 Task: Find a house in Požarevac, Serbia for 8 guests from 12th to 16th July with Wifi, Free parking, and Self check-in, priced between ₹3300 and ₹16000.
Action: Mouse moved to (515, 102)
Screenshot: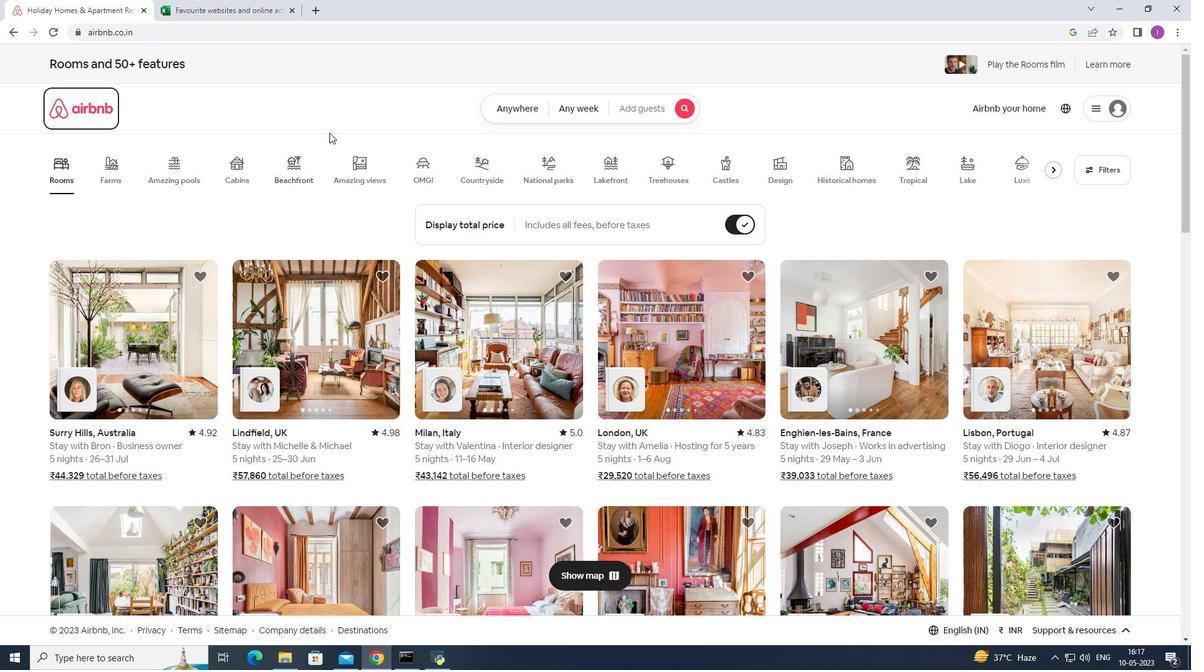 
Action: Mouse pressed left at (515, 102)
Screenshot: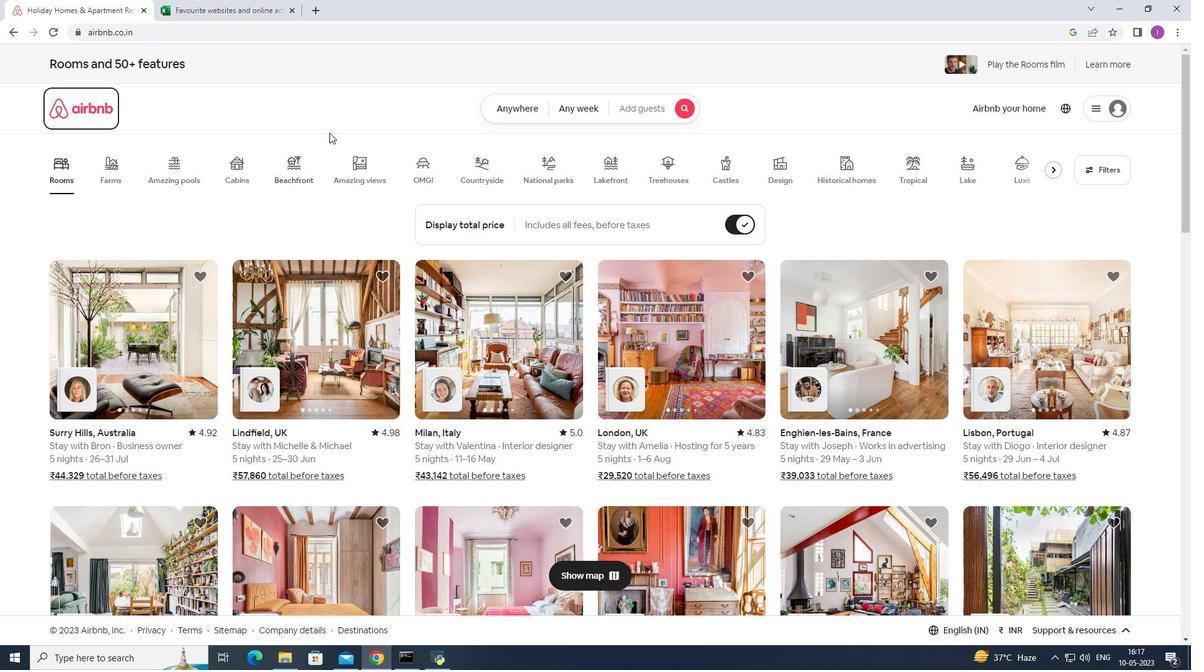 
Action: Mouse moved to (441, 157)
Screenshot: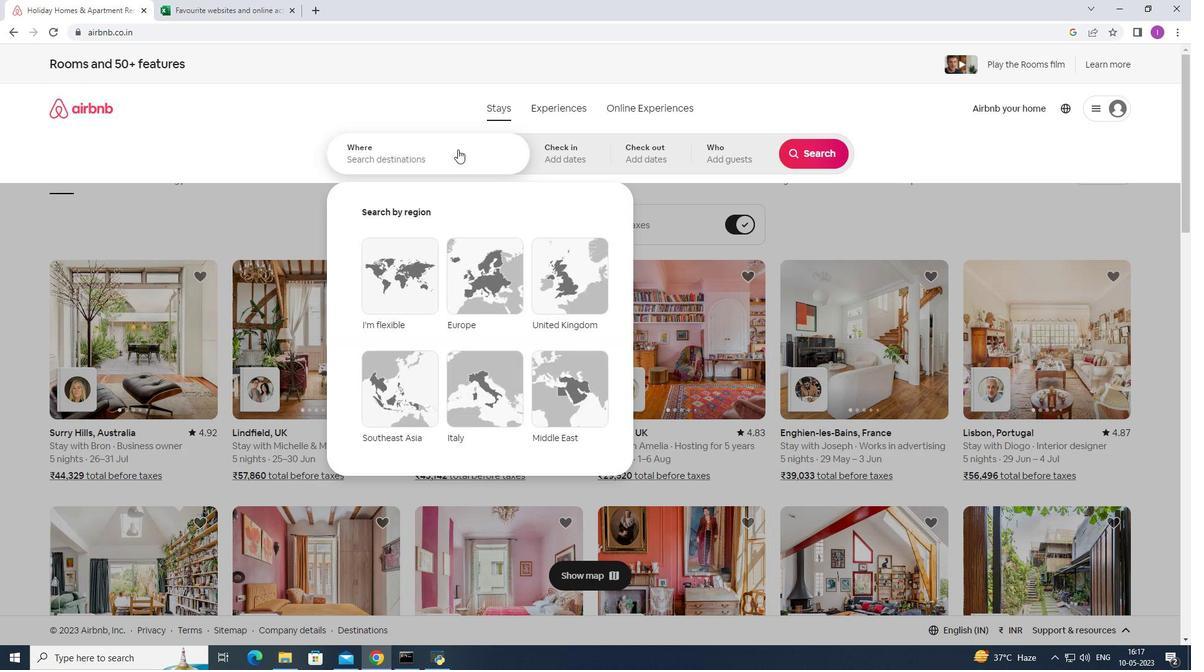 
Action: Mouse pressed left at (441, 157)
Screenshot: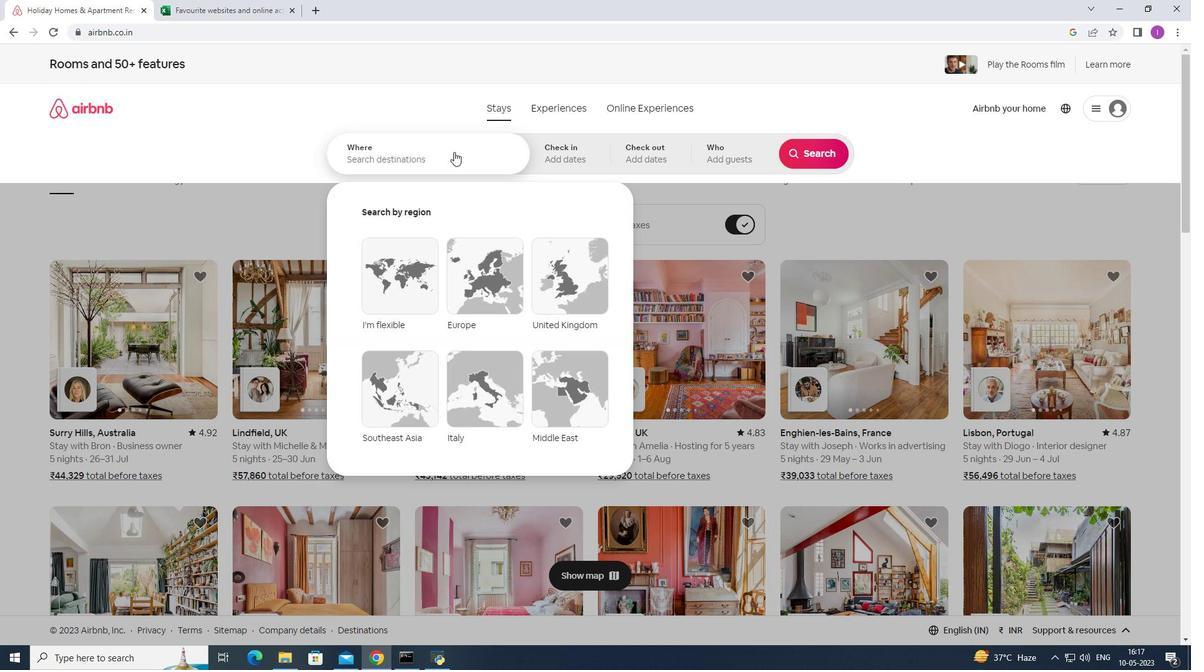 
Action: Key pressed <Key.shift>Pozarevac,<Key.shift>Serbia
Screenshot: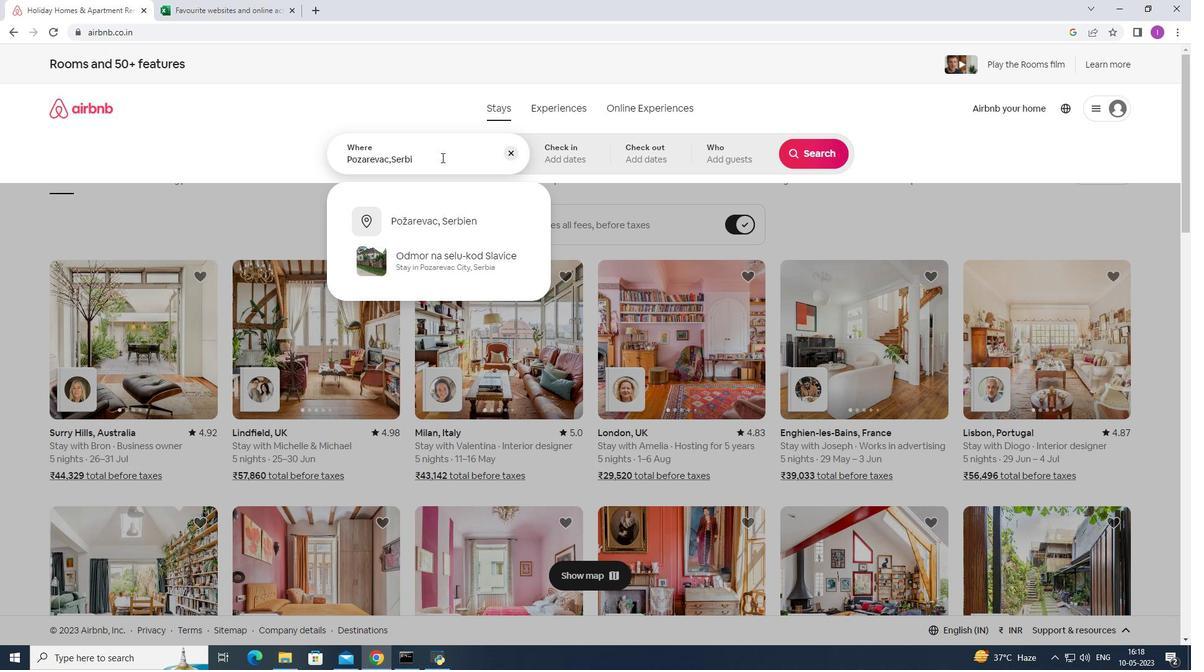 
Action: Mouse moved to (442, 220)
Screenshot: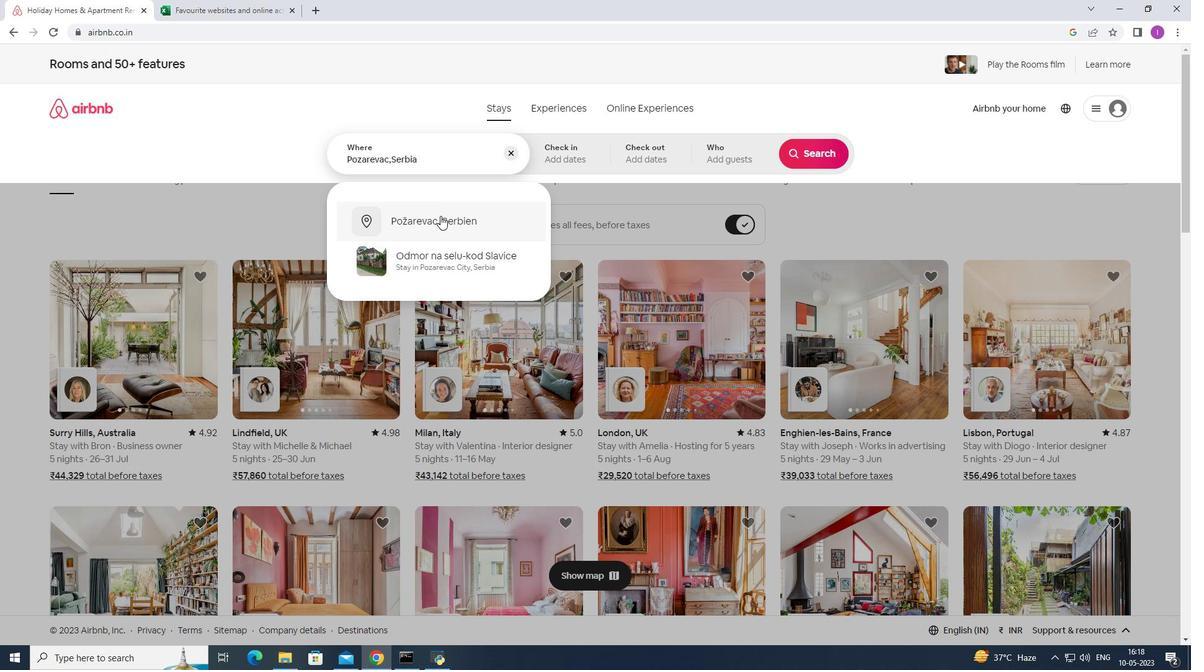 
Action: Mouse pressed left at (442, 220)
Screenshot: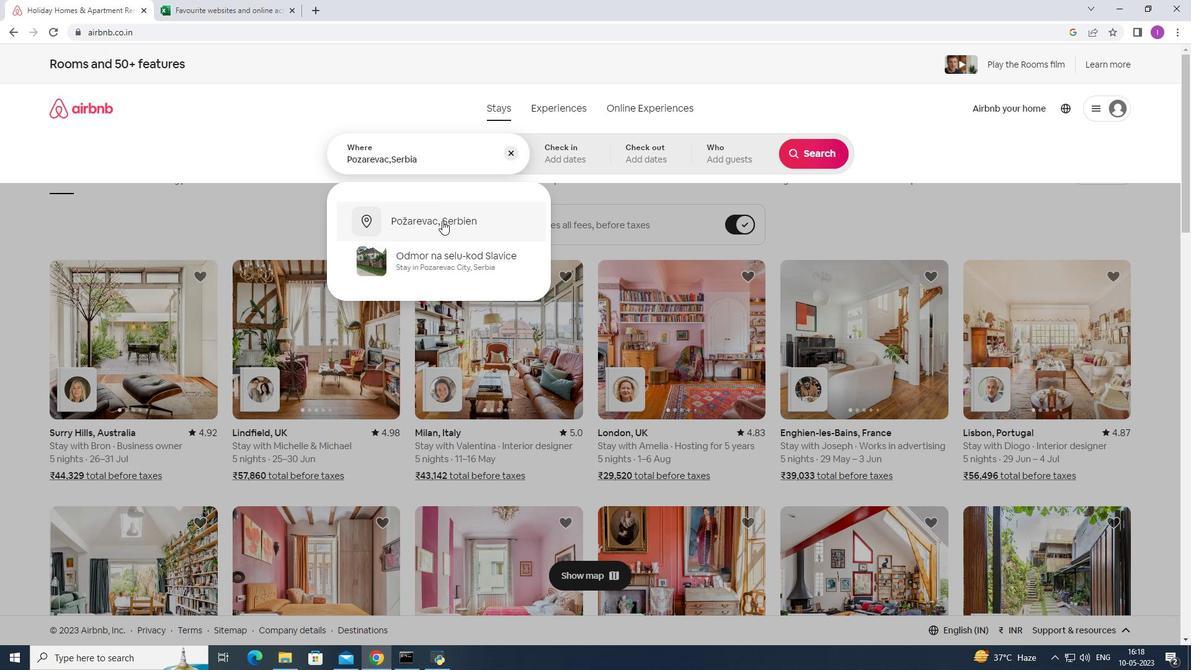 
Action: Mouse moved to (810, 251)
Screenshot: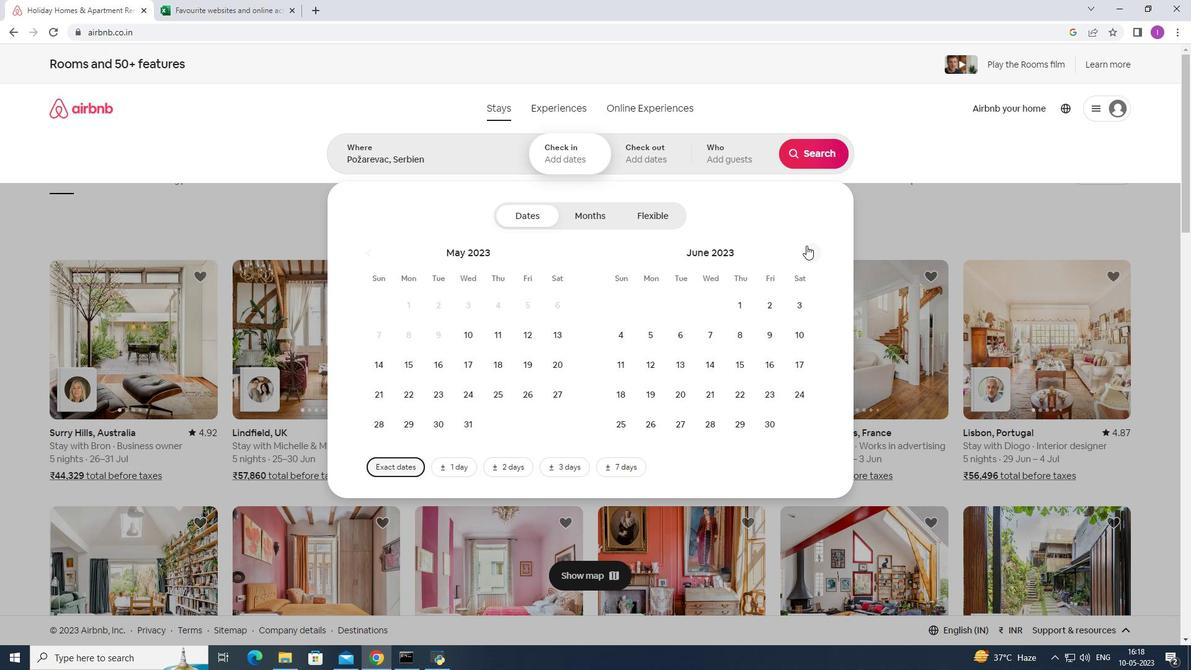 
Action: Mouse pressed left at (810, 251)
Screenshot: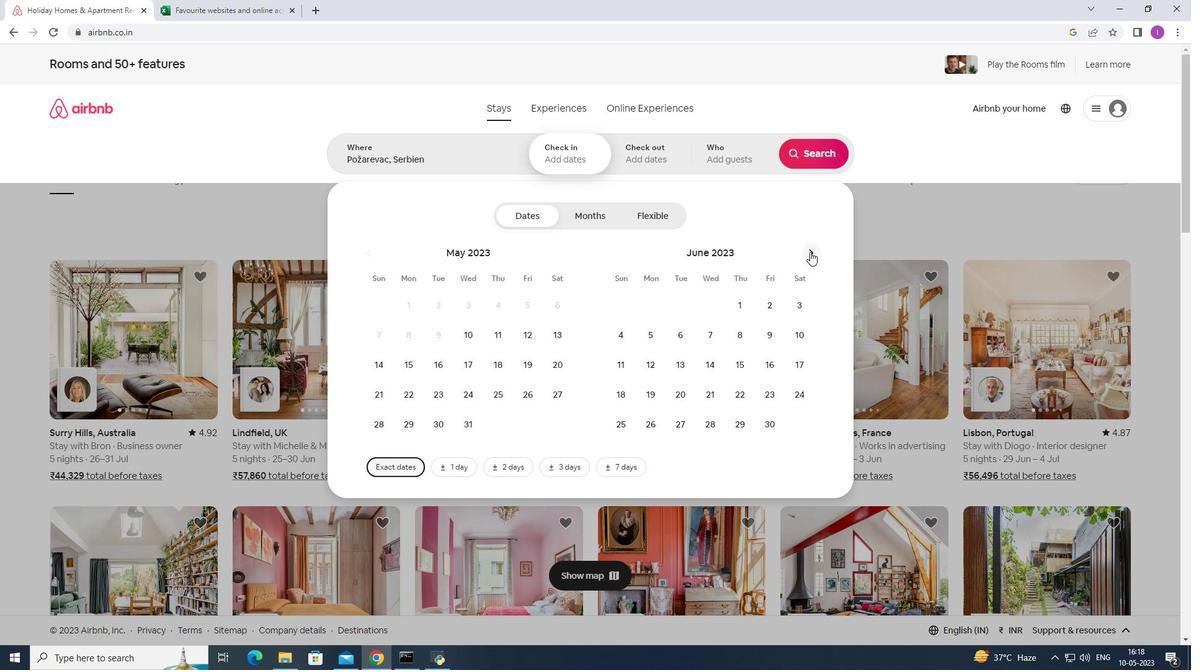
Action: Mouse moved to (810, 251)
Screenshot: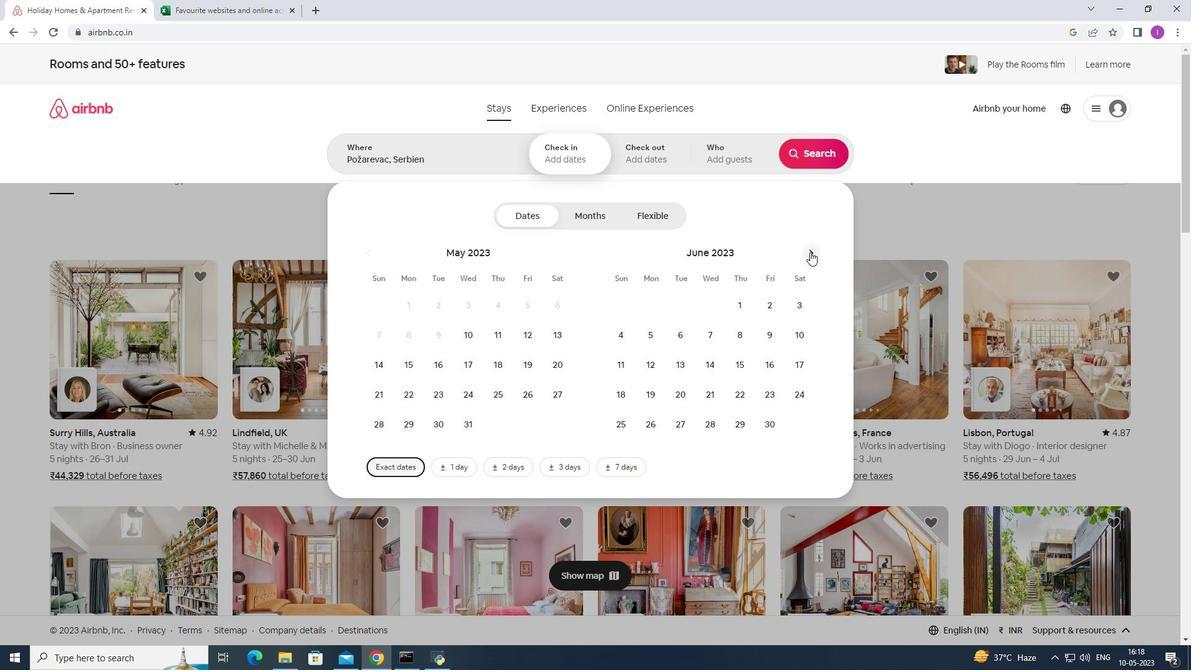 
Action: Mouse pressed left at (810, 251)
Screenshot: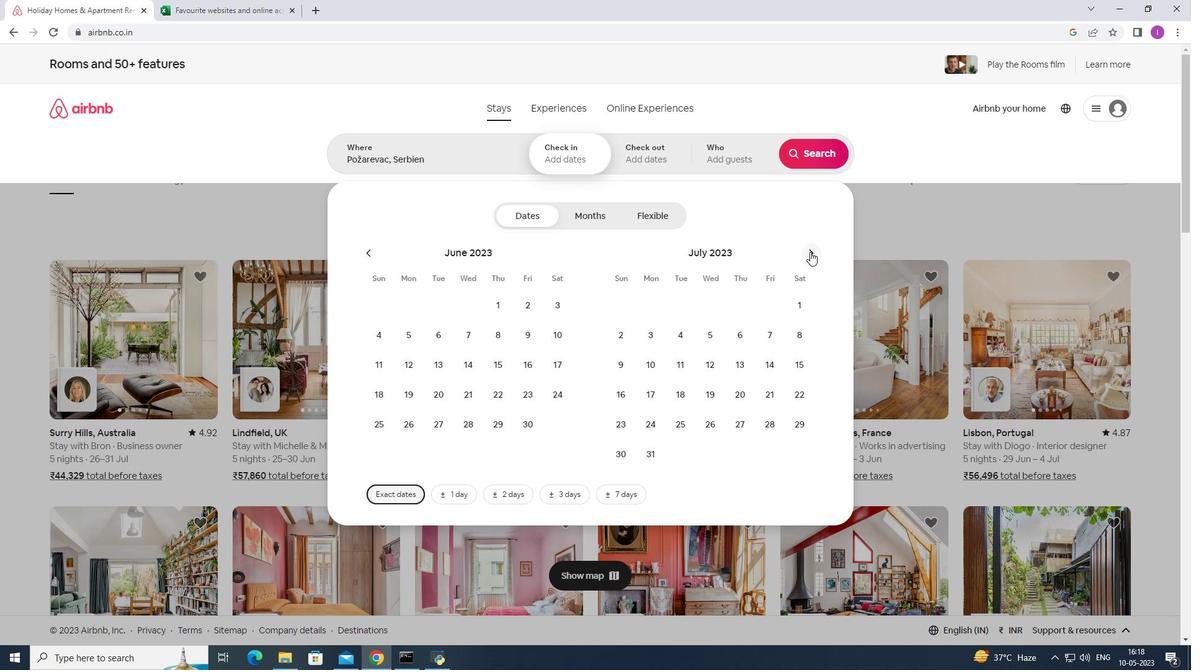 
Action: Mouse moved to (471, 364)
Screenshot: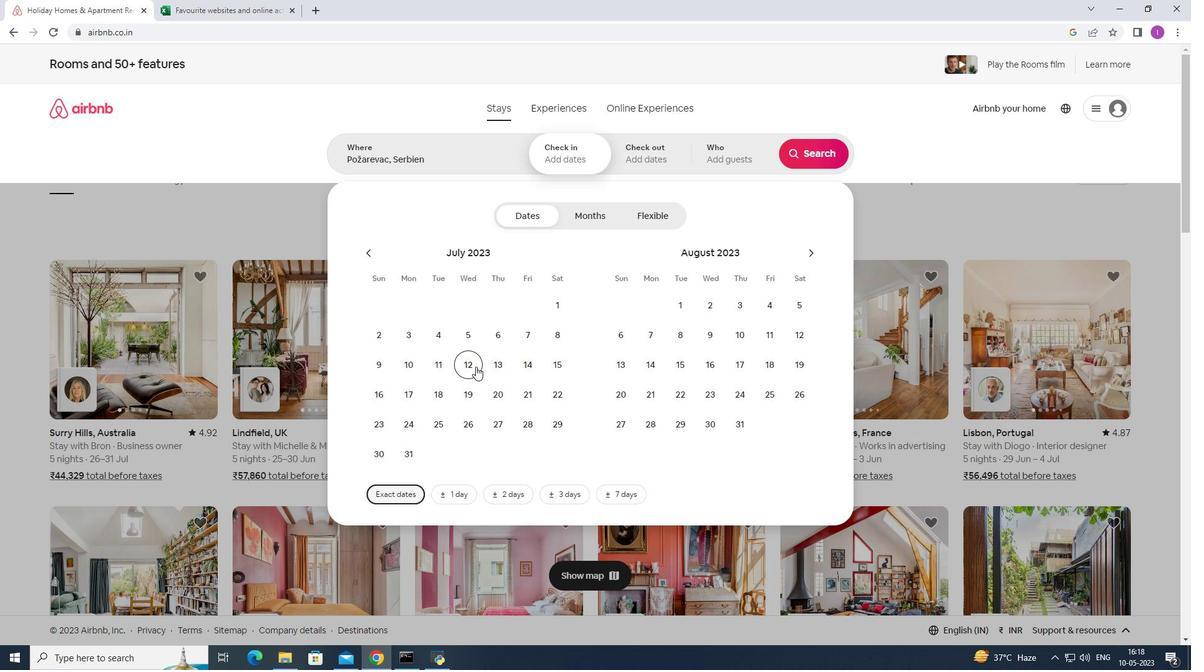 
Action: Mouse pressed left at (471, 364)
Screenshot: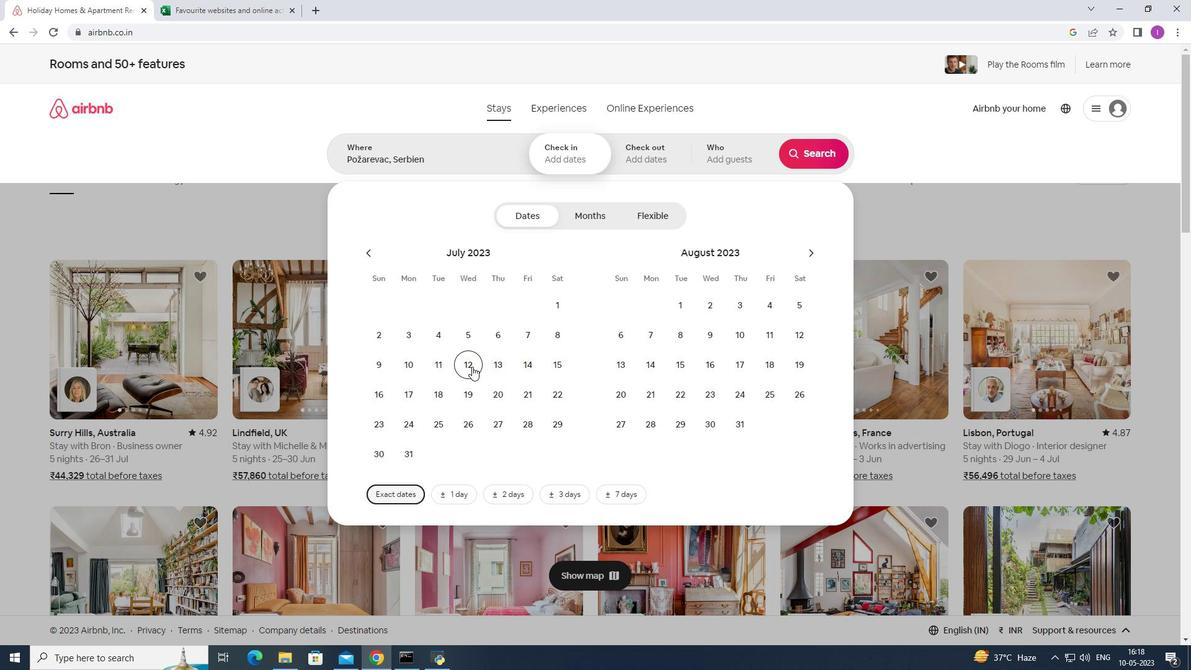 
Action: Mouse moved to (384, 400)
Screenshot: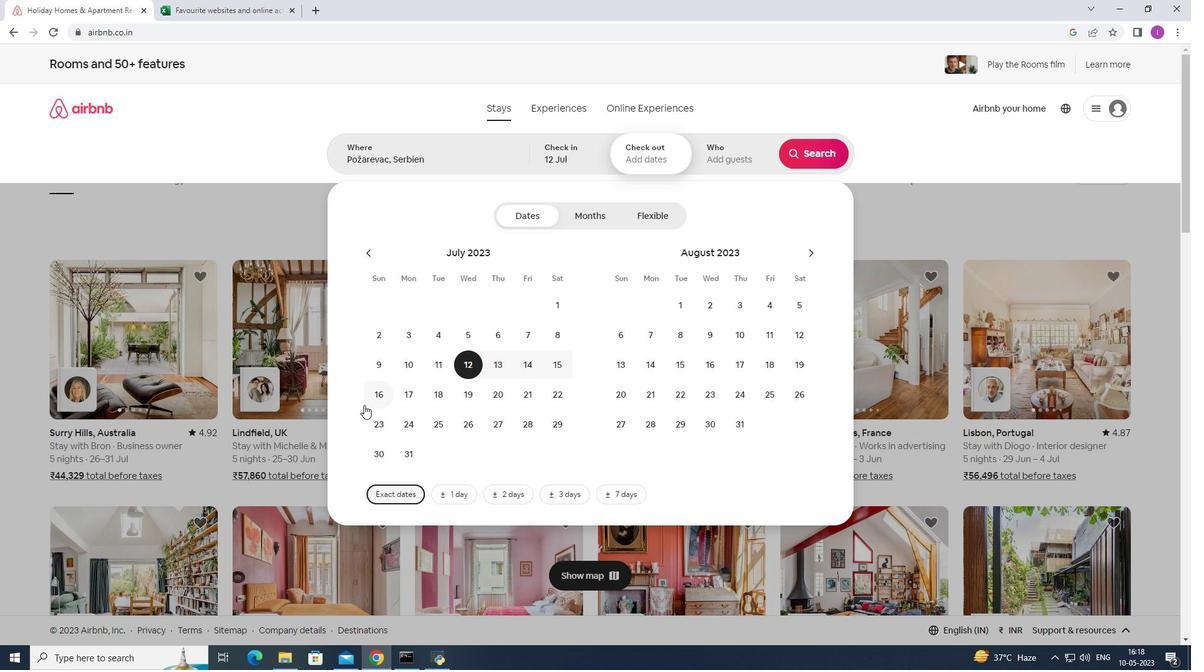
Action: Mouse pressed left at (384, 400)
Screenshot: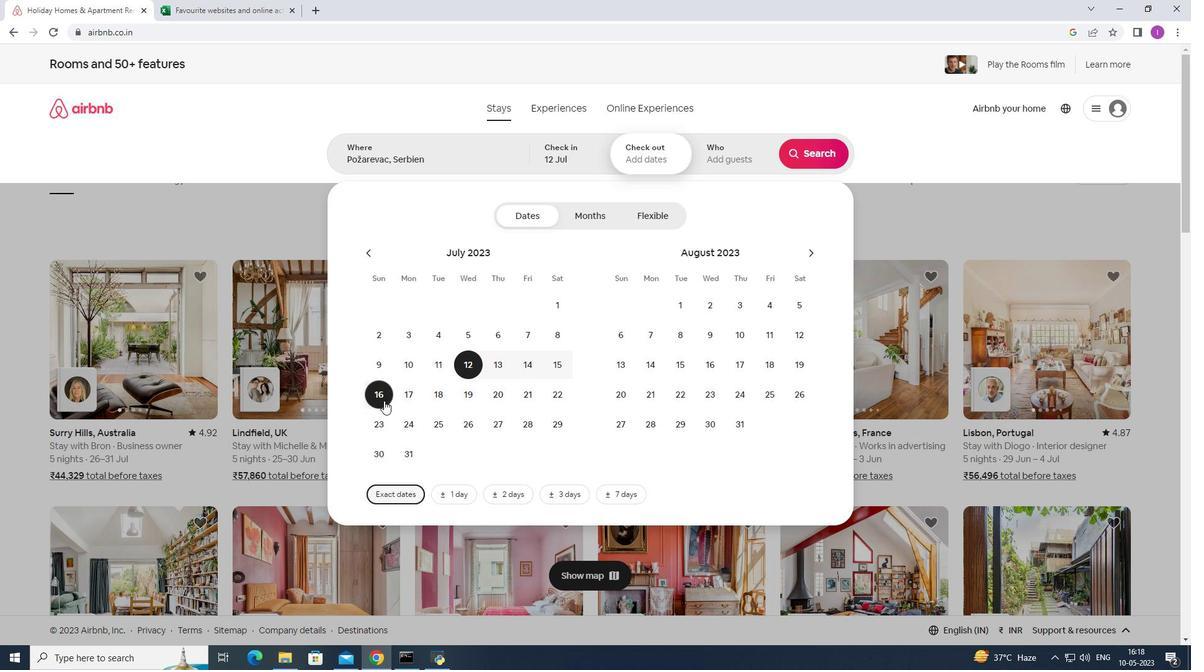 
Action: Mouse moved to (739, 160)
Screenshot: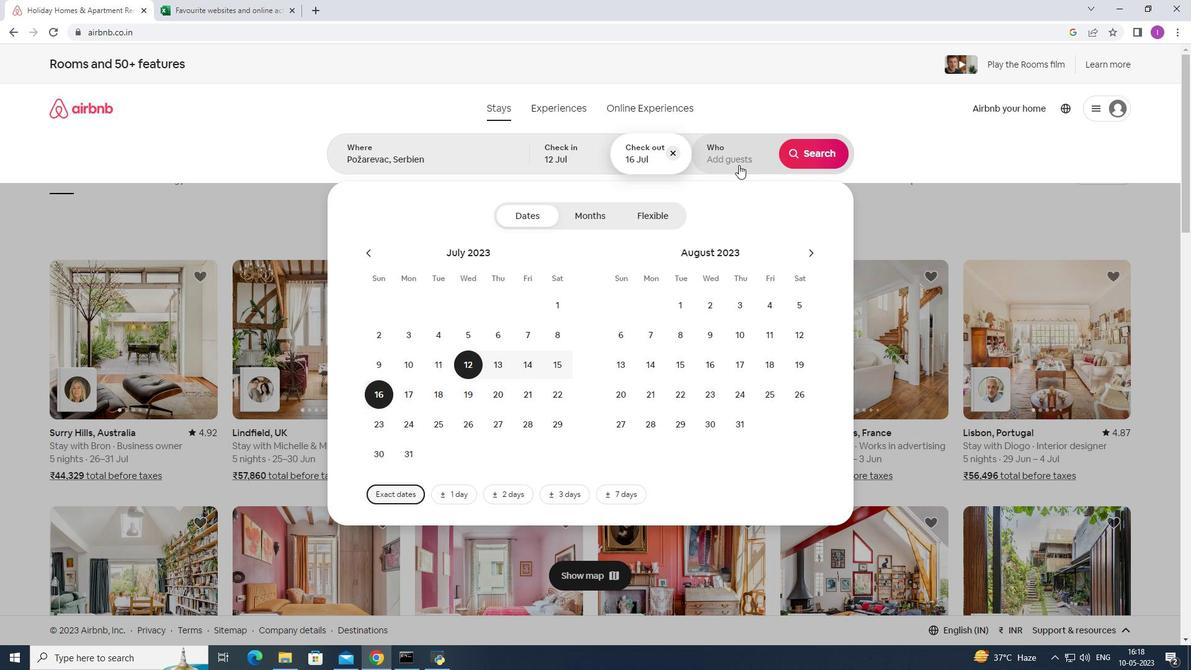 
Action: Mouse pressed left at (739, 160)
Screenshot: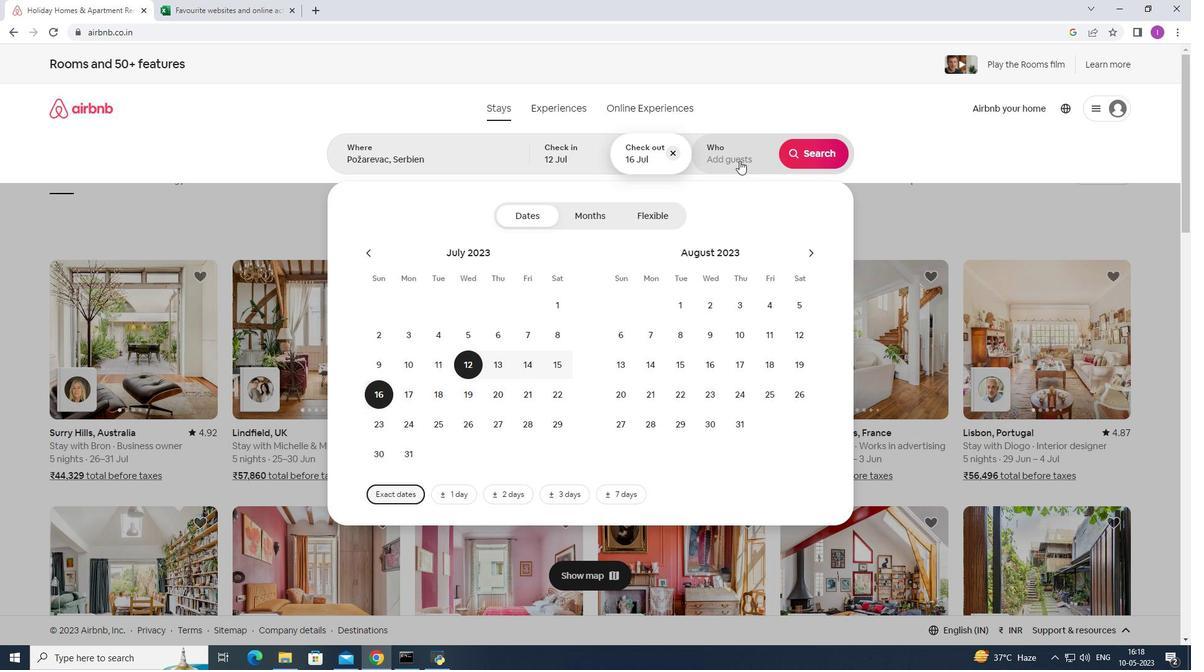 
Action: Mouse moved to (818, 215)
Screenshot: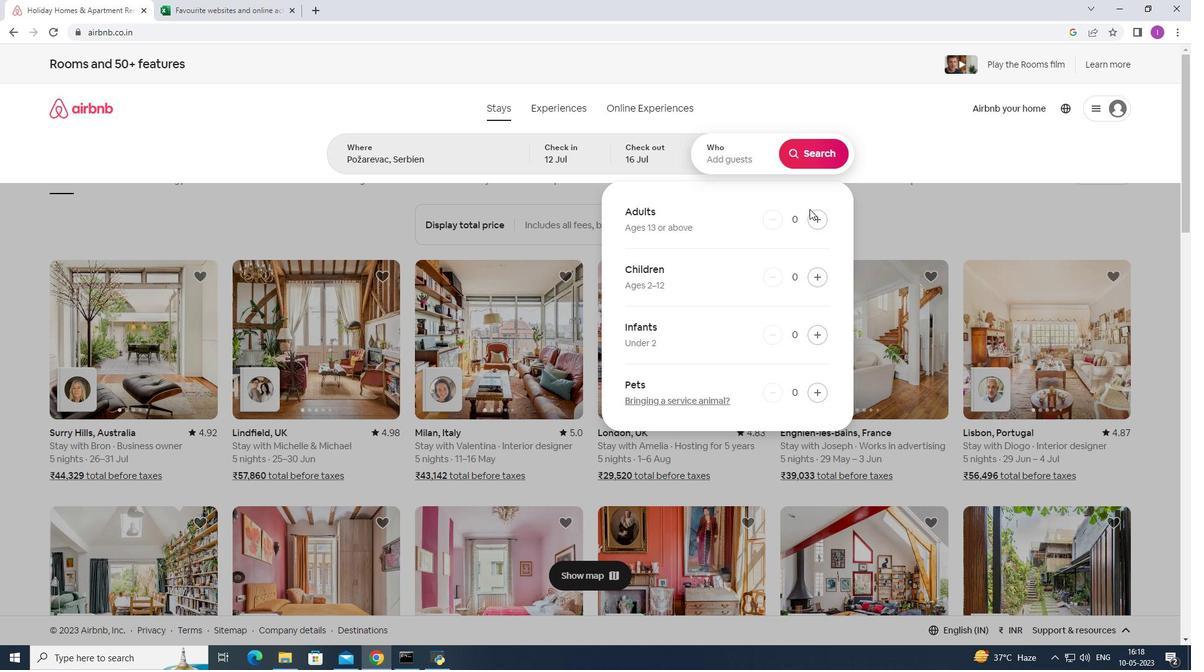 
Action: Mouse pressed left at (818, 215)
Screenshot: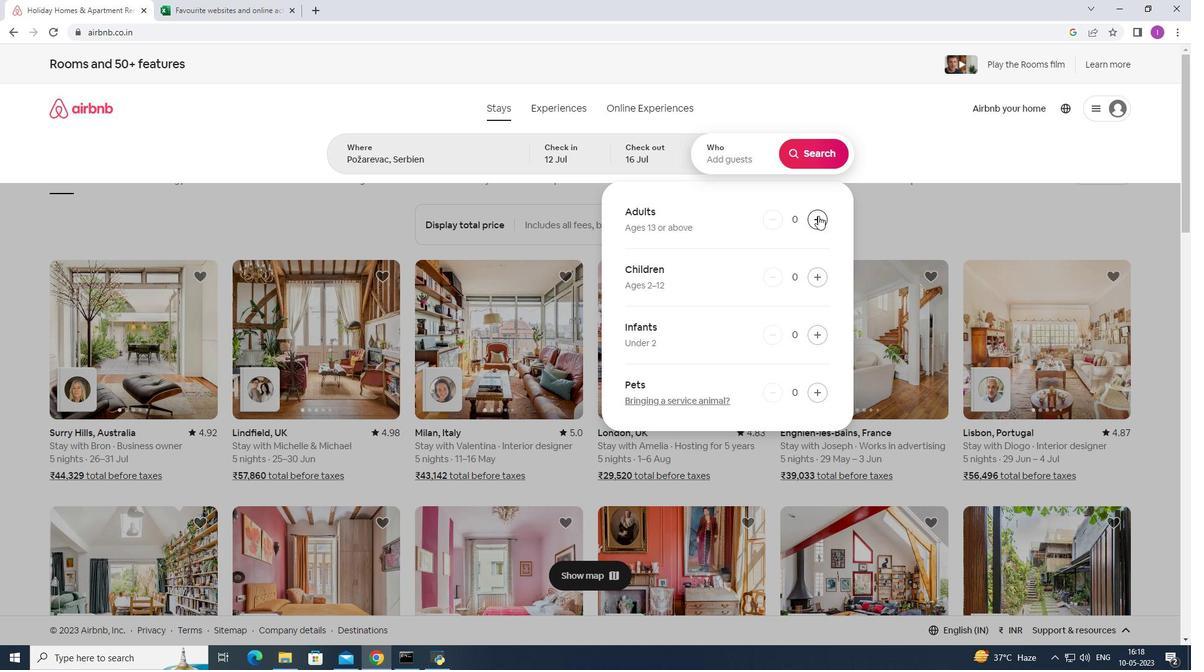 
Action: Mouse moved to (818, 216)
Screenshot: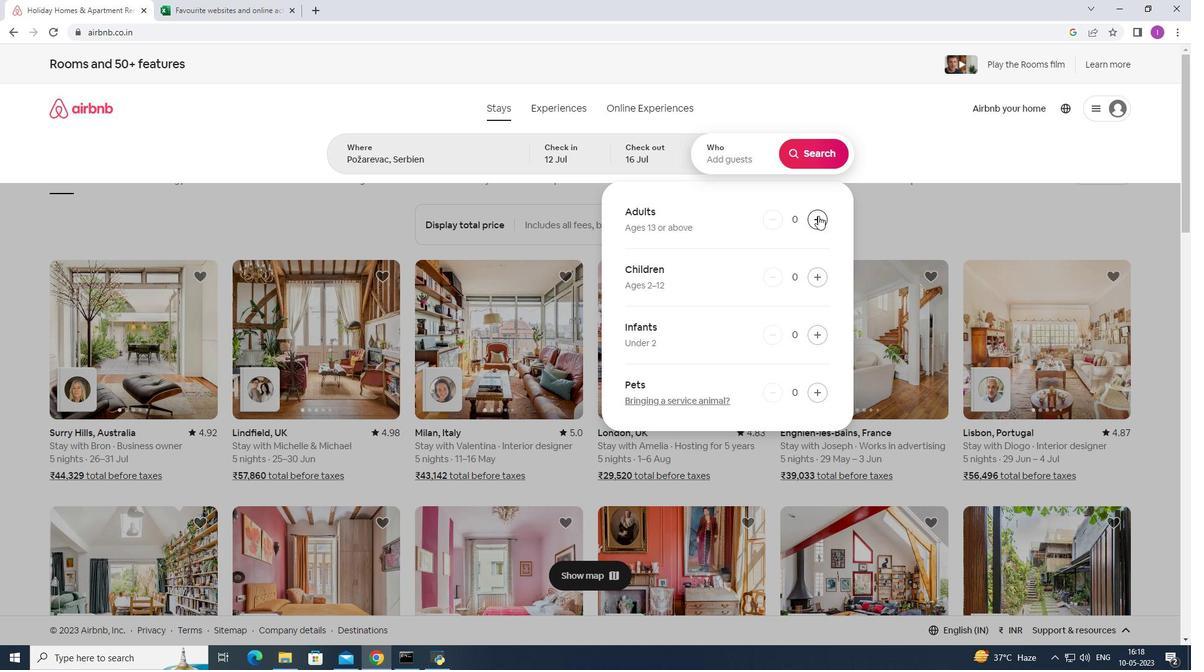 
Action: Mouse pressed left at (818, 216)
Screenshot: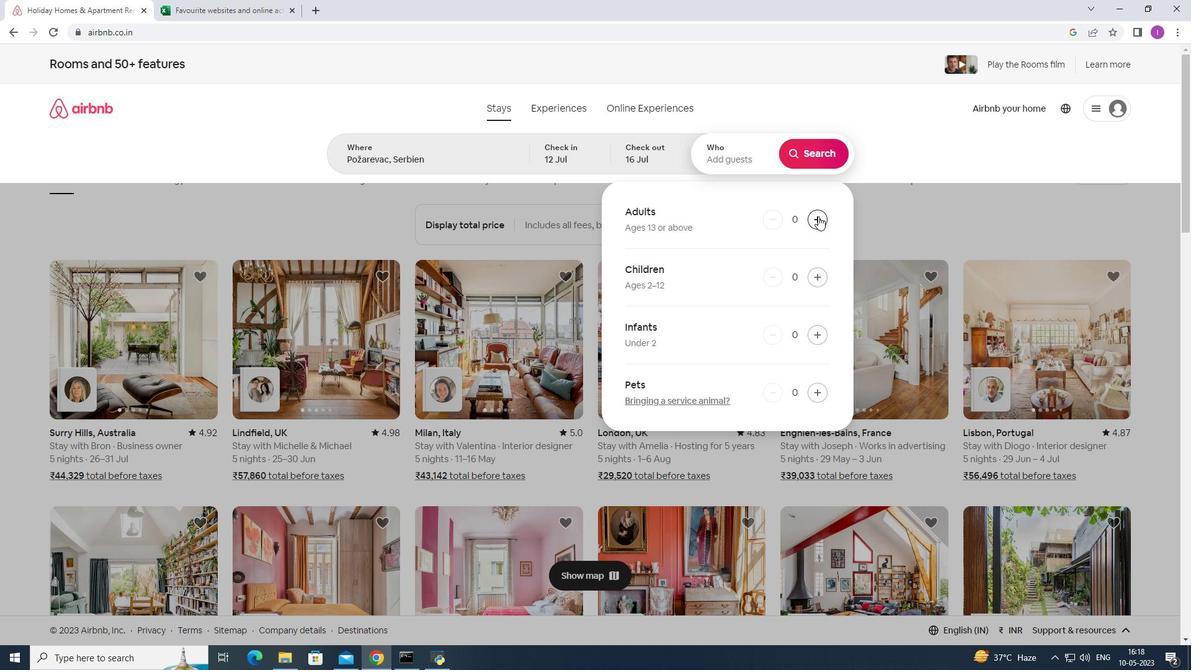 
Action: Mouse pressed left at (818, 216)
Screenshot: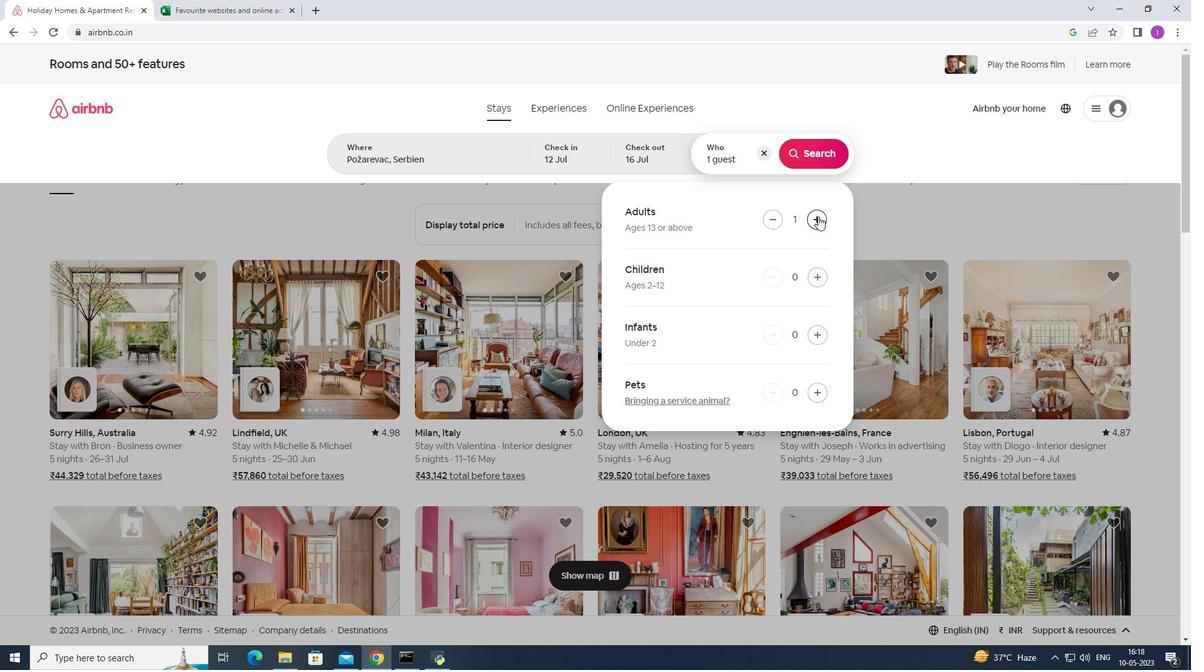 
Action: Mouse pressed left at (818, 216)
Screenshot: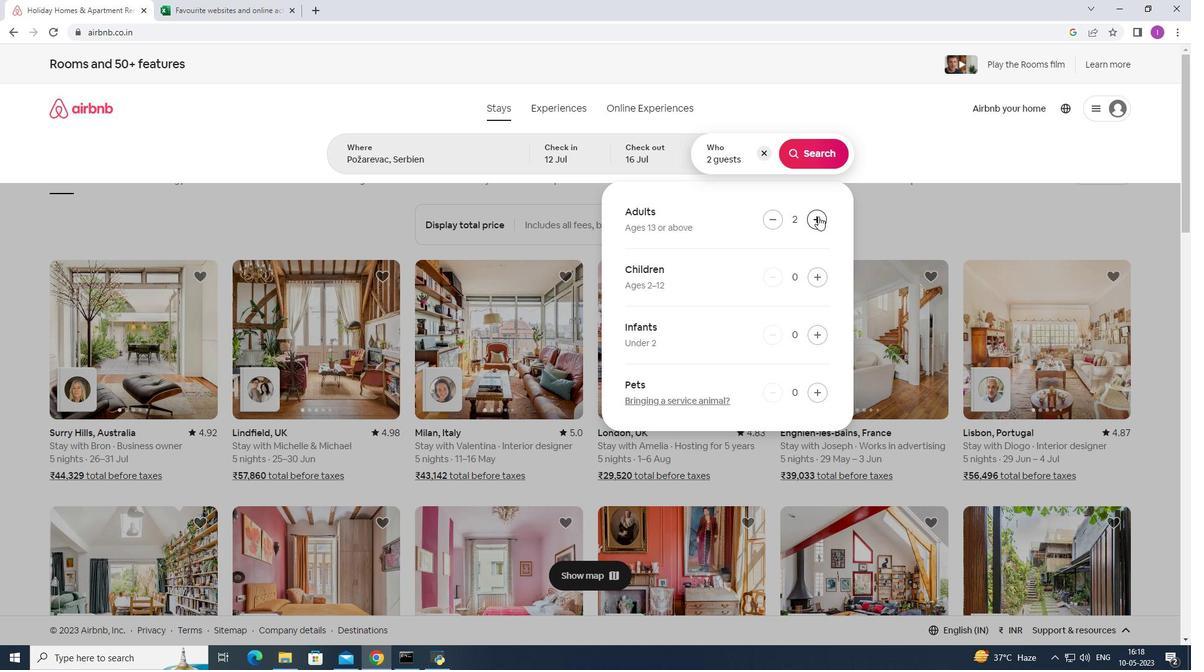
Action: Mouse pressed left at (818, 216)
Screenshot: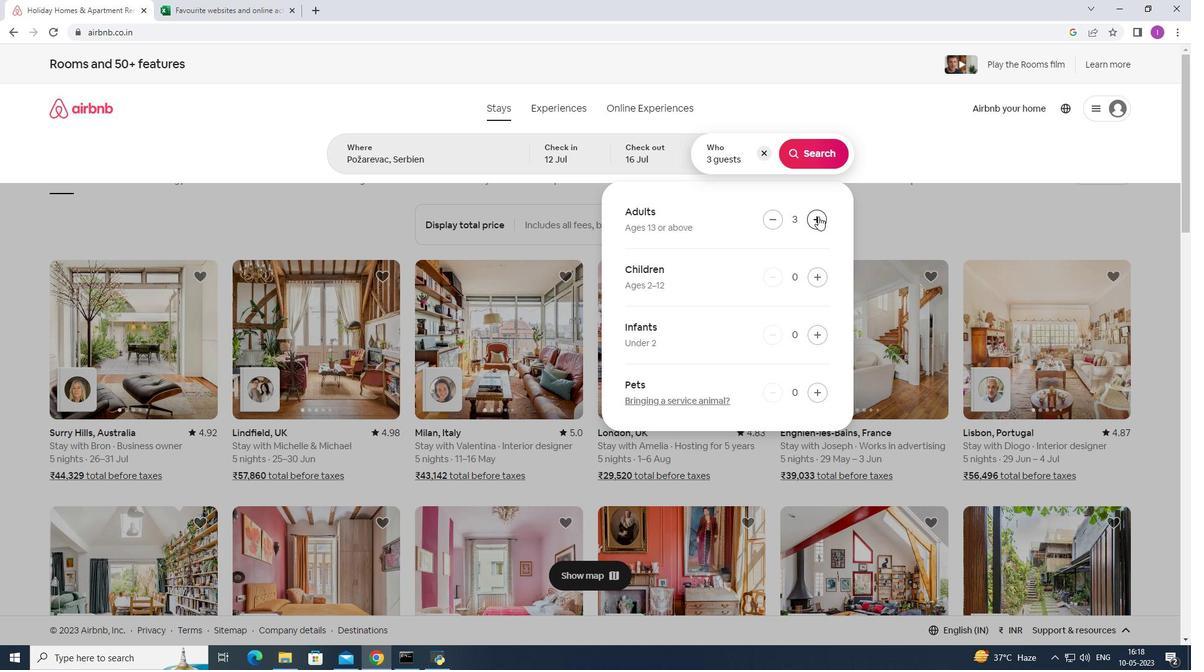 
Action: Mouse pressed left at (818, 216)
Screenshot: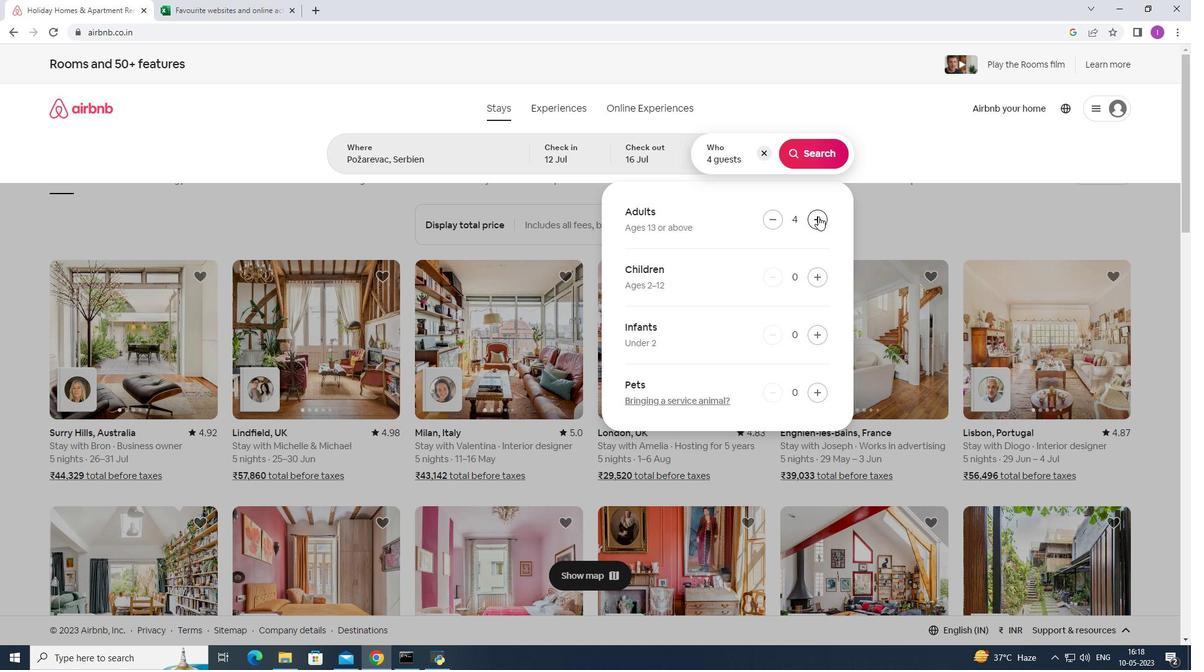 
Action: Mouse pressed left at (818, 216)
Screenshot: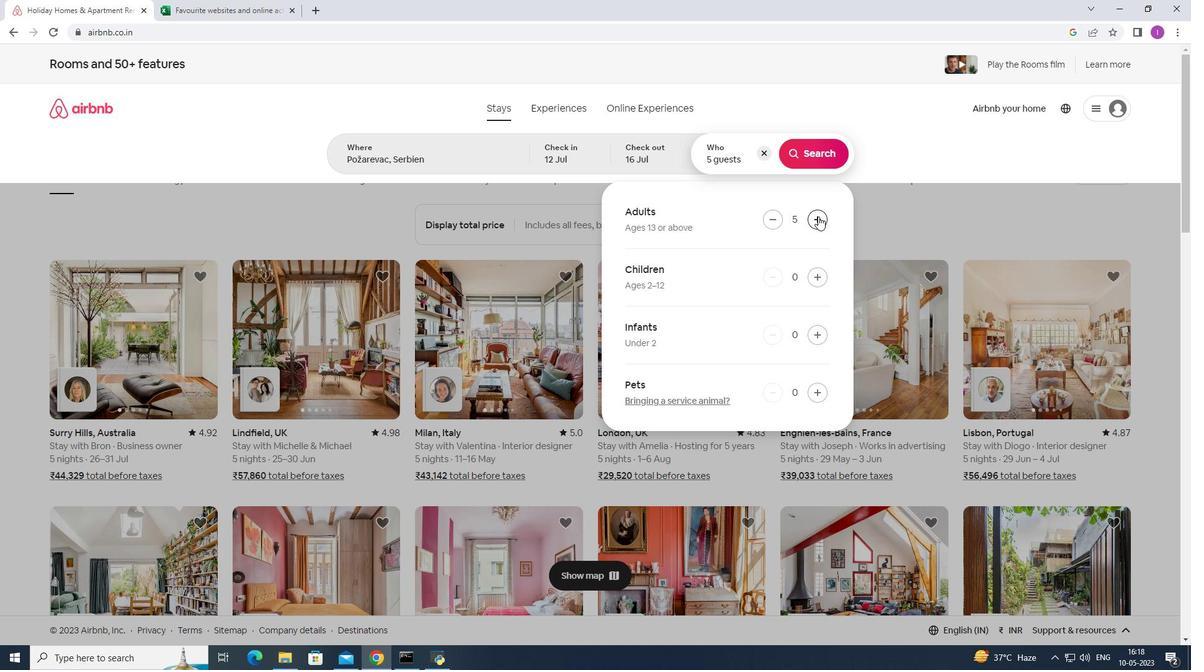 
Action: Mouse moved to (817, 216)
Screenshot: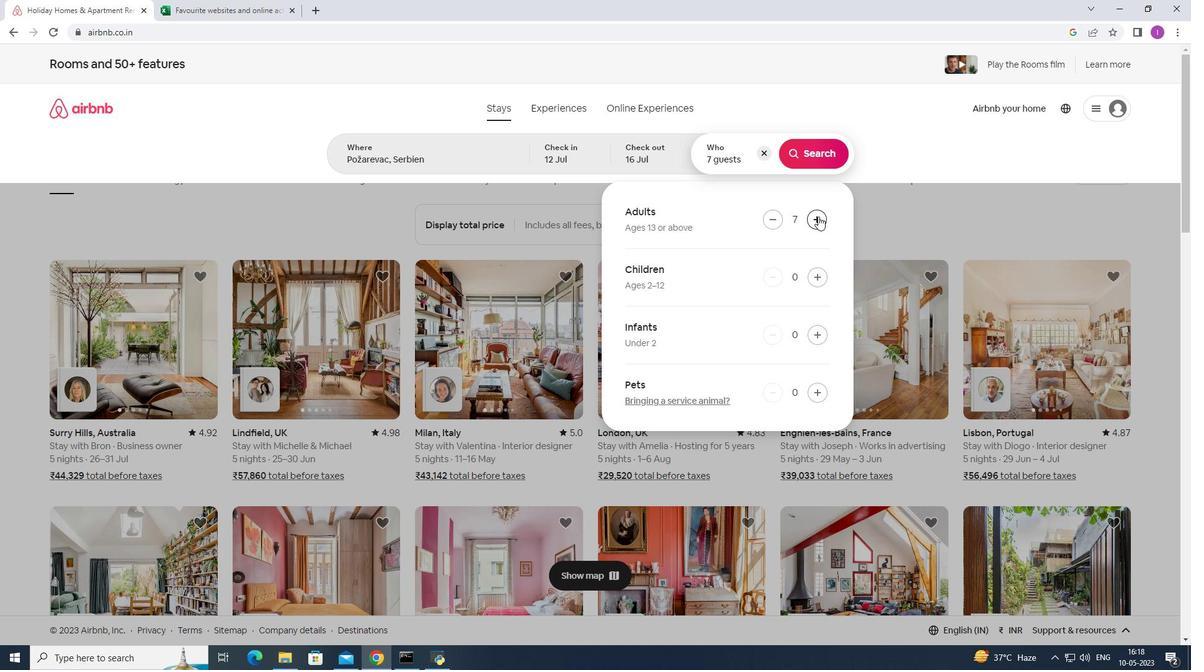 
Action: Mouse pressed left at (817, 216)
Screenshot: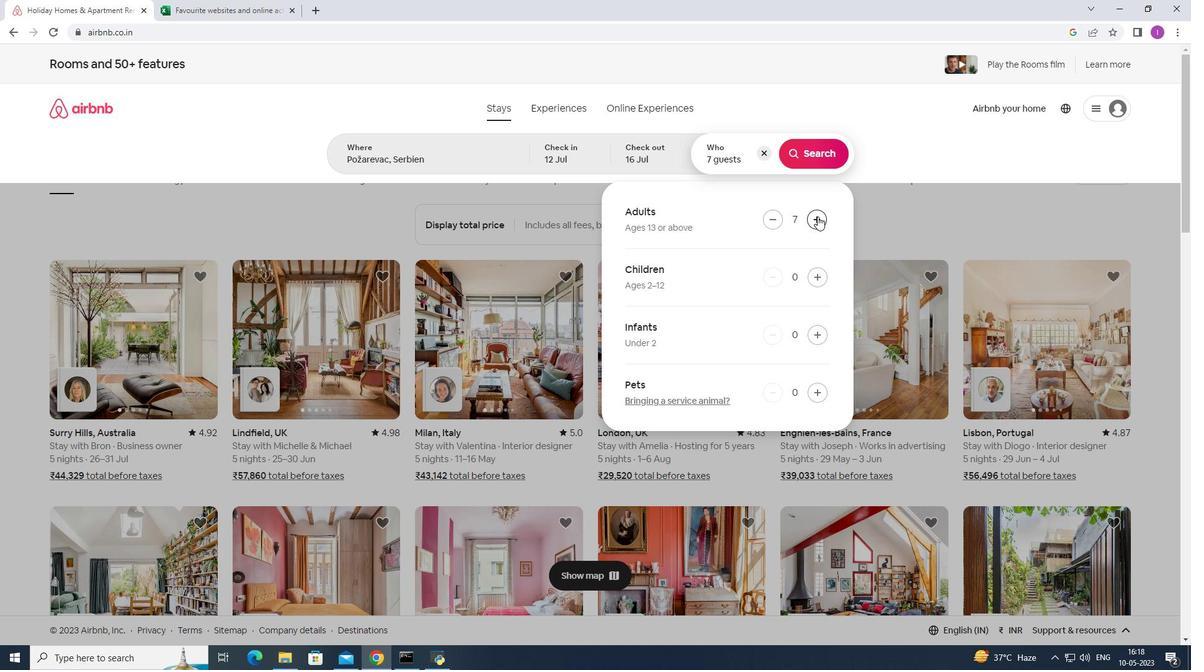 
Action: Mouse moved to (820, 157)
Screenshot: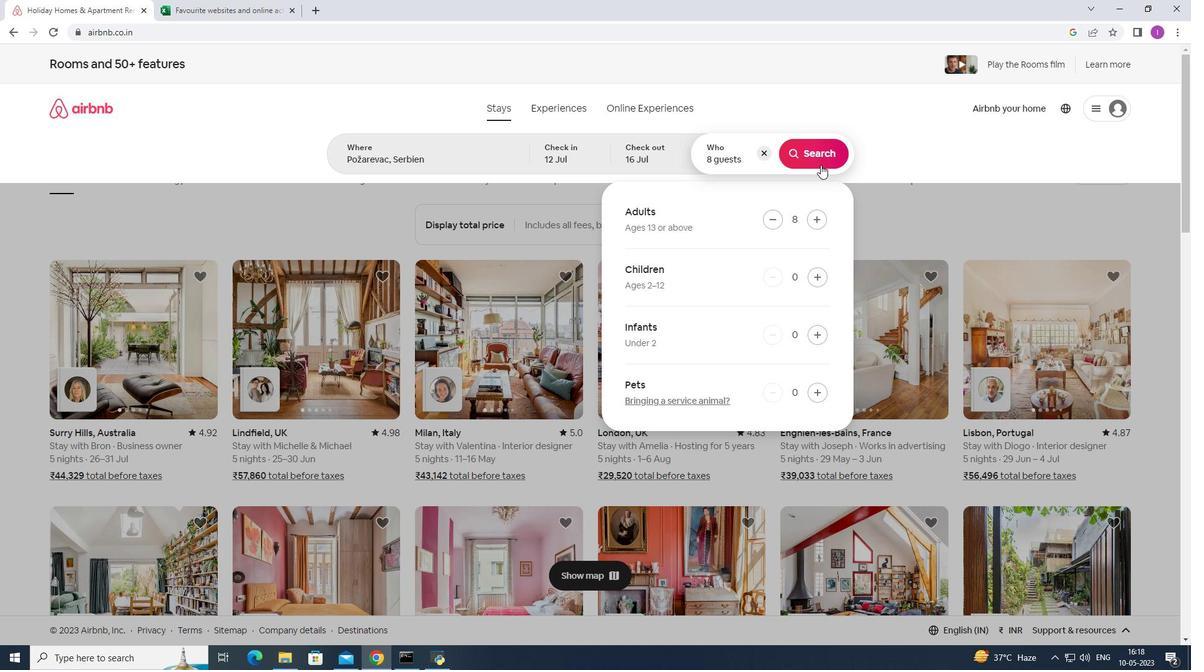 
Action: Mouse pressed left at (820, 157)
Screenshot: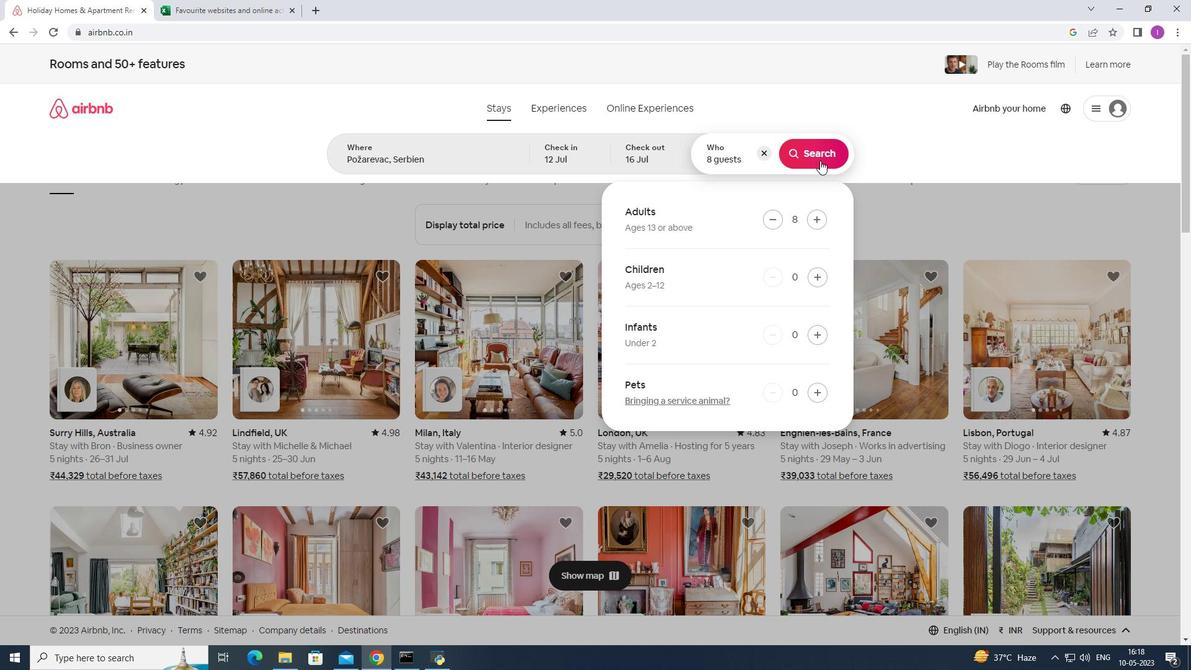 
Action: Mouse moved to (1150, 112)
Screenshot: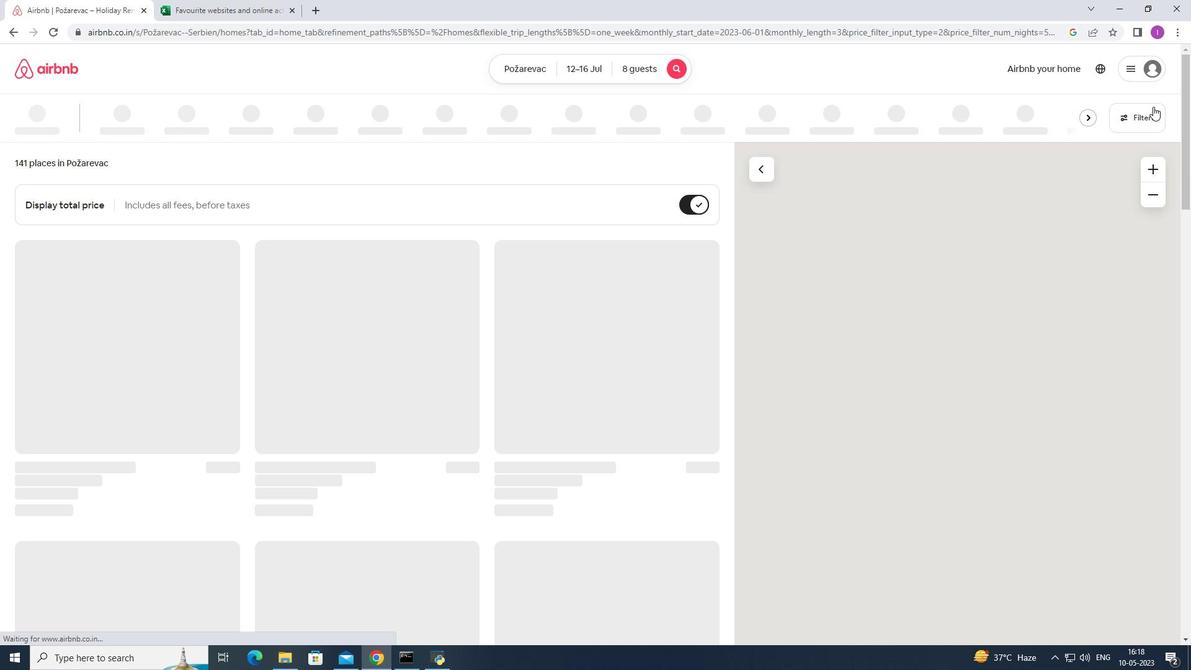 
Action: Mouse pressed left at (1150, 112)
Screenshot: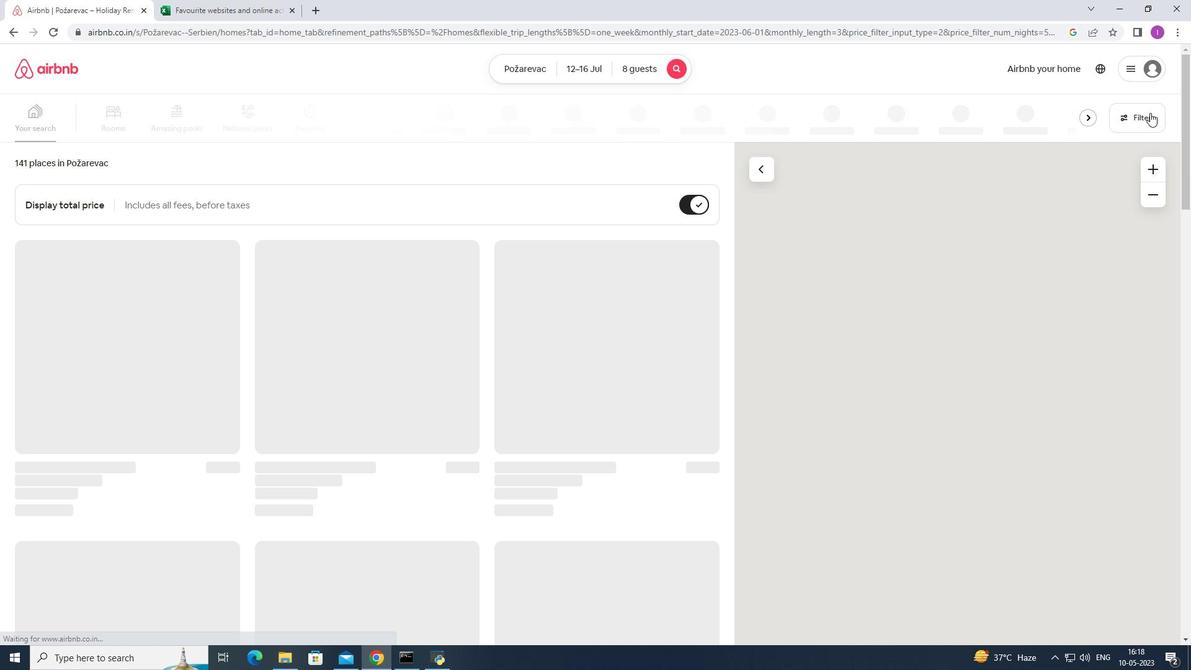 
Action: Mouse moved to (673, 422)
Screenshot: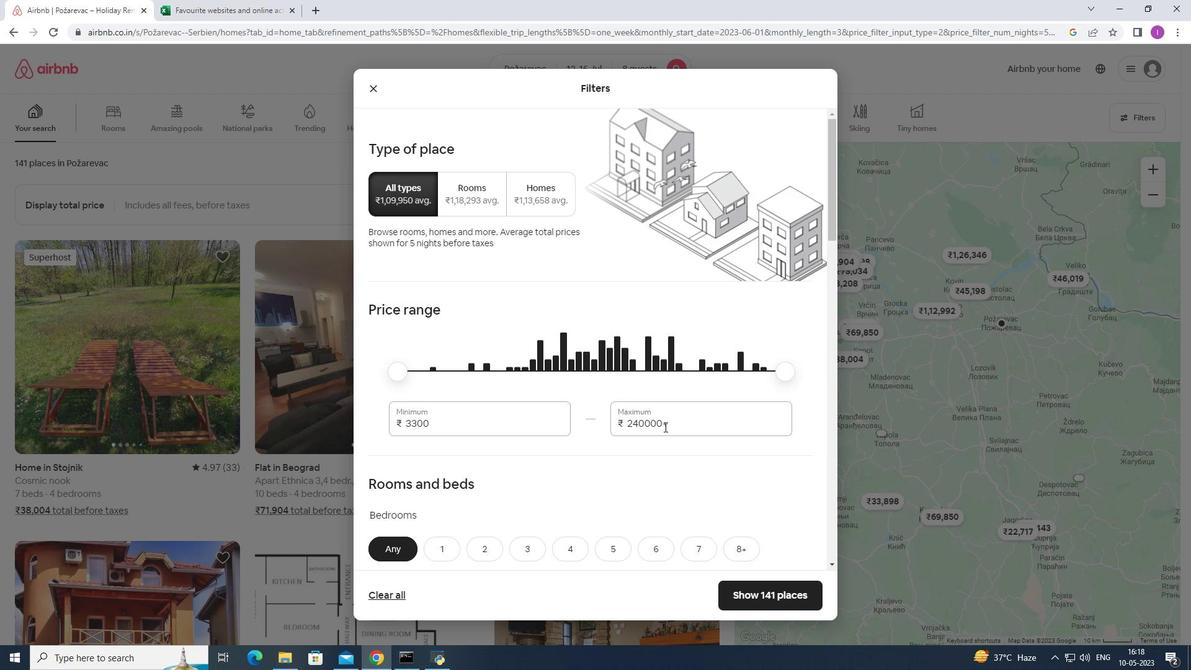 
Action: Mouse pressed left at (673, 422)
Screenshot: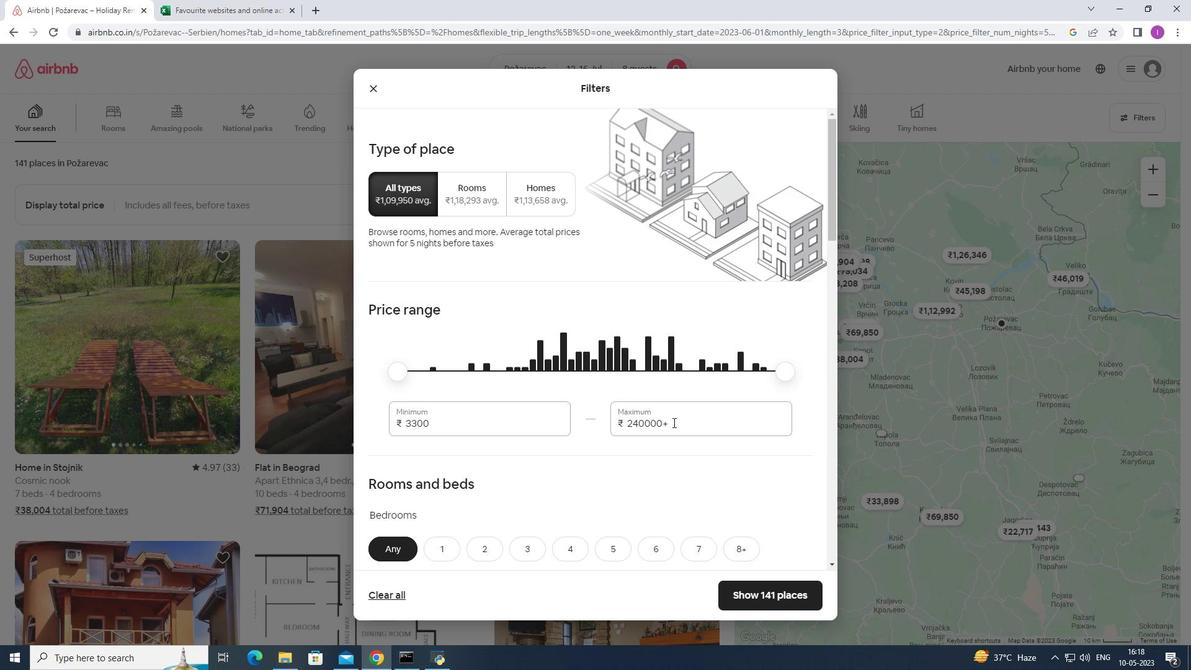 
Action: Mouse moved to (603, 426)
Screenshot: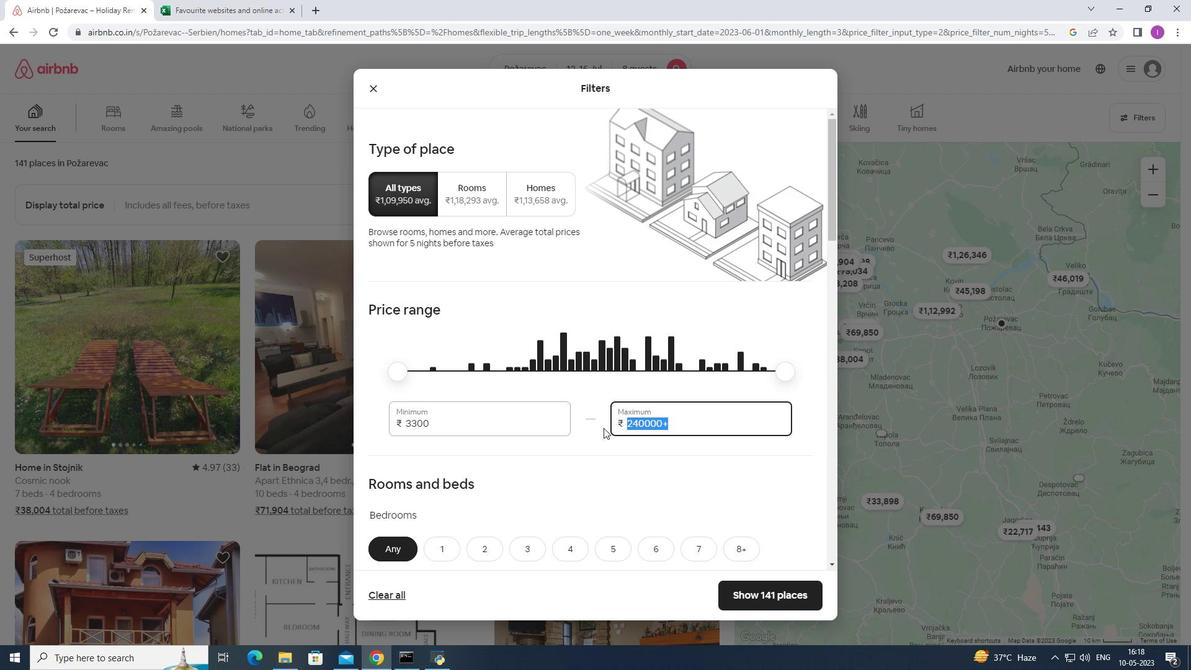 
Action: Key pressed 1
Screenshot: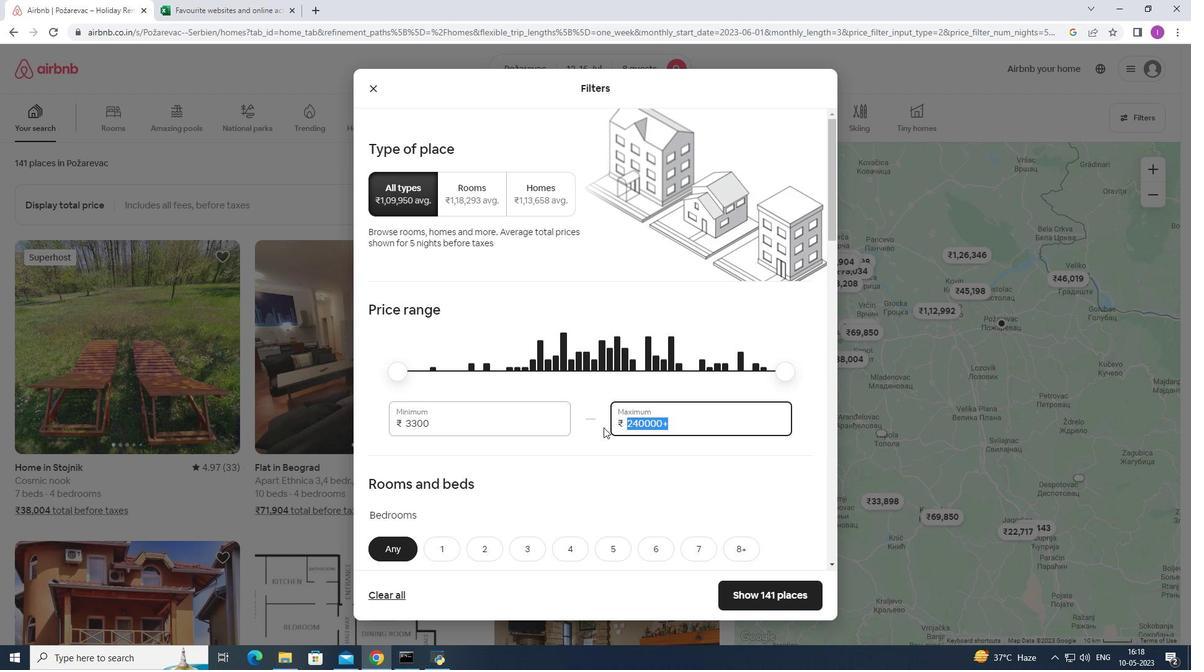 
Action: Mouse moved to (604, 426)
Screenshot: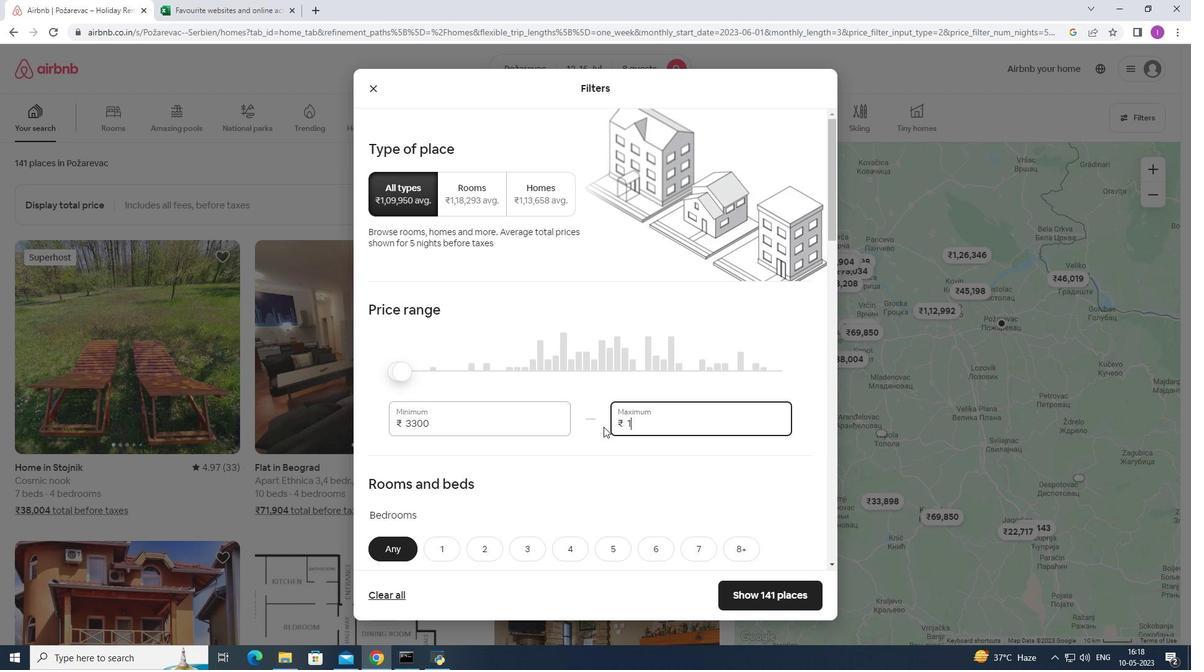 
Action: Key pressed 60
Screenshot: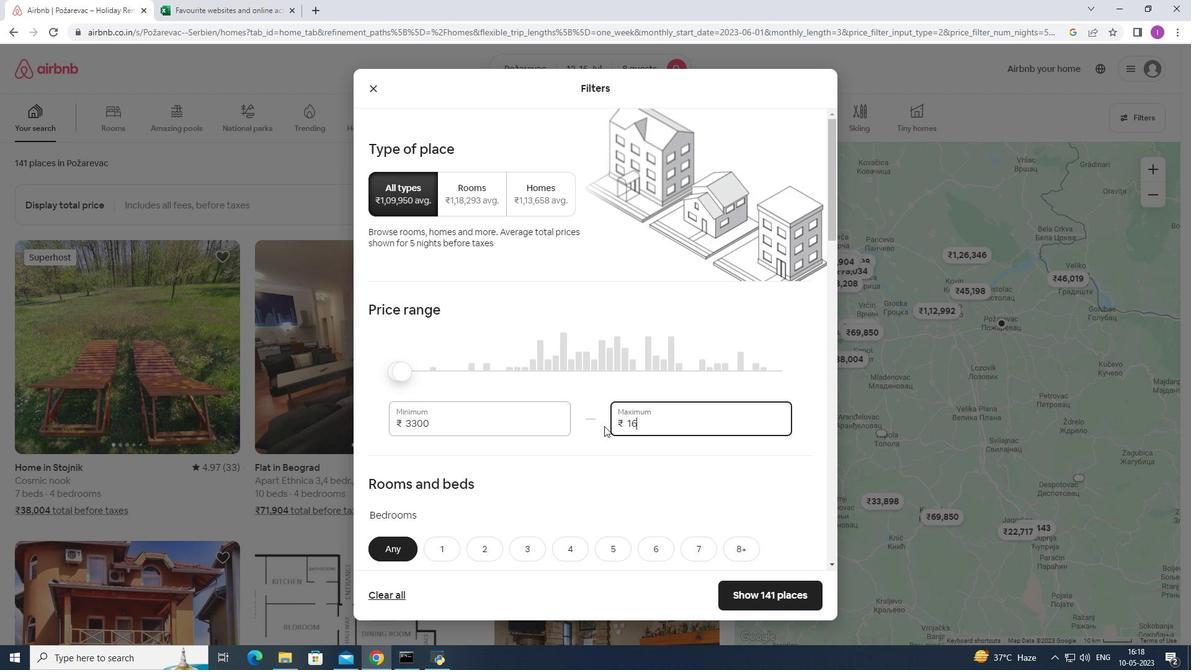 
Action: Mouse moved to (604, 424)
Screenshot: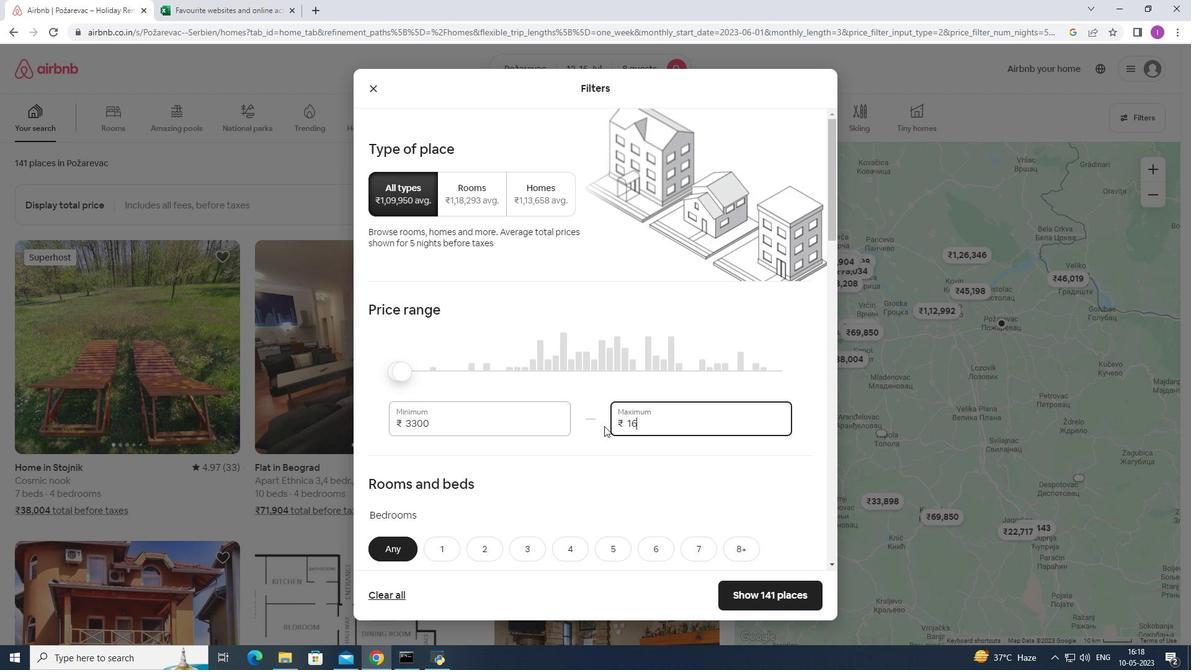 
Action: Key pressed 00
Screenshot: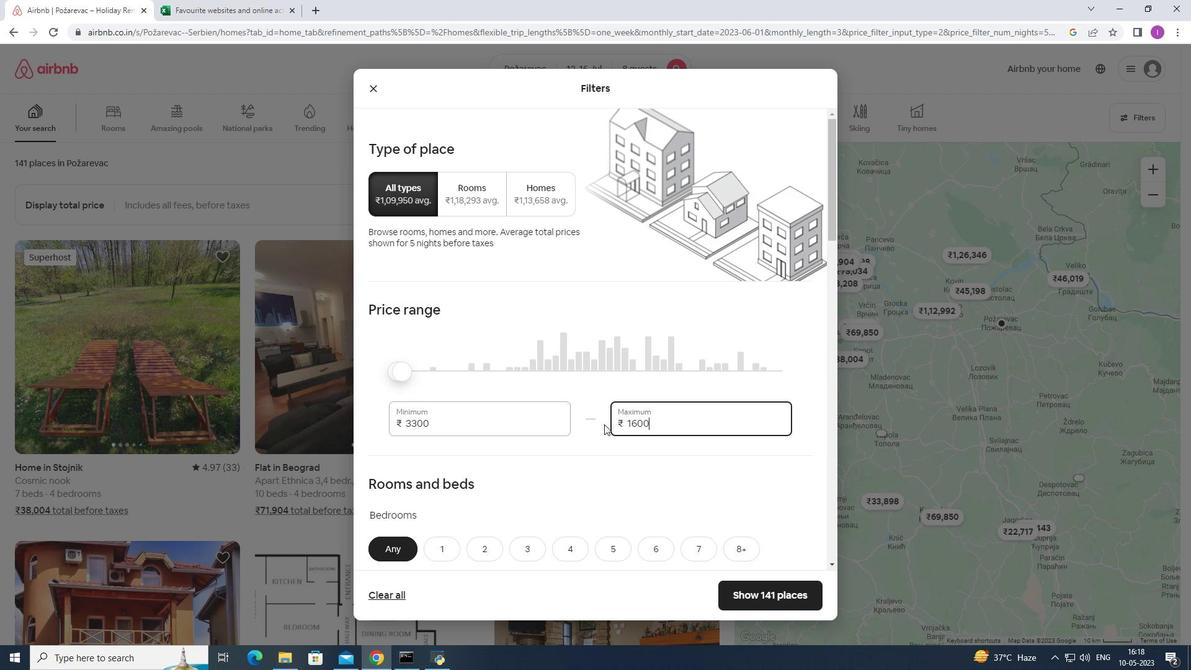 
Action: Mouse moved to (437, 425)
Screenshot: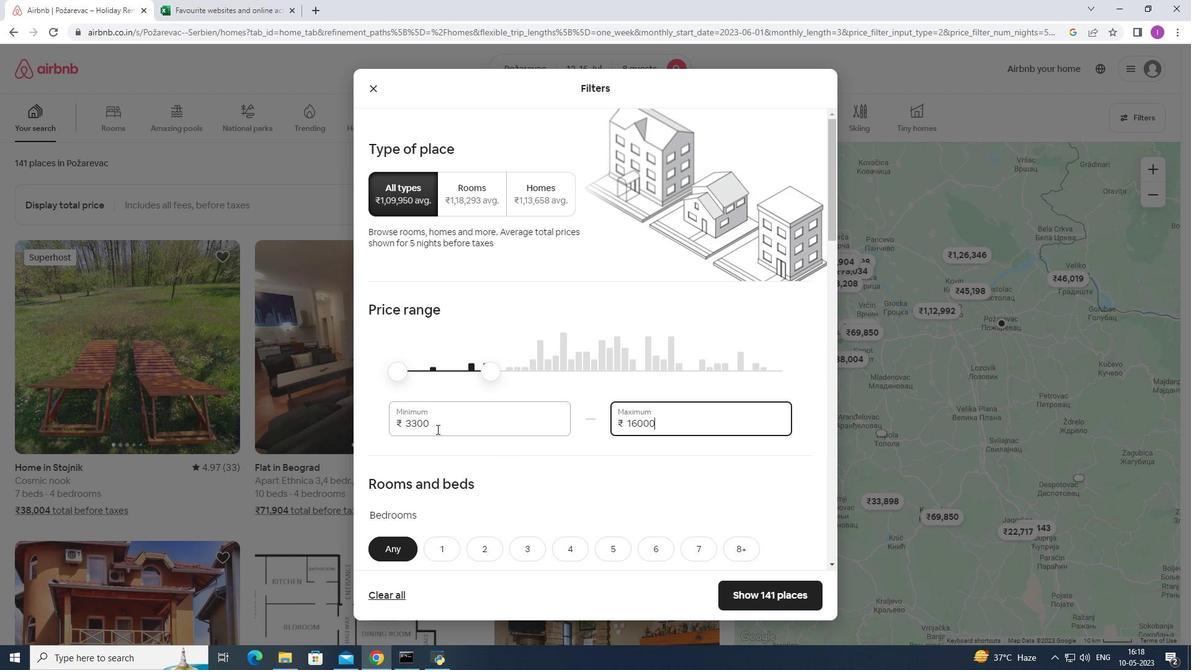 
Action: Mouse pressed left at (437, 425)
Screenshot: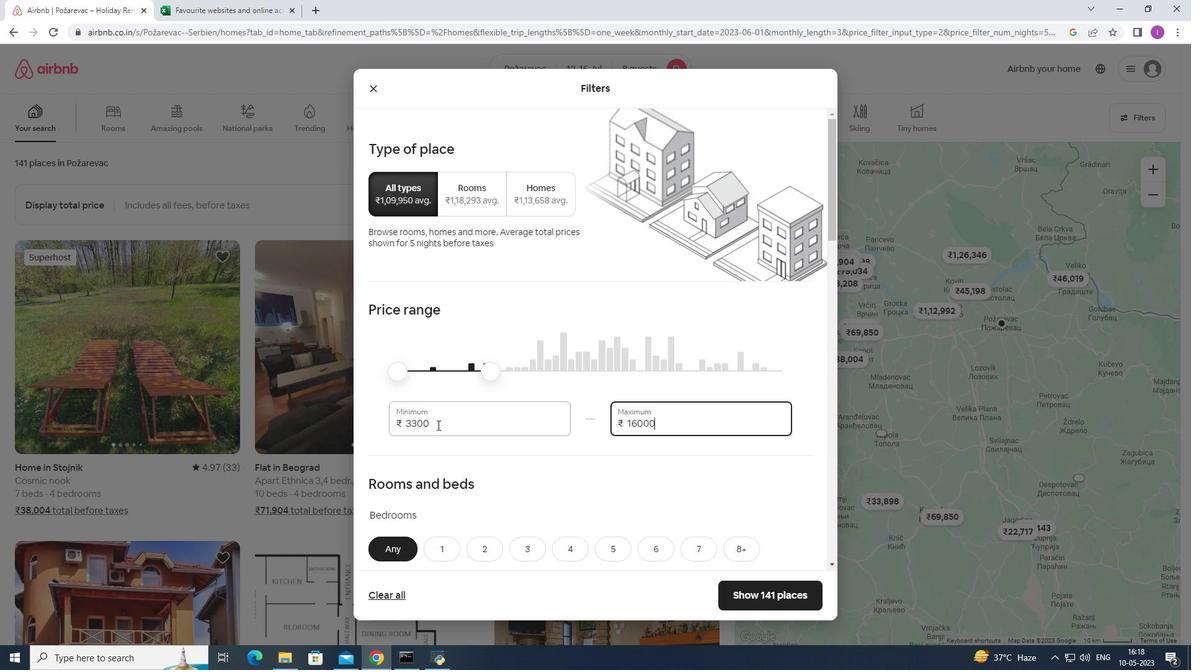 
Action: Mouse moved to (400, 431)
Screenshot: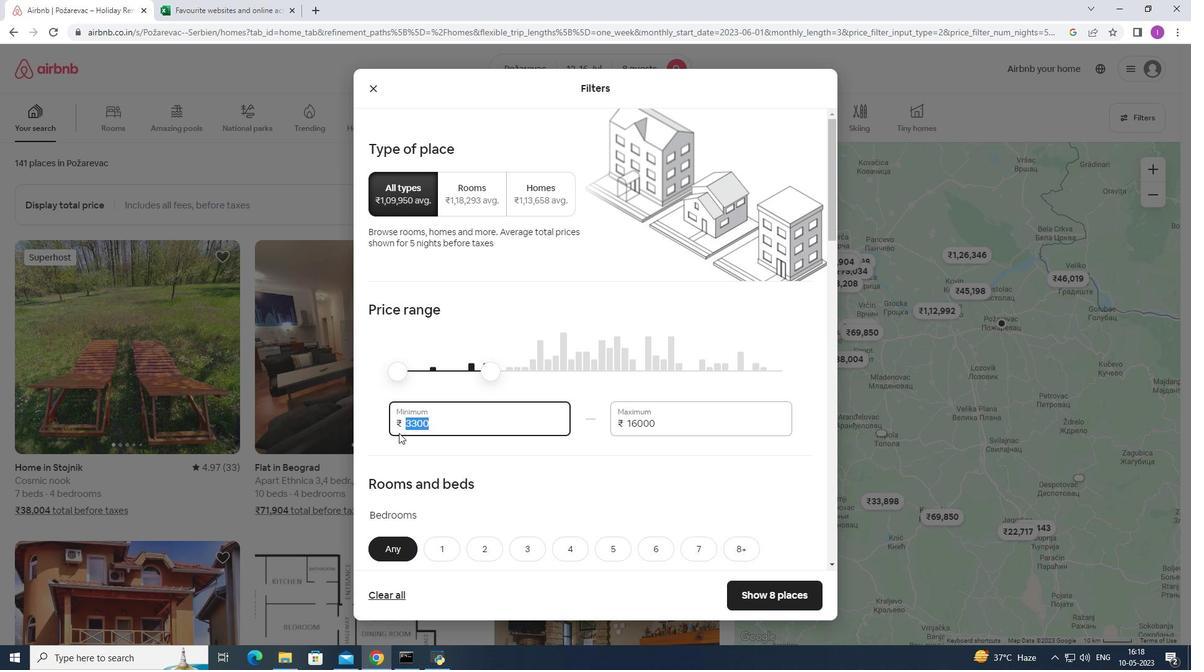 
Action: Key pressed 10
Screenshot: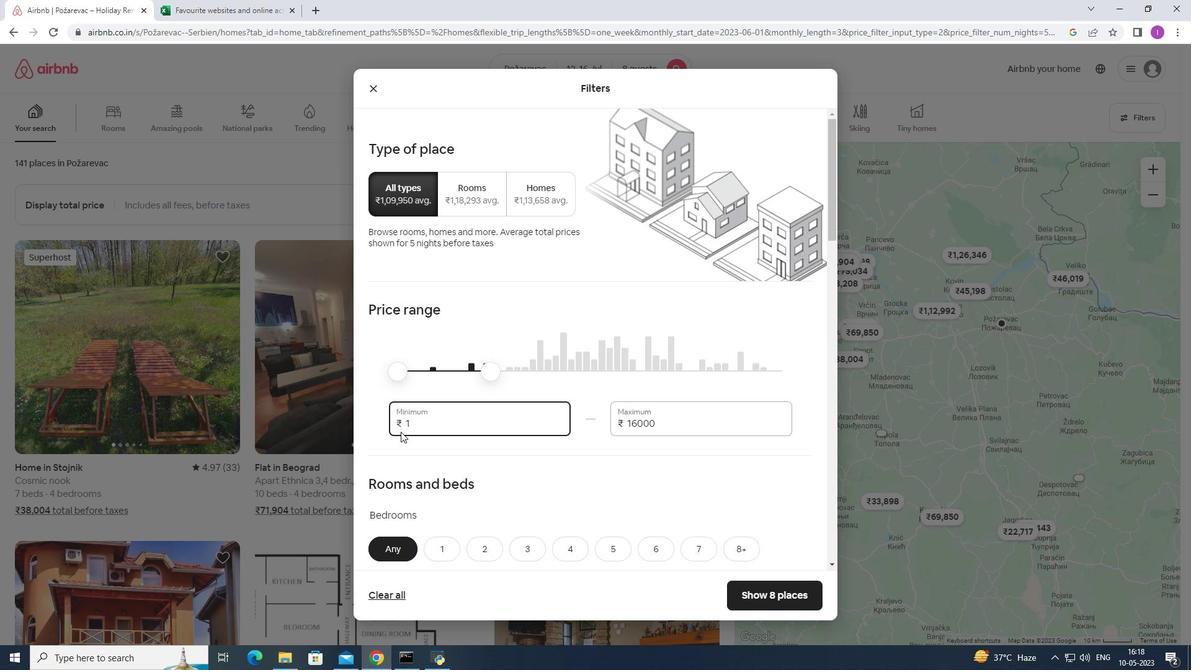 
Action: Mouse moved to (400, 431)
Screenshot: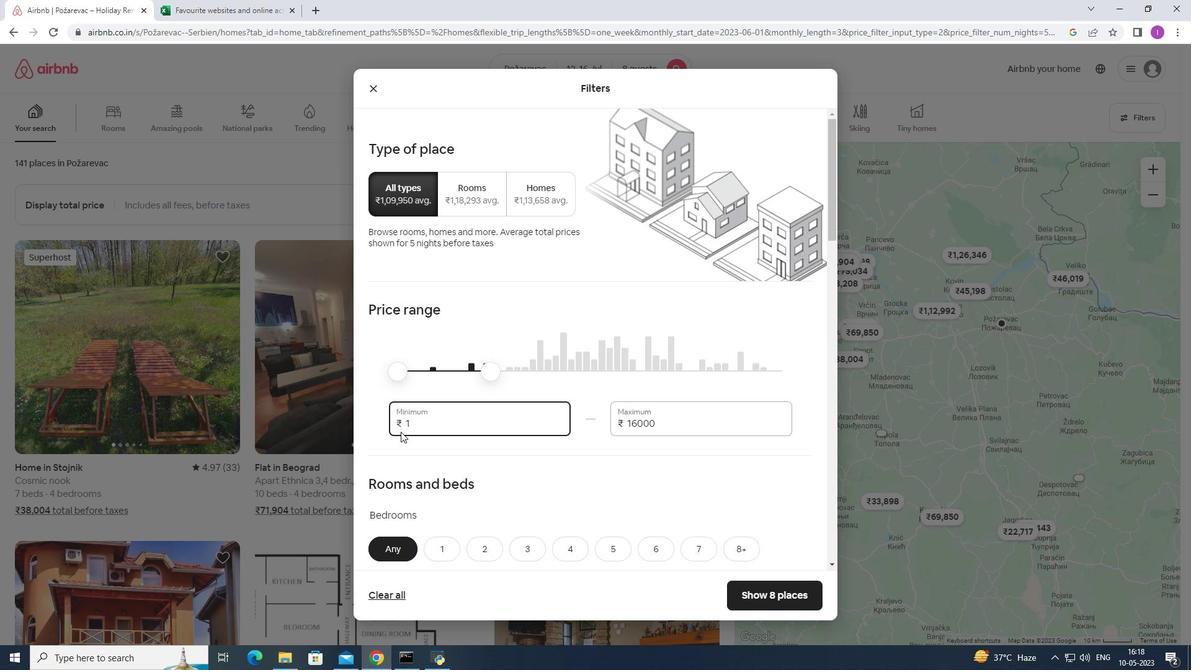 
Action: Key pressed 0
Screenshot: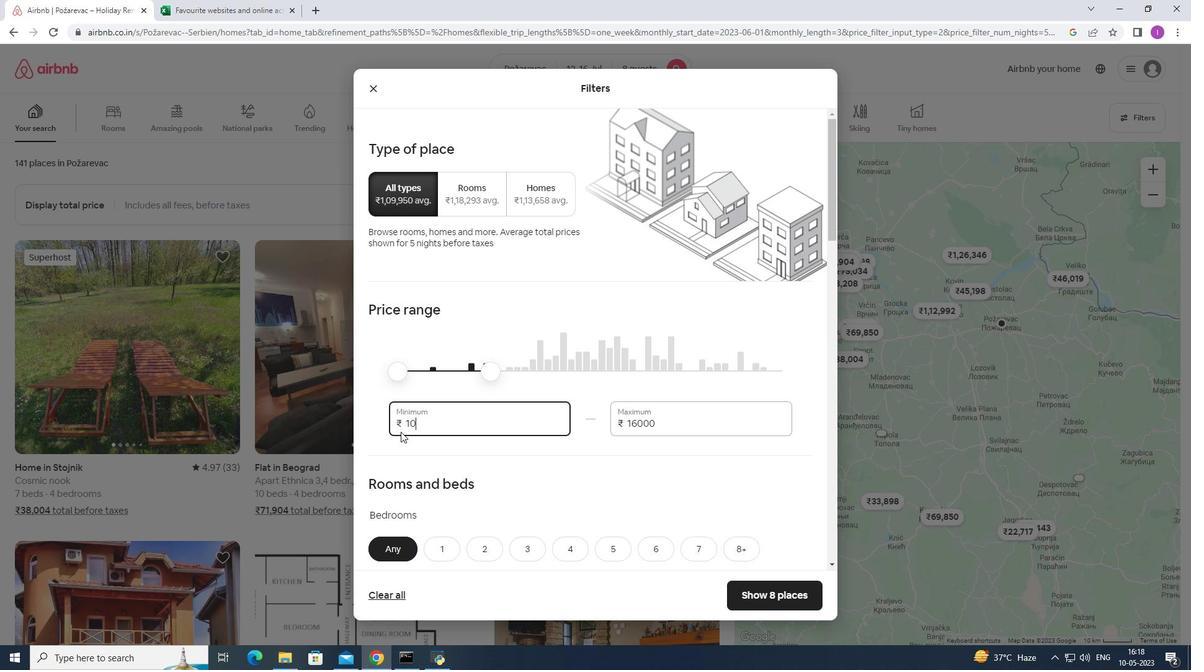 
Action: Mouse moved to (402, 430)
Screenshot: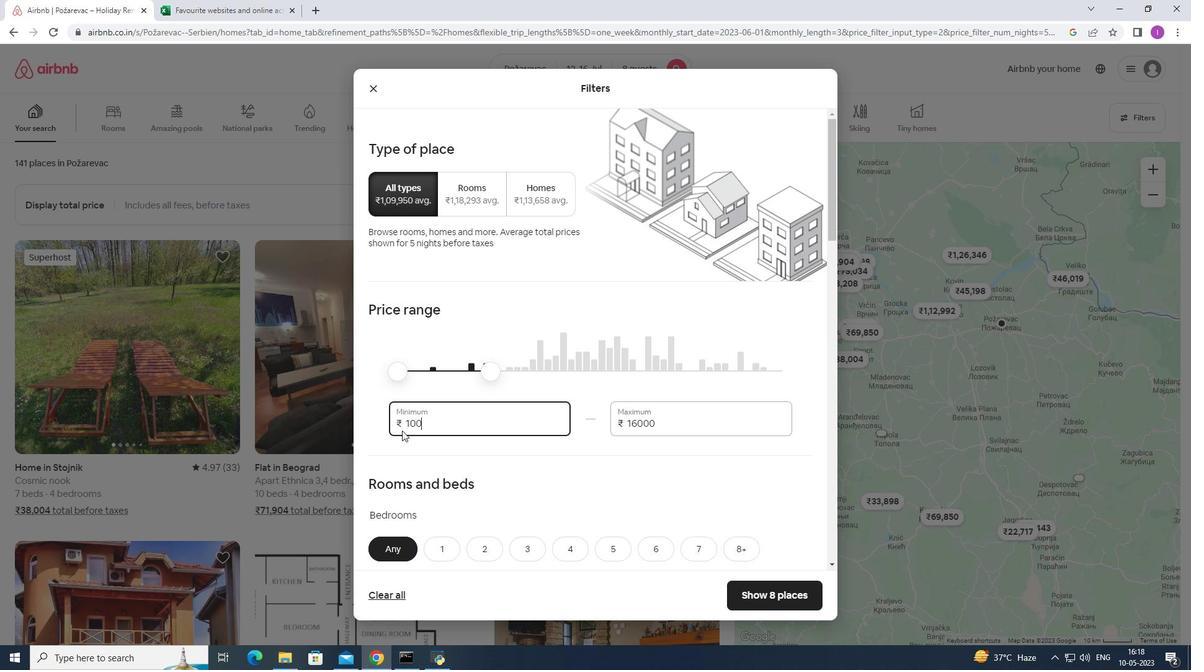 
Action: Key pressed 0
Screenshot: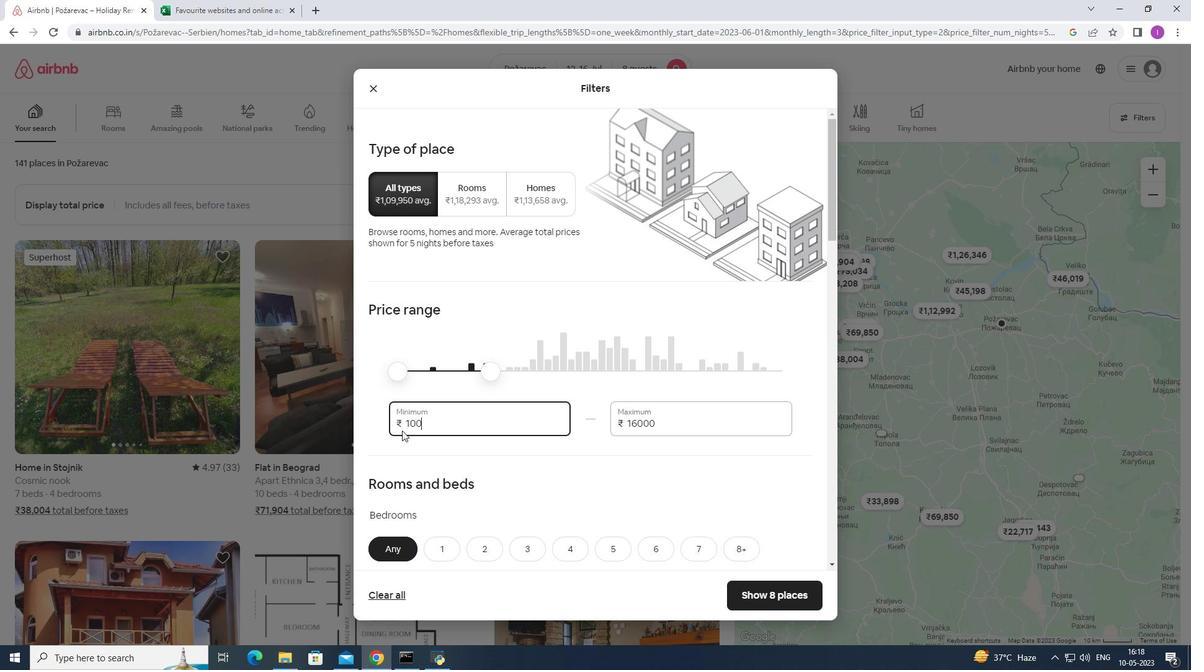 
Action: Mouse moved to (403, 428)
Screenshot: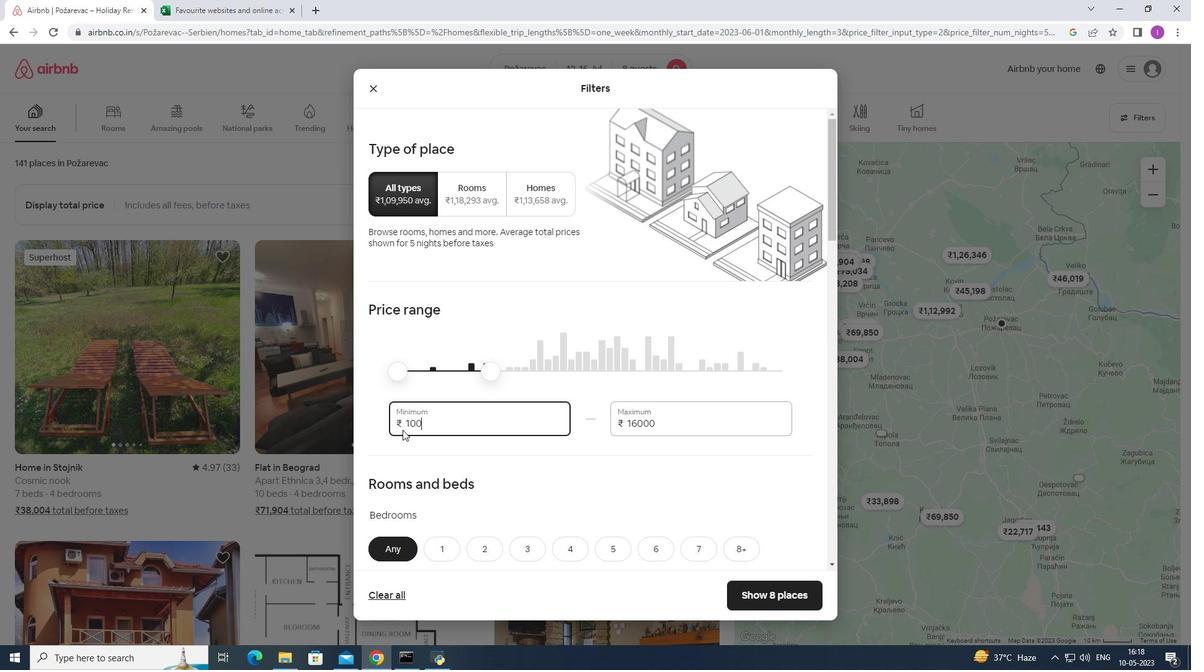 
Action: Key pressed 0
Screenshot: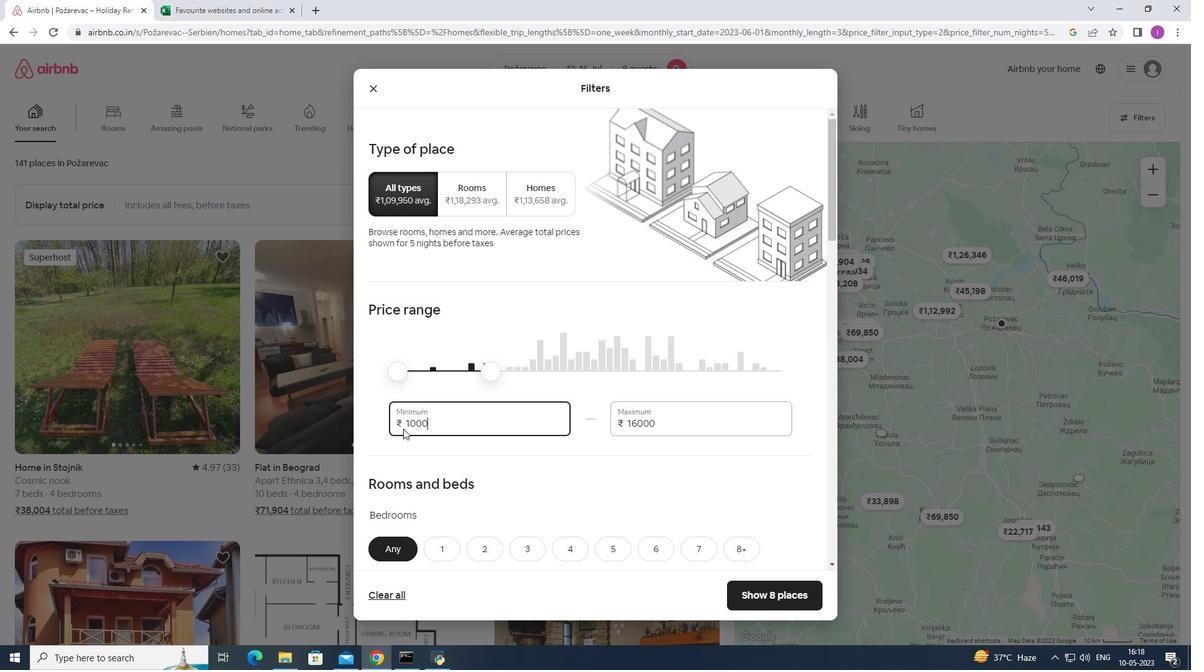 
Action: Mouse moved to (425, 440)
Screenshot: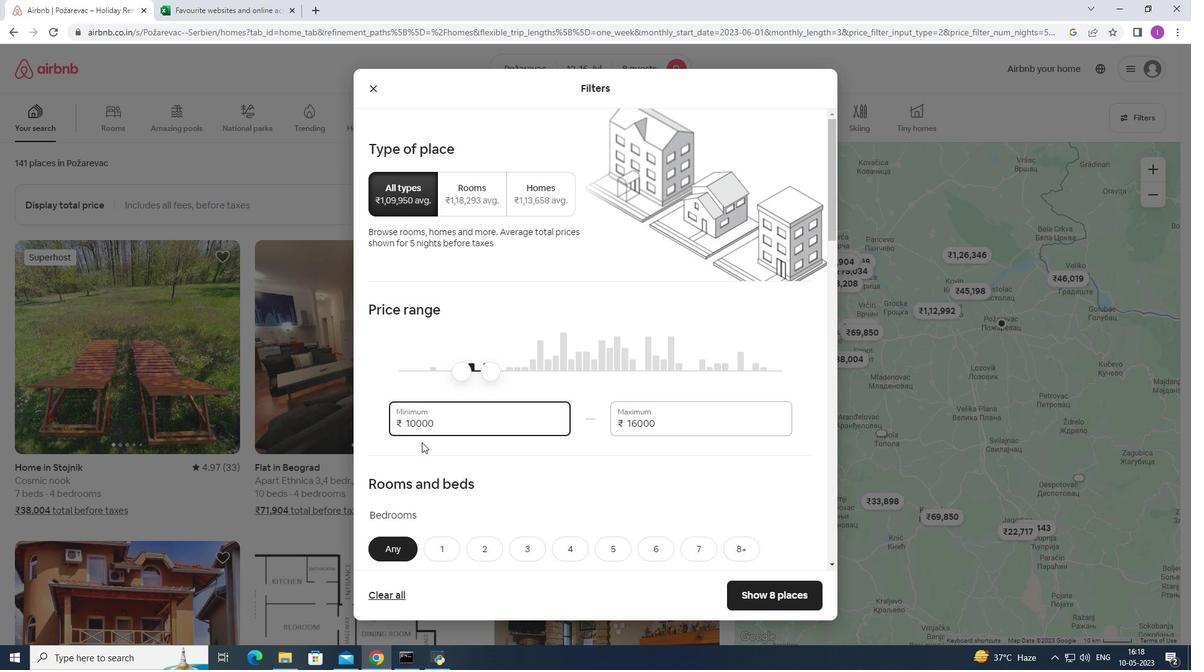 
Action: Mouse scrolled (425, 439) with delta (0, 0)
Screenshot: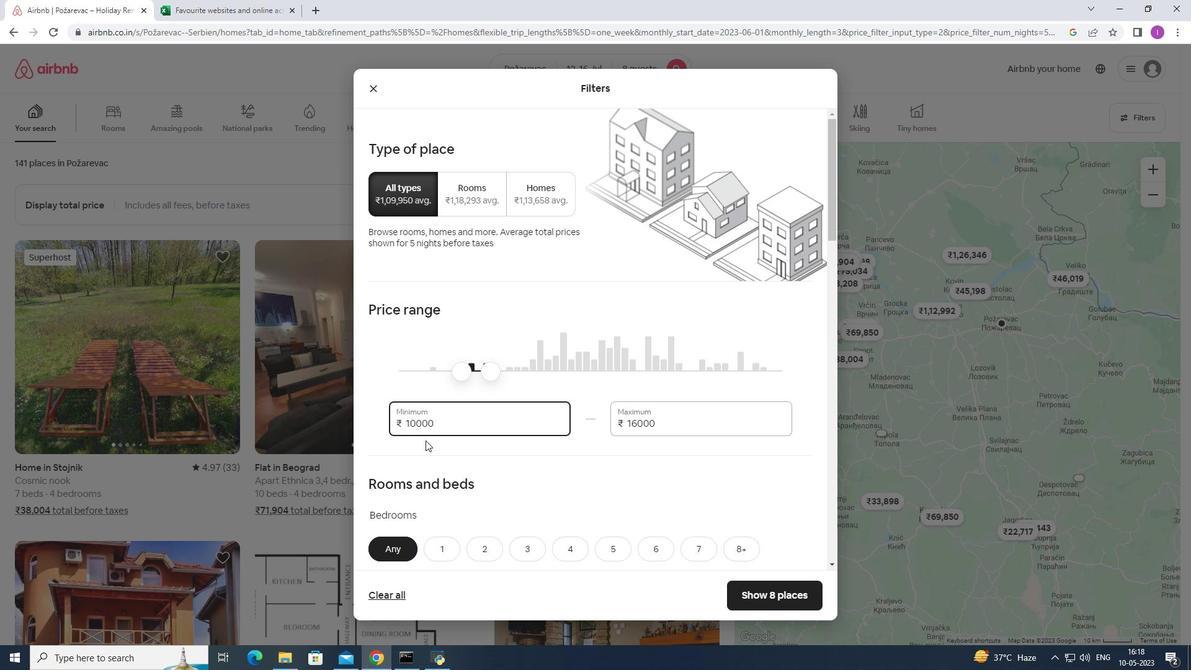 
Action: Mouse scrolled (425, 439) with delta (0, 0)
Screenshot: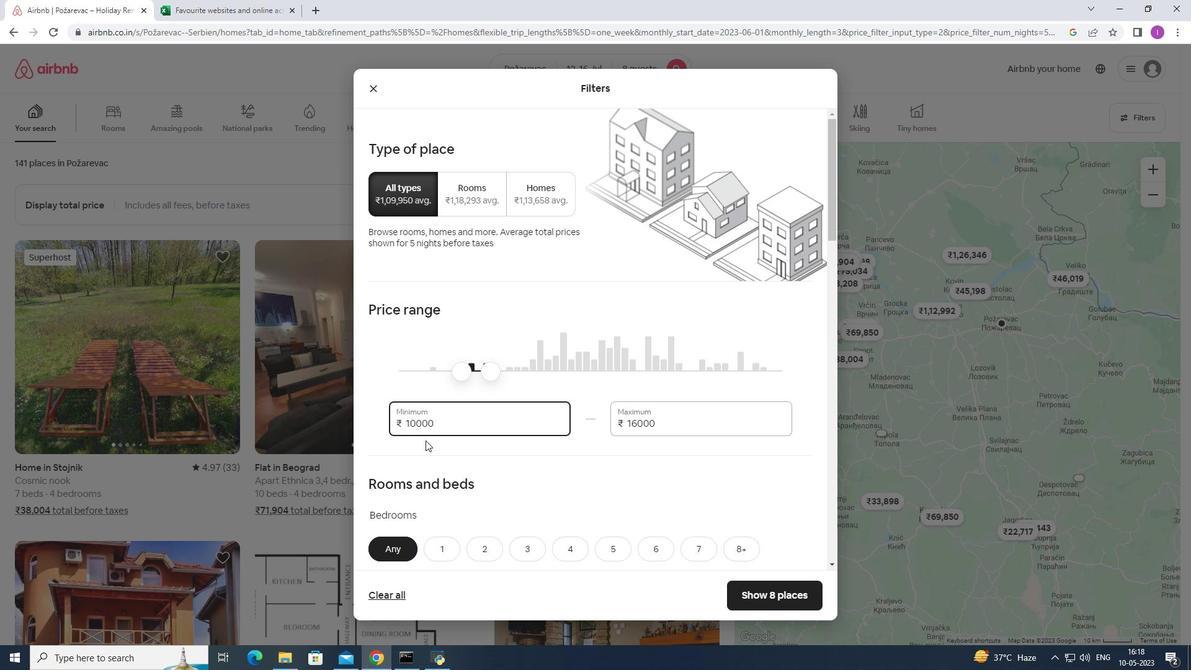 
Action: Mouse moved to (469, 420)
Screenshot: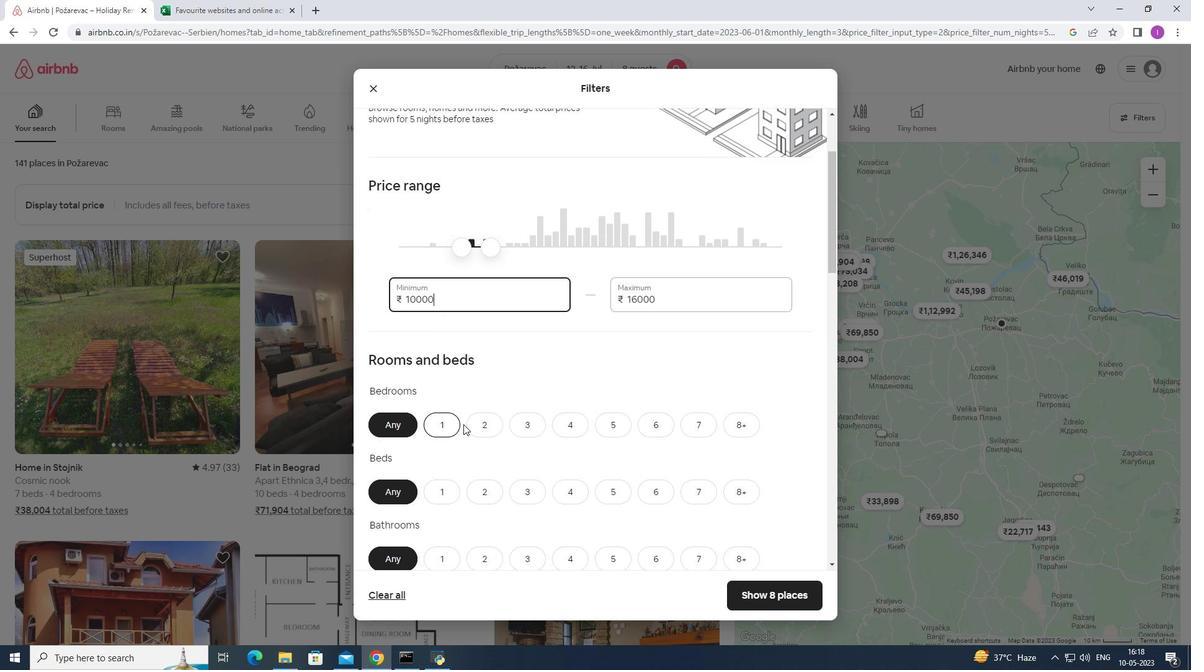 
Action: Mouse scrolled (469, 420) with delta (0, 0)
Screenshot: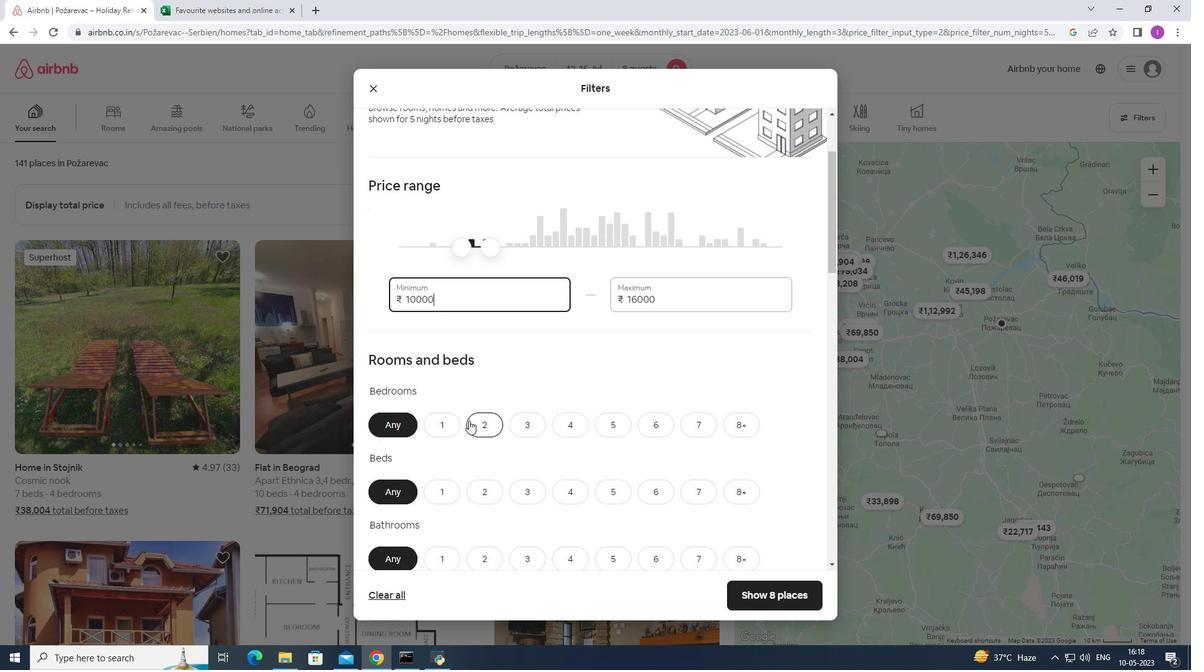 
Action: Mouse scrolled (469, 420) with delta (0, 0)
Screenshot: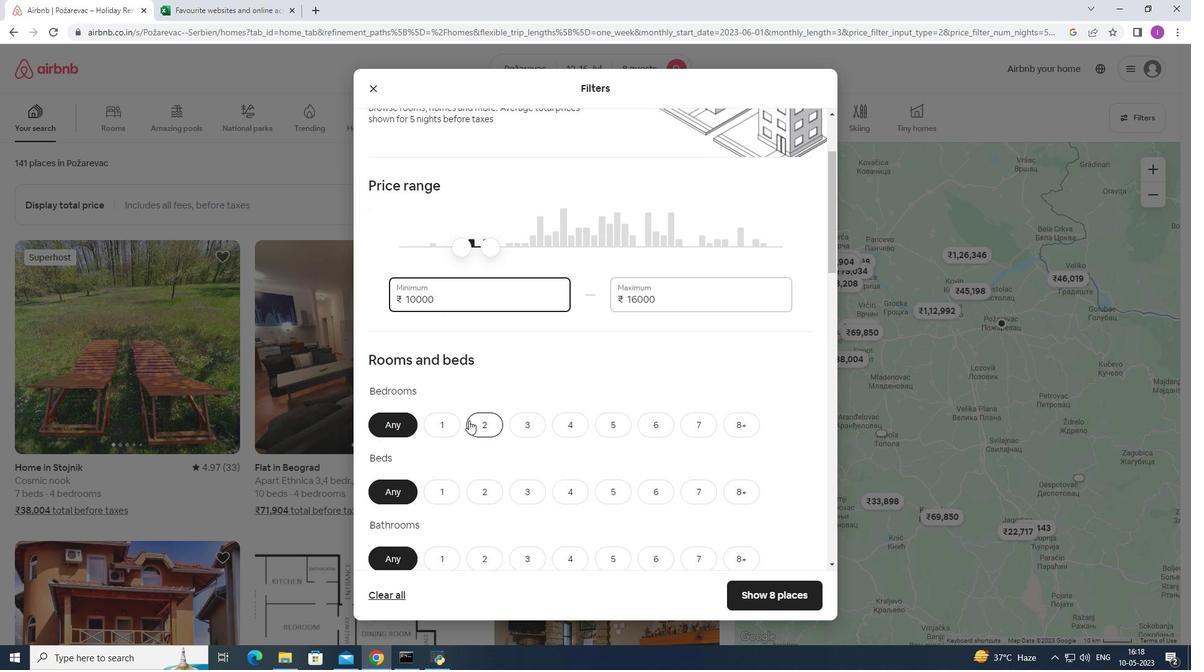 
Action: Mouse moved to (696, 370)
Screenshot: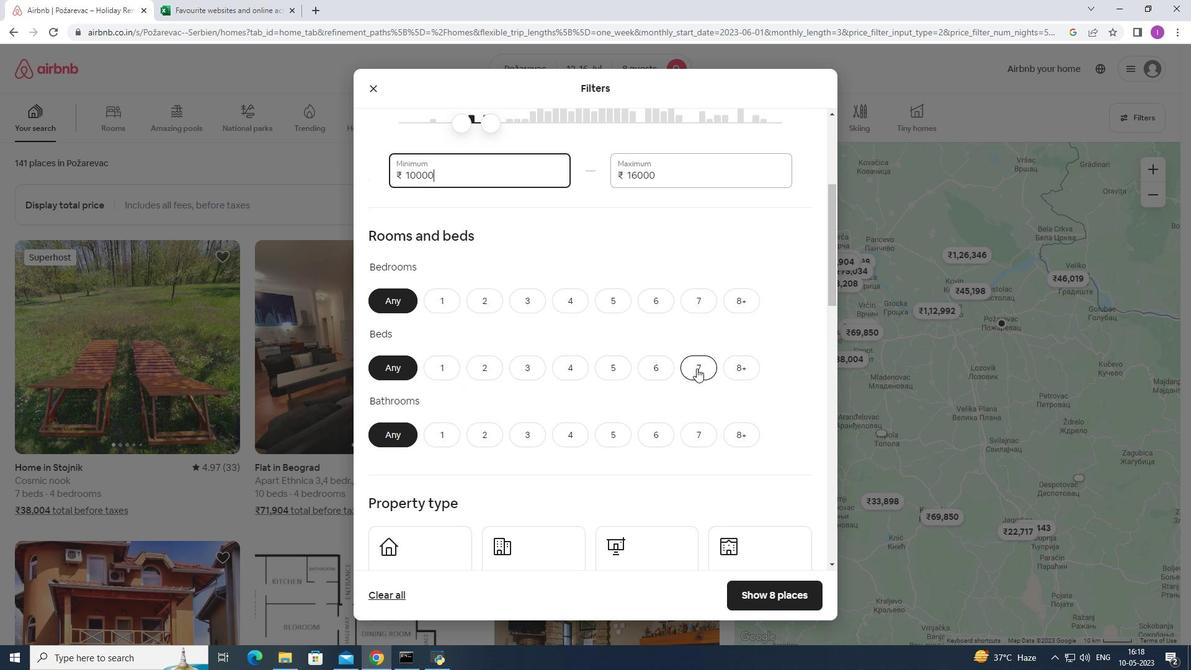 
Action: Mouse scrolled (696, 369) with delta (0, 0)
Screenshot: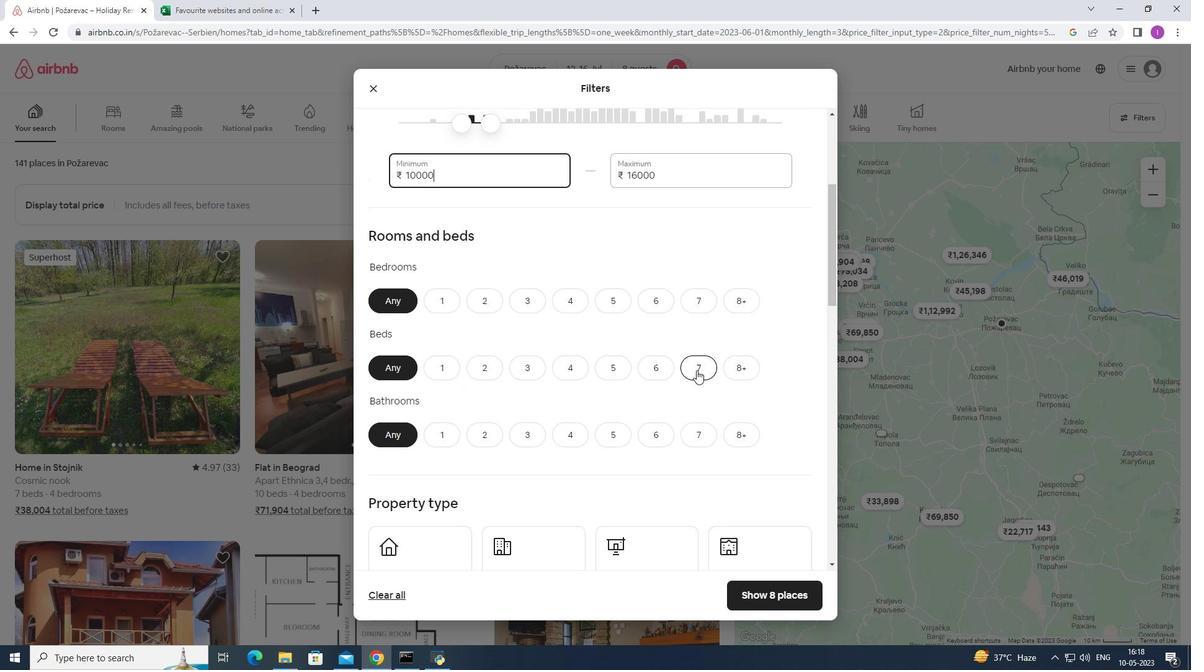 
Action: Mouse moved to (747, 247)
Screenshot: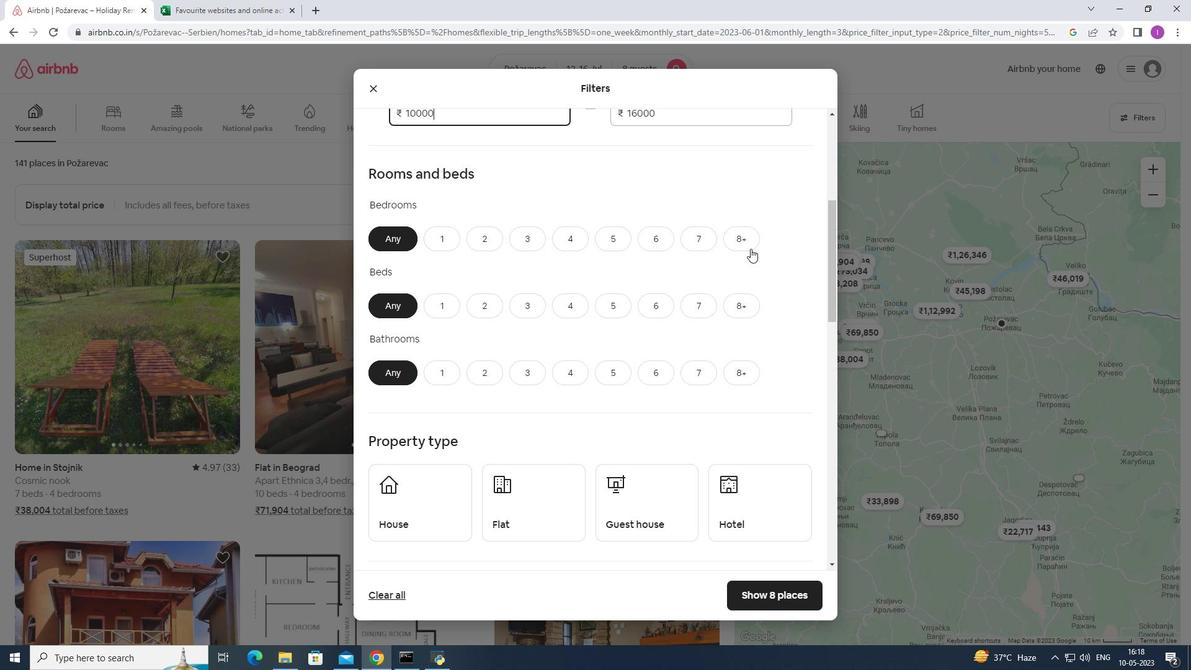 
Action: Mouse pressed left at (747, 247)
Screenshot: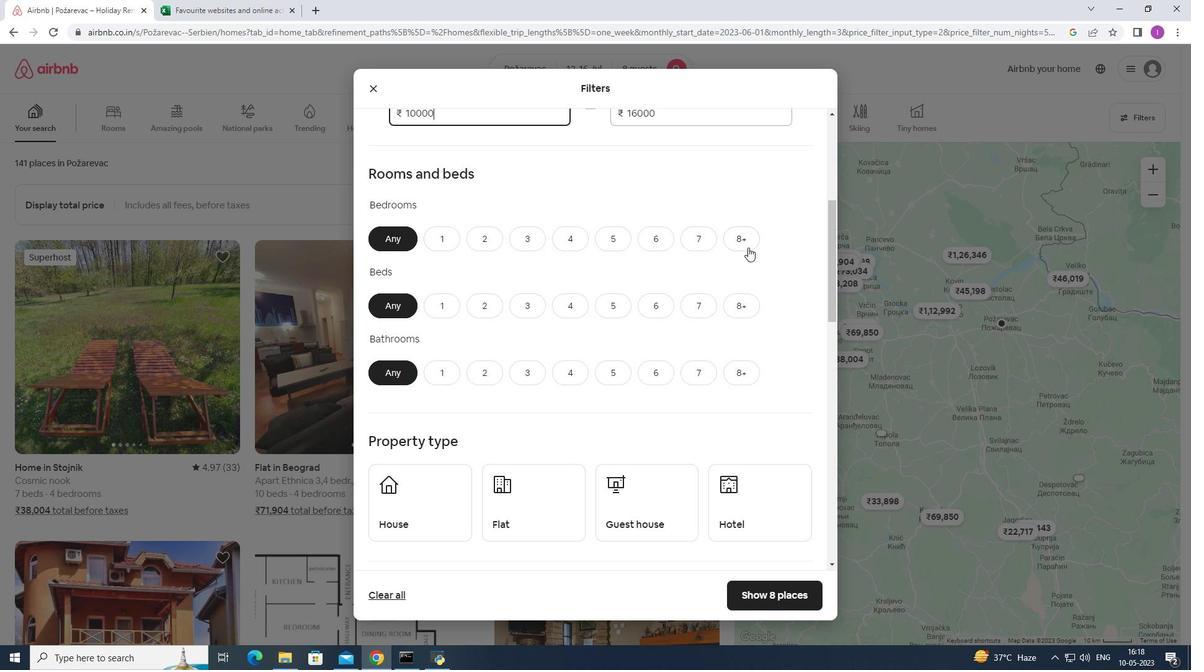 
Action: Mouse moved to (738, 310)
Screenshot: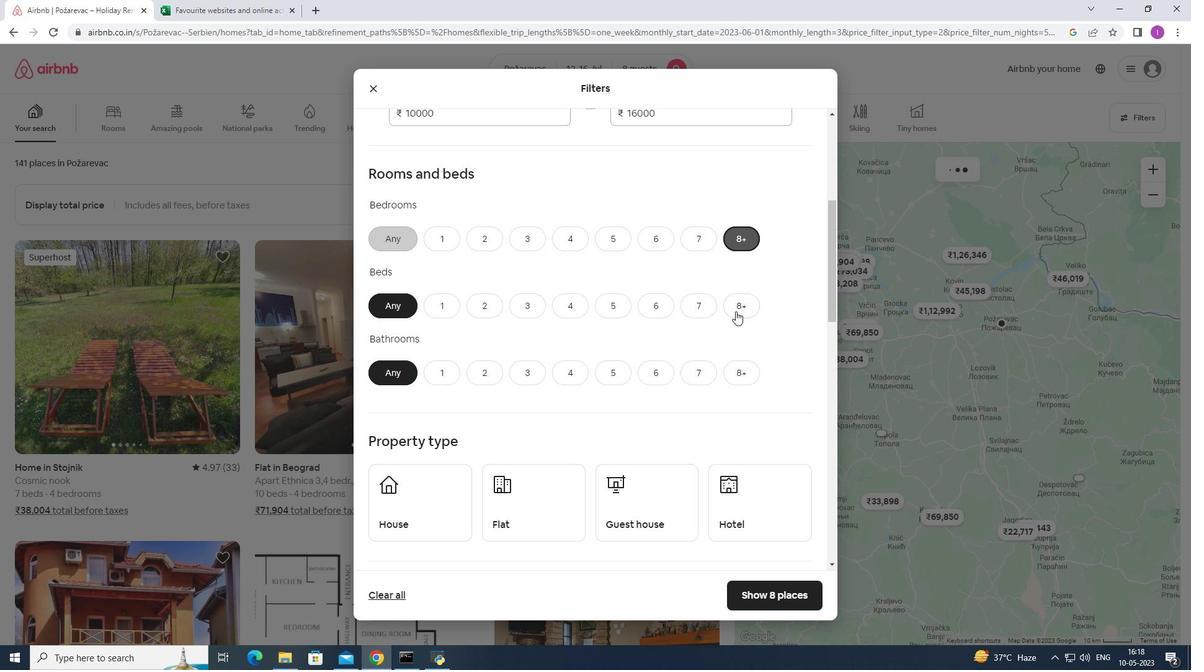 
Action: Mouse pressed left at (738, 310)
Screenshot: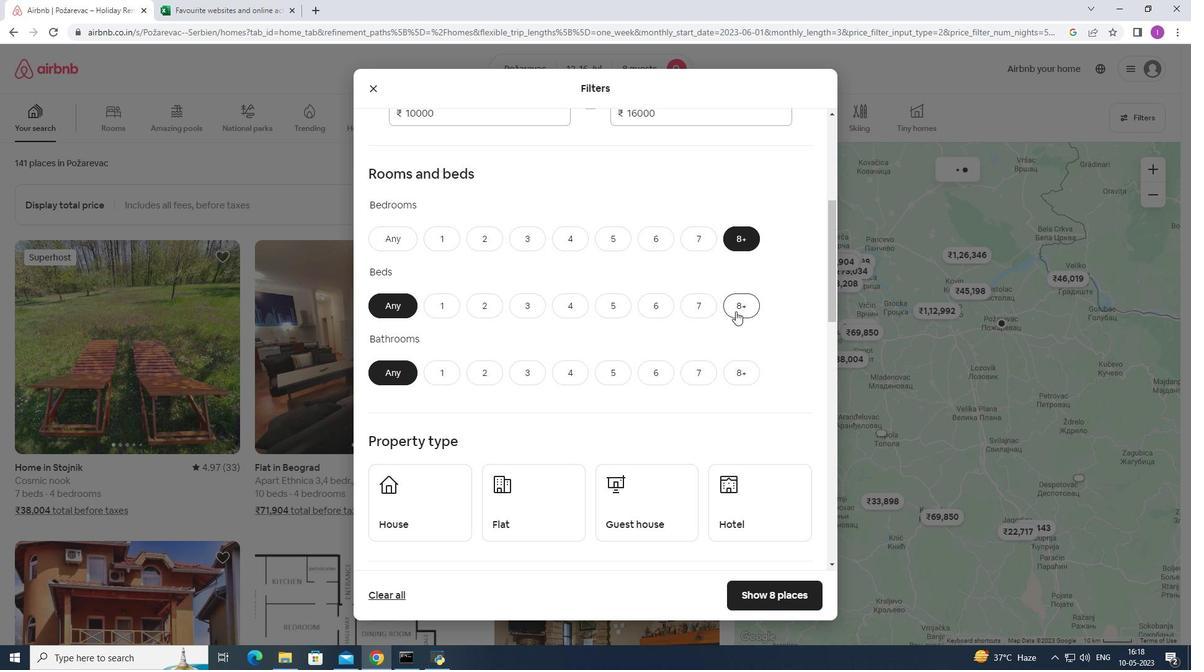 
Action: Mouse moved to (734, 366)
Screenshot: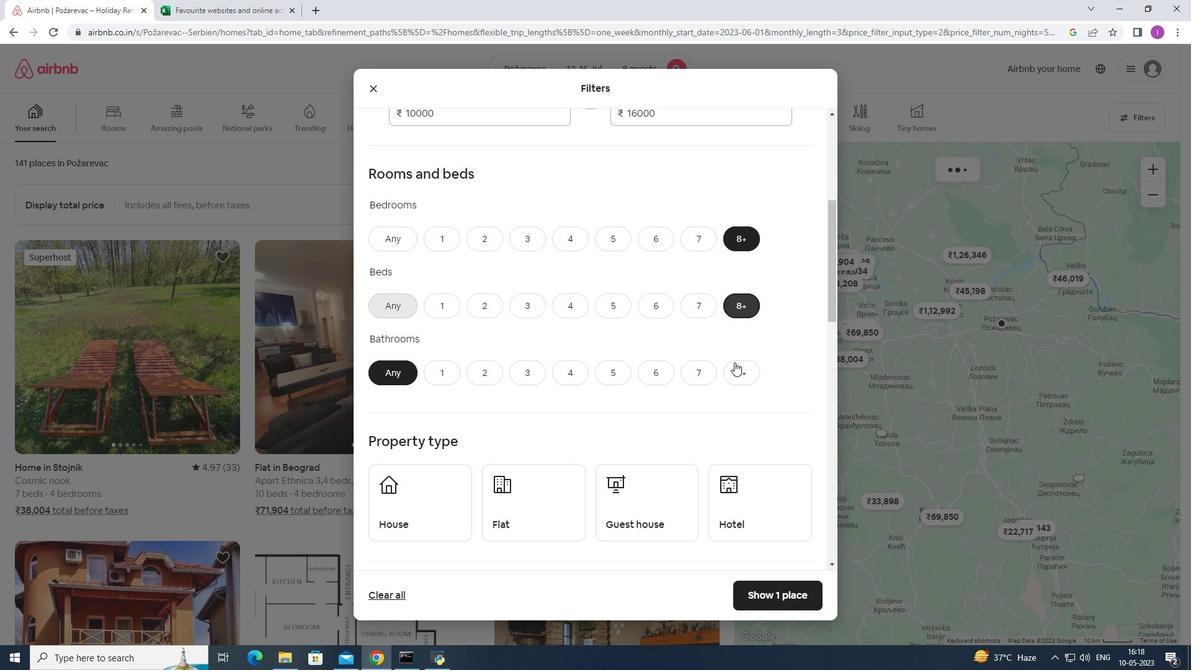 
Action: Mouse pressed left at (734, 366)
Screenshot: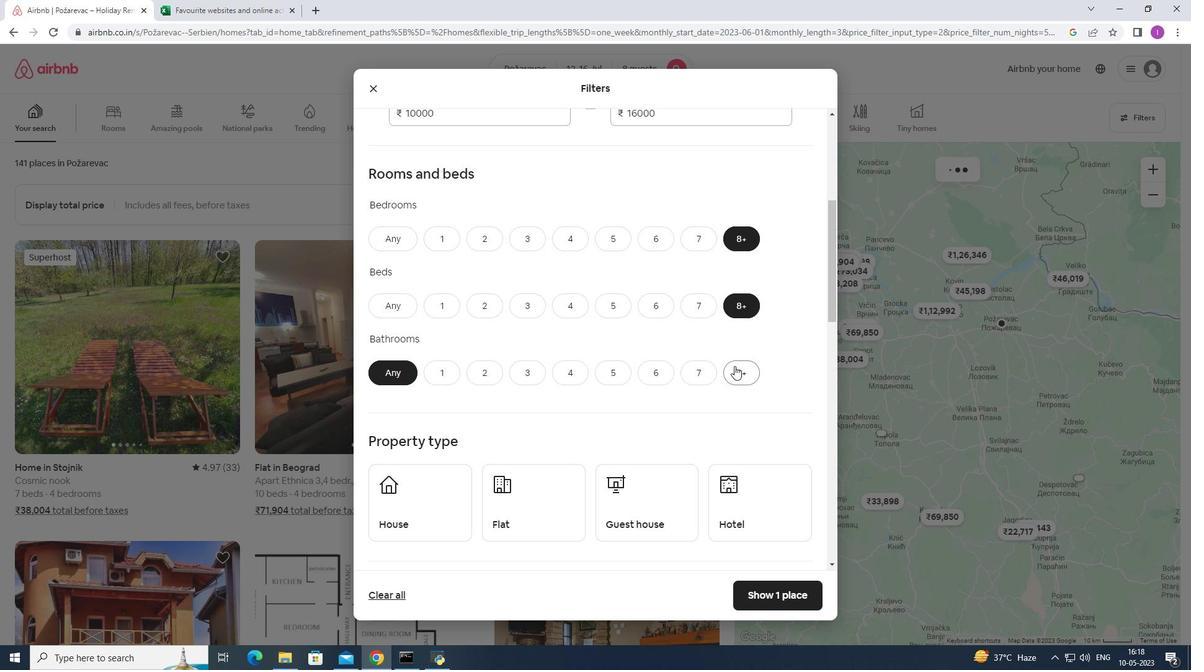 
Action: Mouse moved to (611, 370)
Screenshot: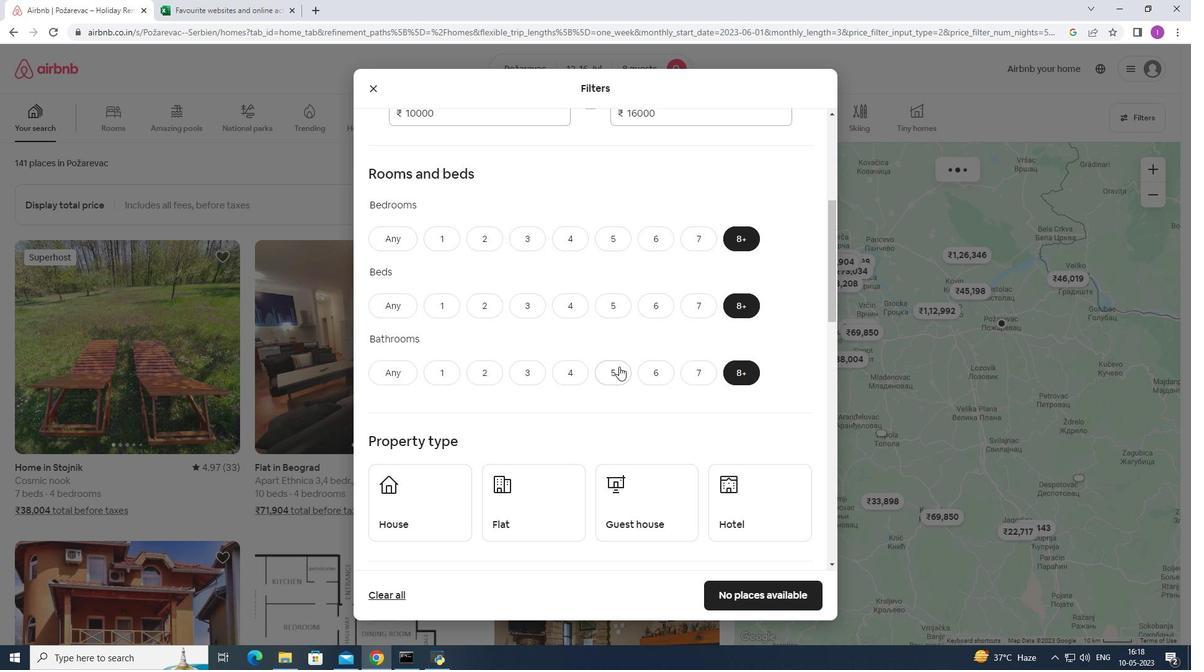 
Action: Mouse scrolled (611, 369) with delta (0, 0)
Screenshot: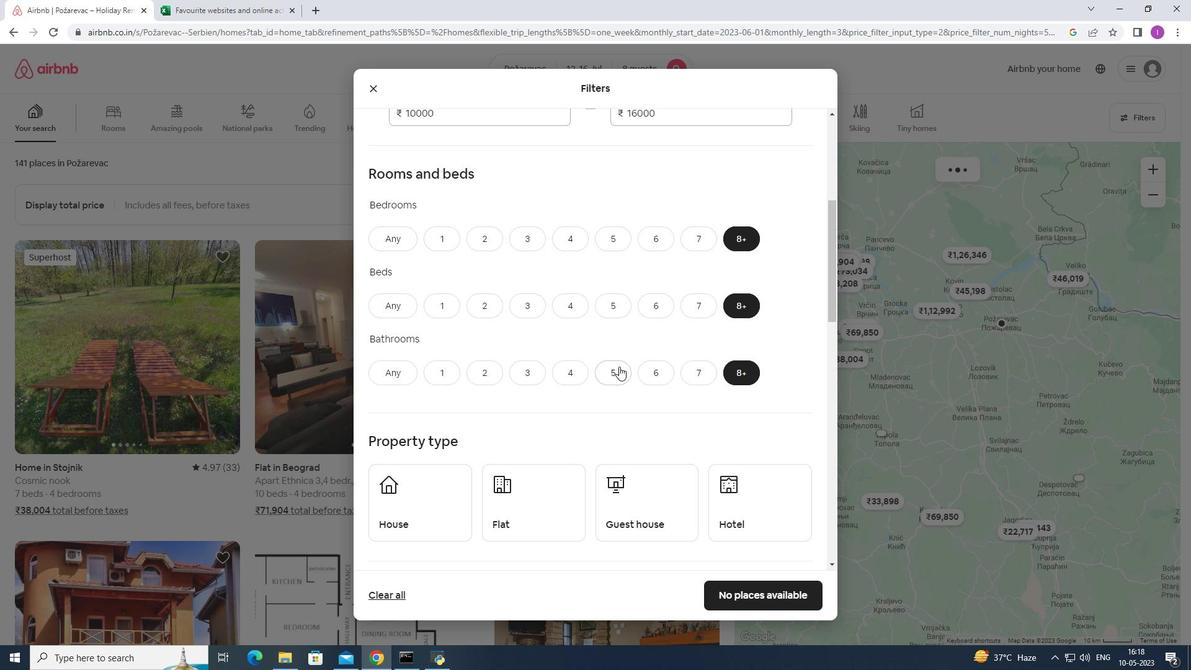 
Action: Mouse moved to (611, 370)
Screenshot: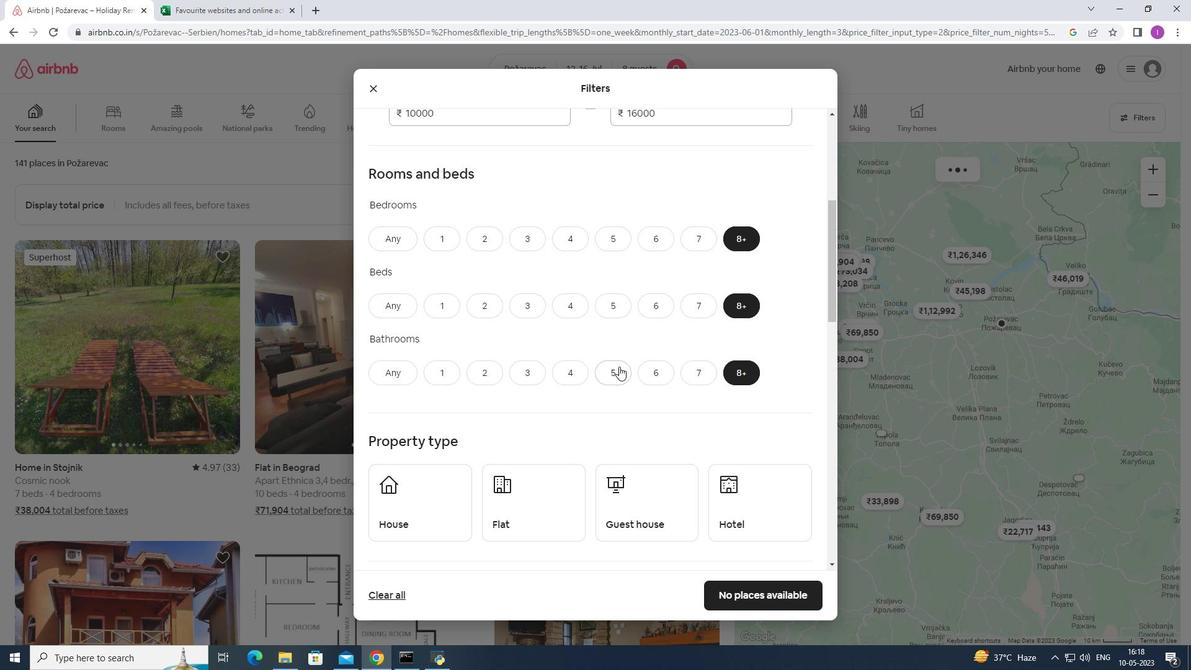 
Action: Mouse scrolled (611, 369) with delta (0, 0)
Screenshot: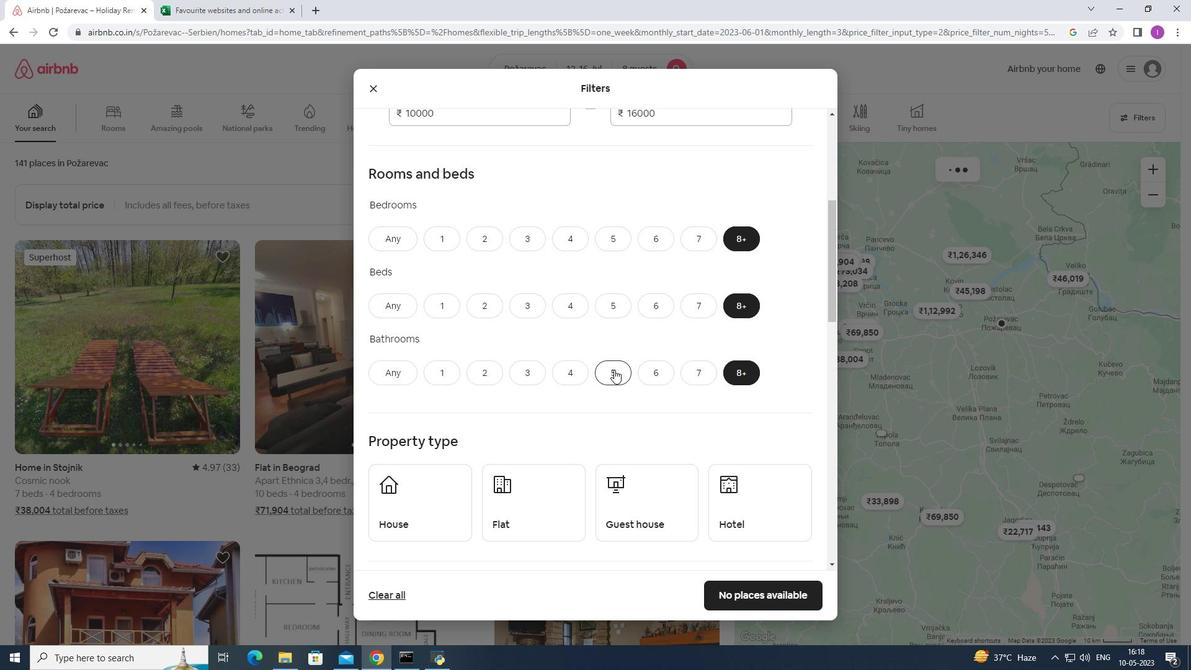 
Action: Mouse moved to (581, 371)
Screenshot: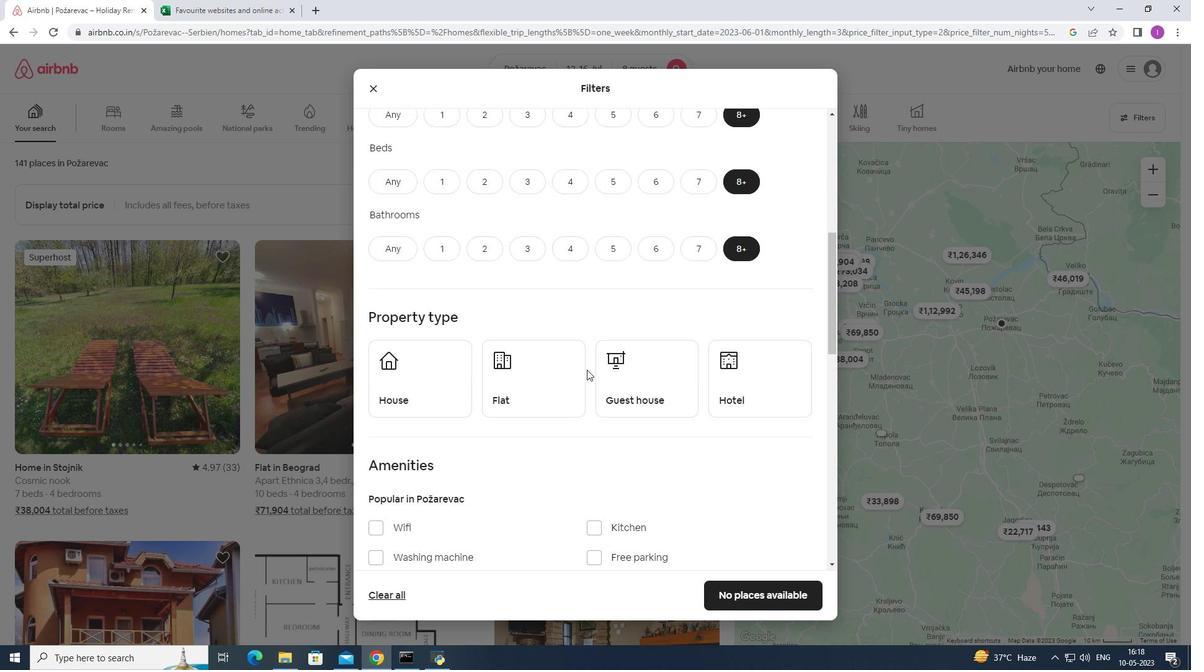 
Action: Mouse scrolled (581, 371) with delta (0, 0)
Screenshot: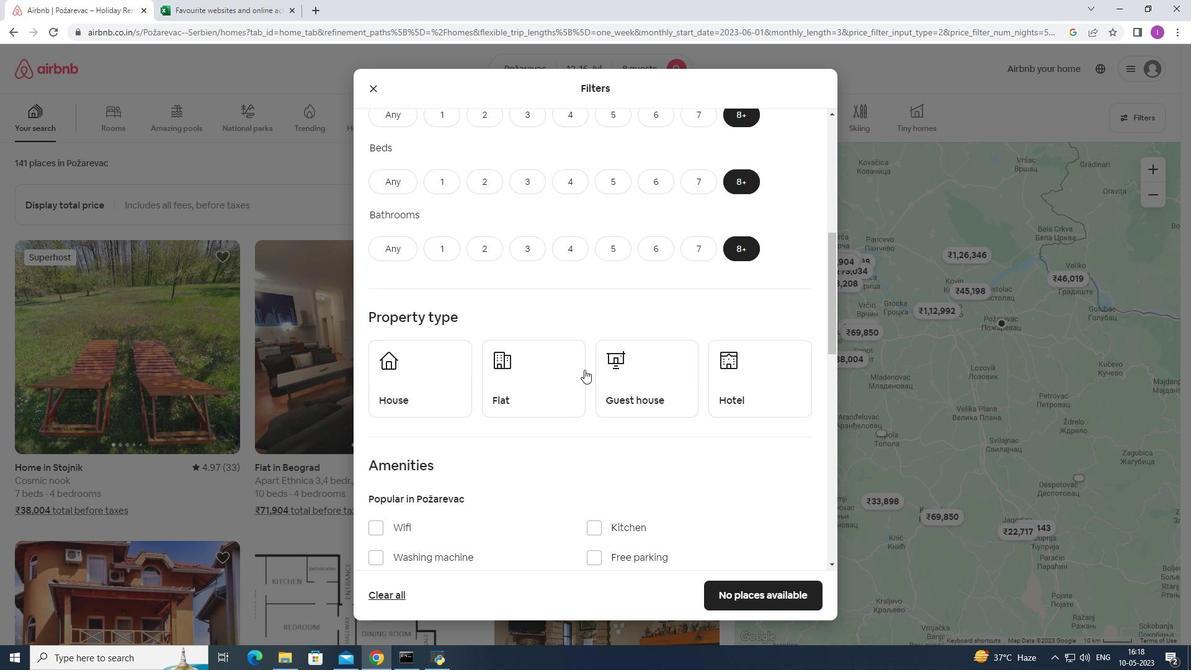 
Action: Mouse moved to (580, 371)
Screenshot: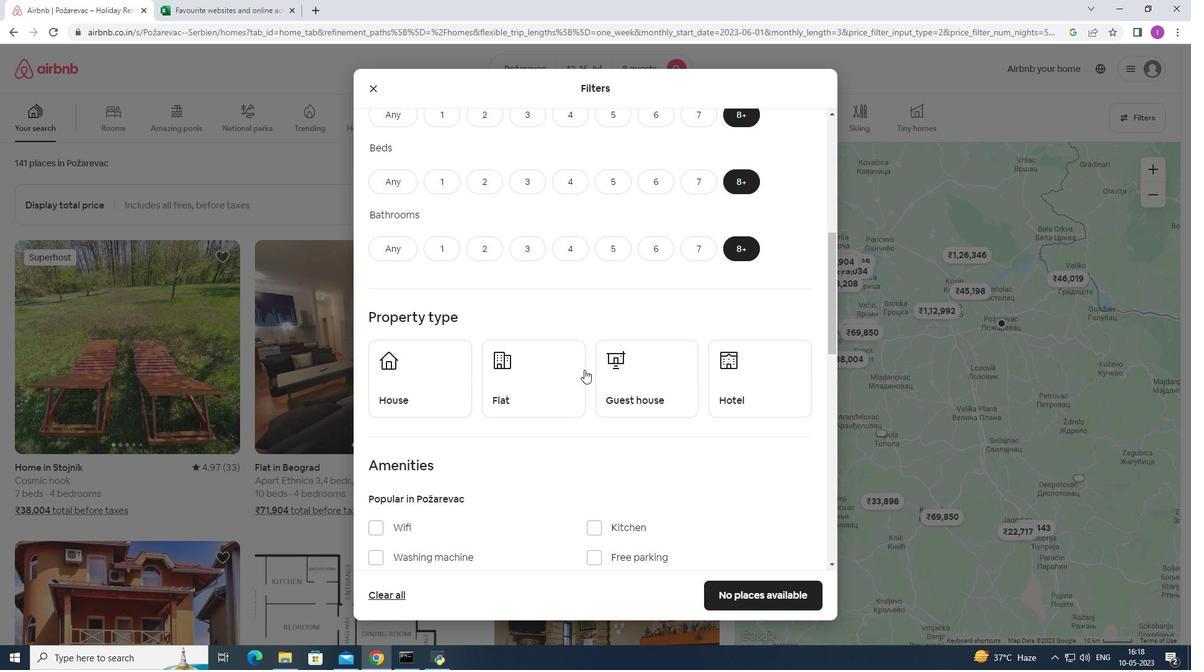 
Action: Mouse scrolled (580, 371) with delta (0, 0)
Screenshot: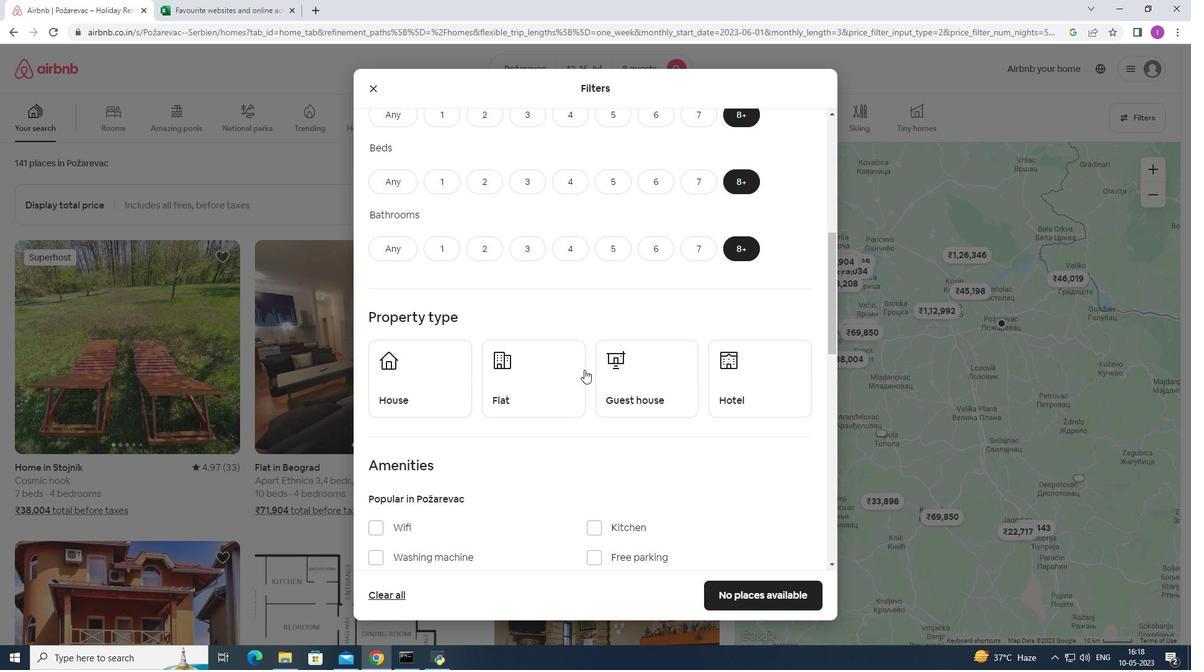 
Action: Mouse moved to (399, 270)
Screenshot: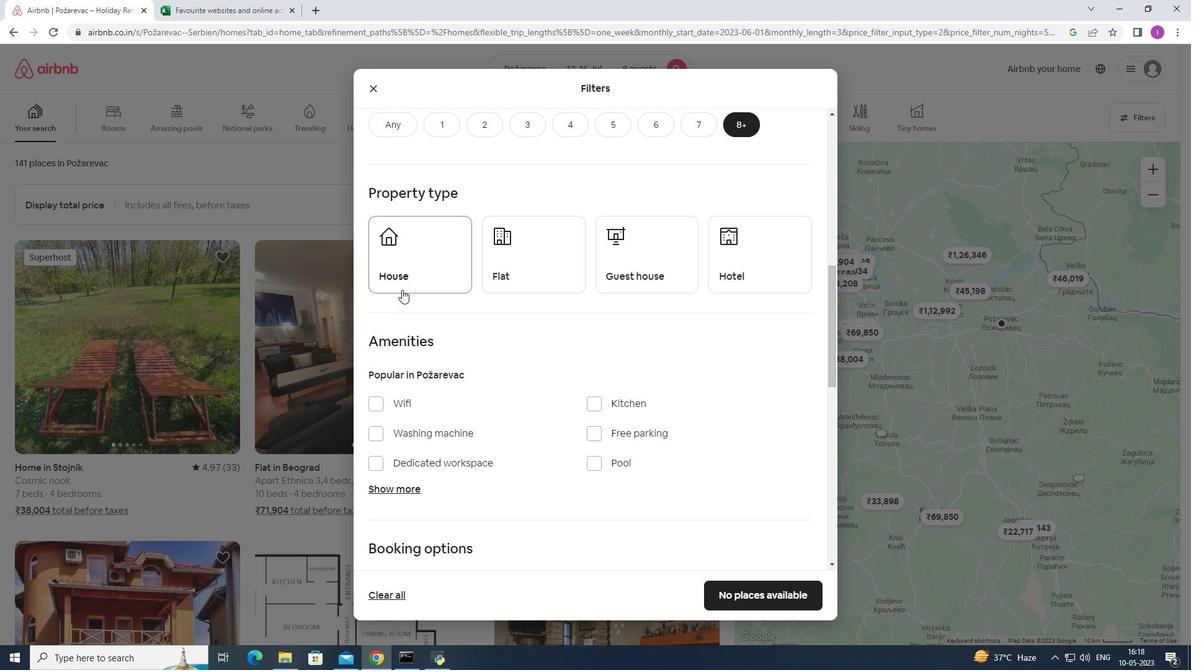
Action: Mouse pressed left at (399, 270)
Screenshot: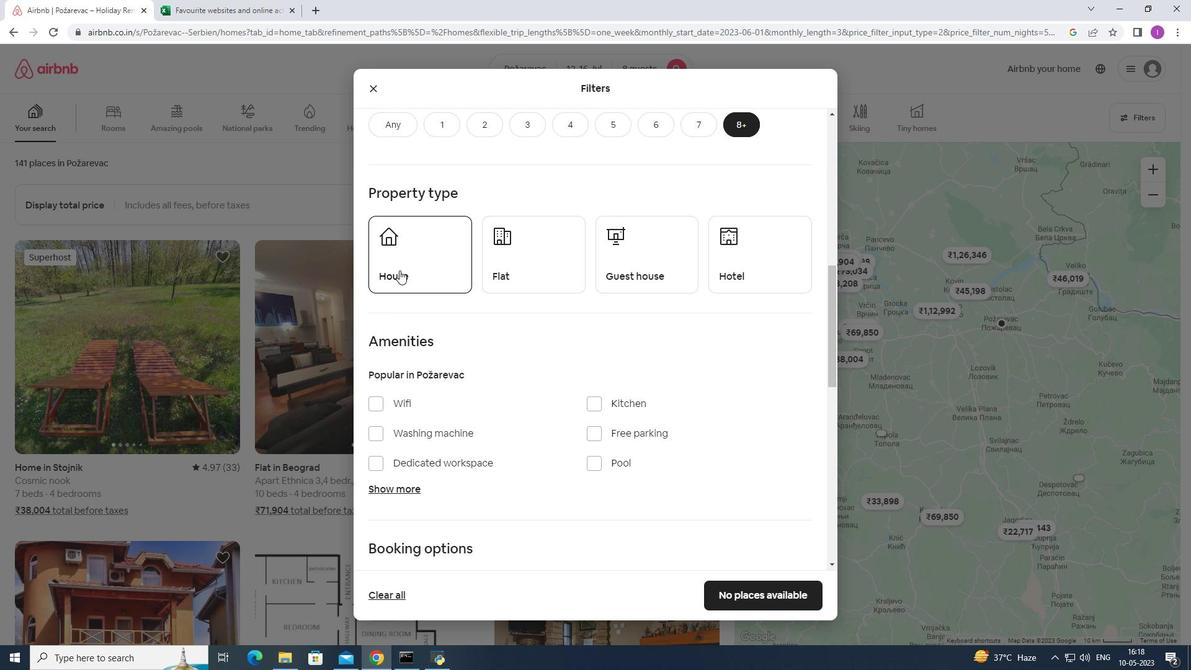 
Action: Mouse moved to (528, 264)
Screenshot: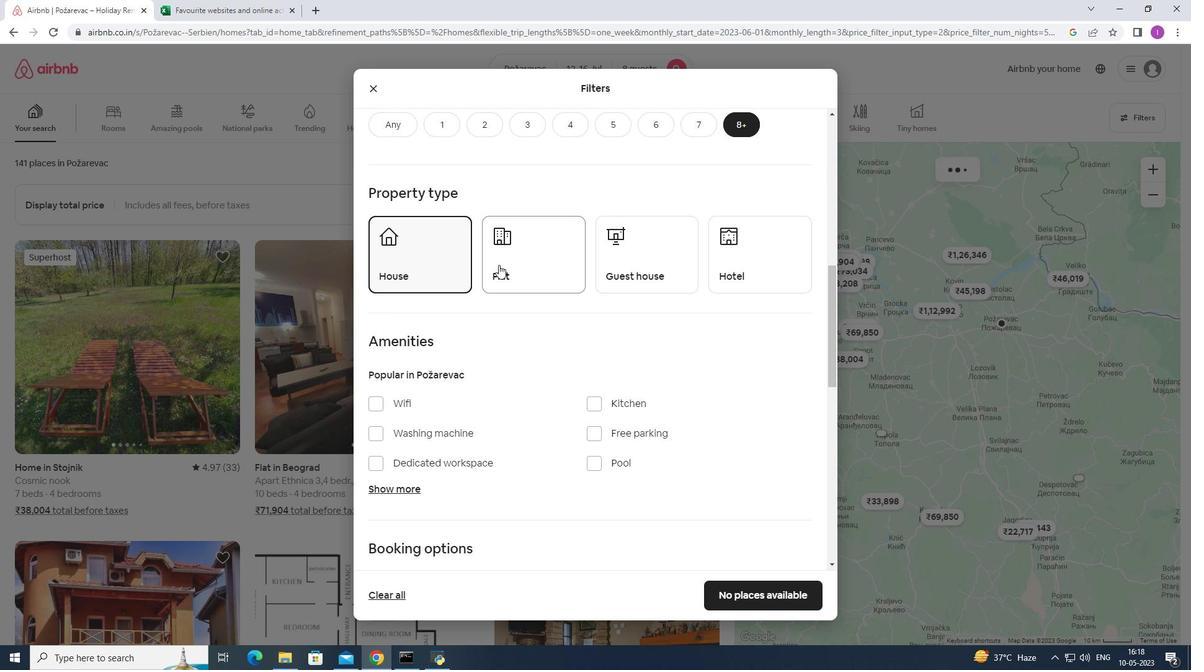 
Action: Mouse pressed left at (528, 264)
Screenshot: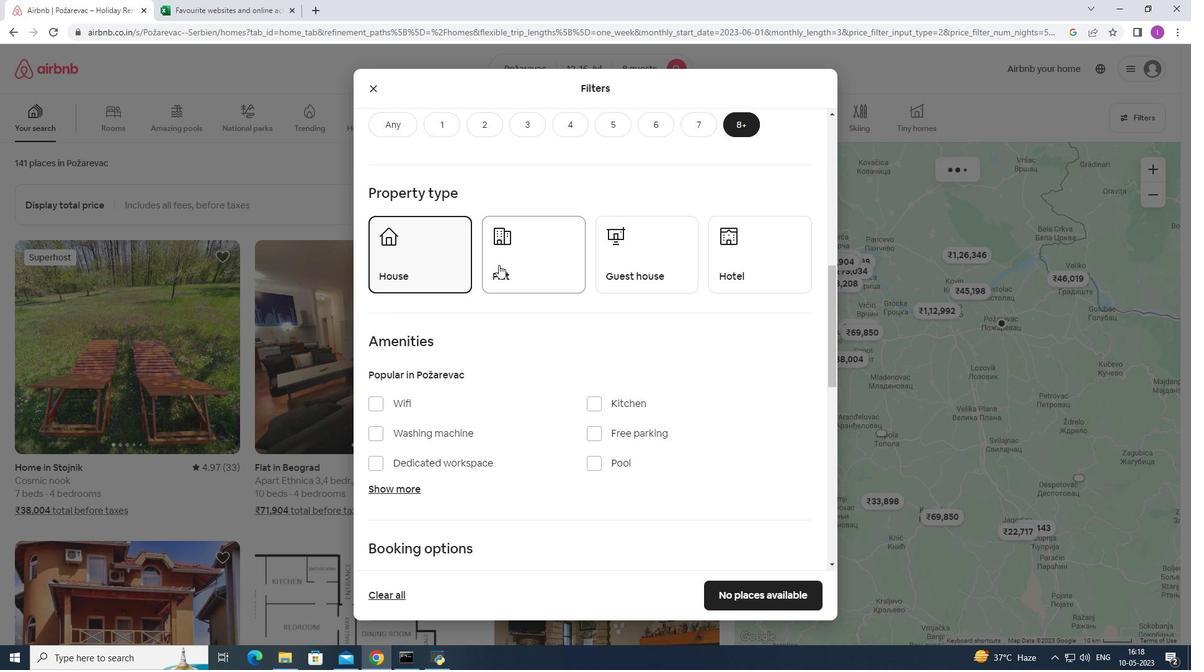 
Action: Mouse moved to (638, 262)
Screenshot: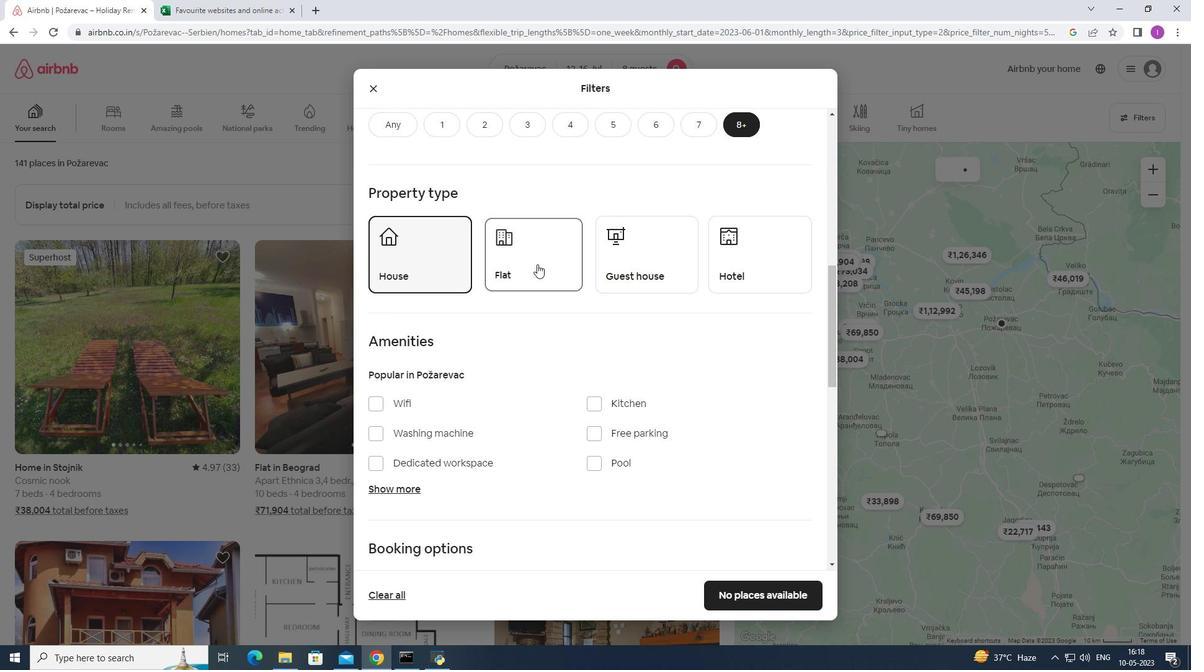 
Action: Mouse pressed left at (638, 262)
Screenshot: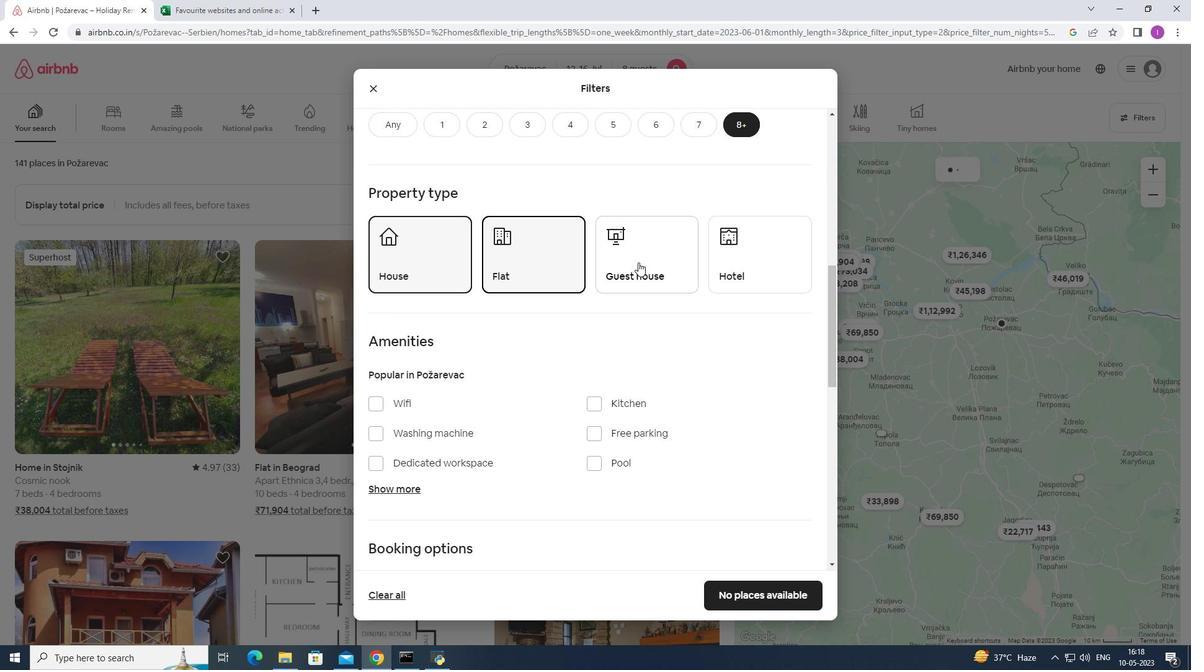 
Action: Mouse moved to (760, 261)
Screenshot: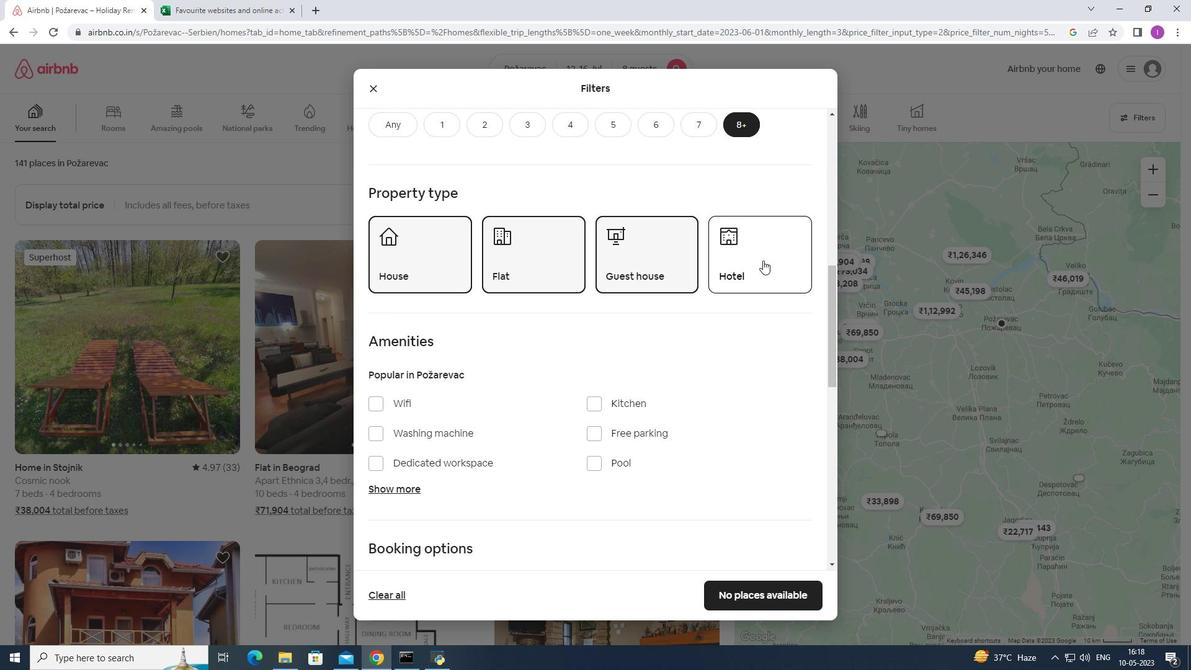 
Action: Mouse pressed left at (760, 261)
Screenshot: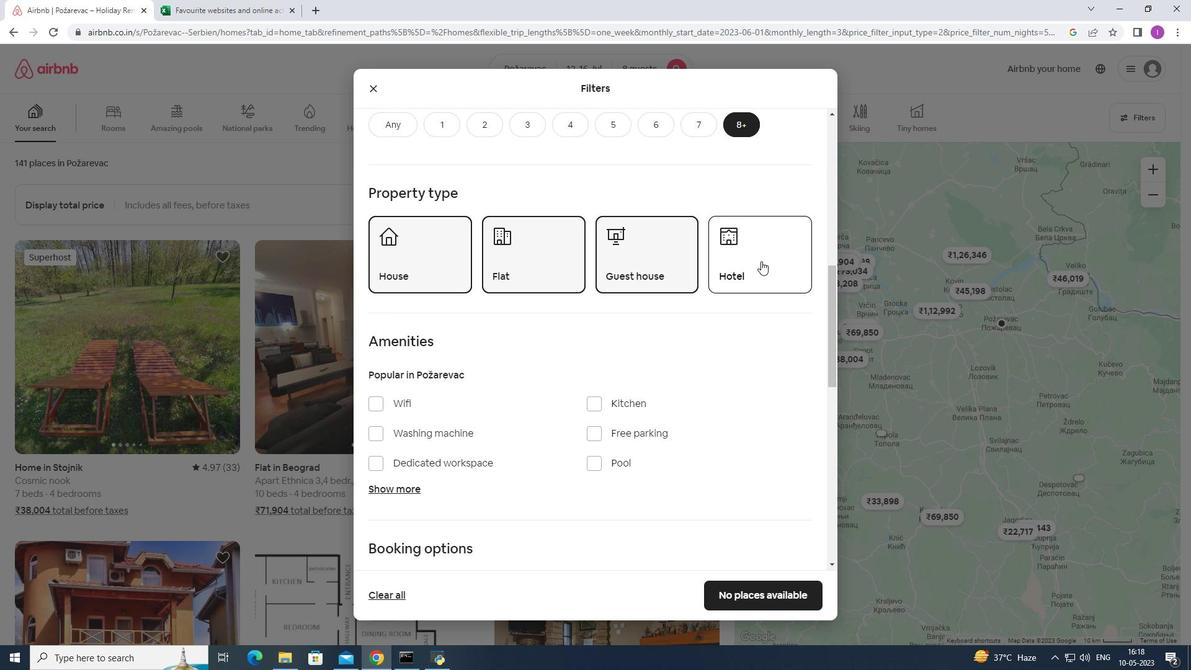 
Action: Mouse moved to (559, 395)
Screenshot: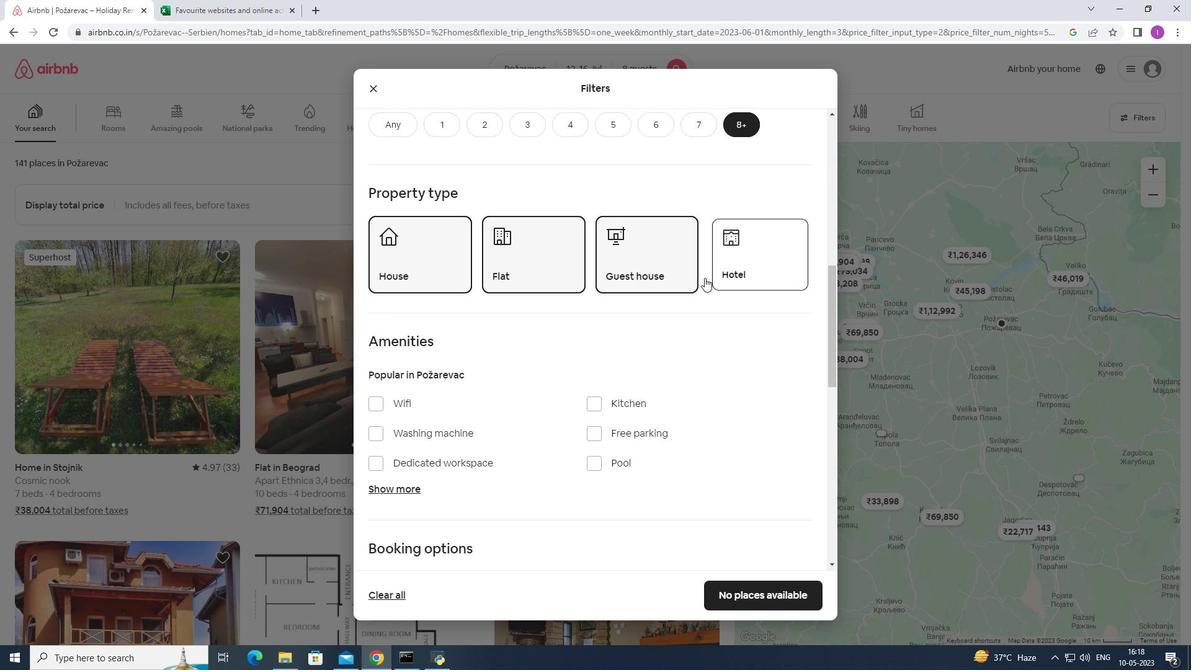 
Action: Mouse scrolled (559, 394) with delta (0, 0)
Screenshot: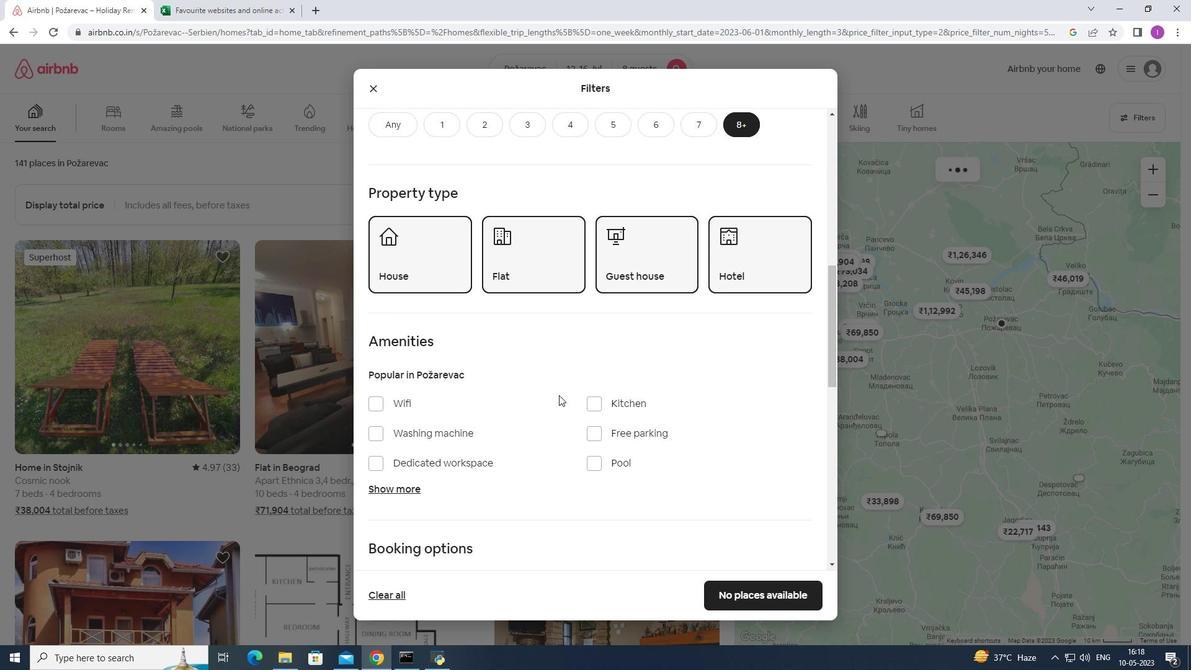 
Action: Mouse scrolled (559, 394) with delta (0, 0)
Screenshot: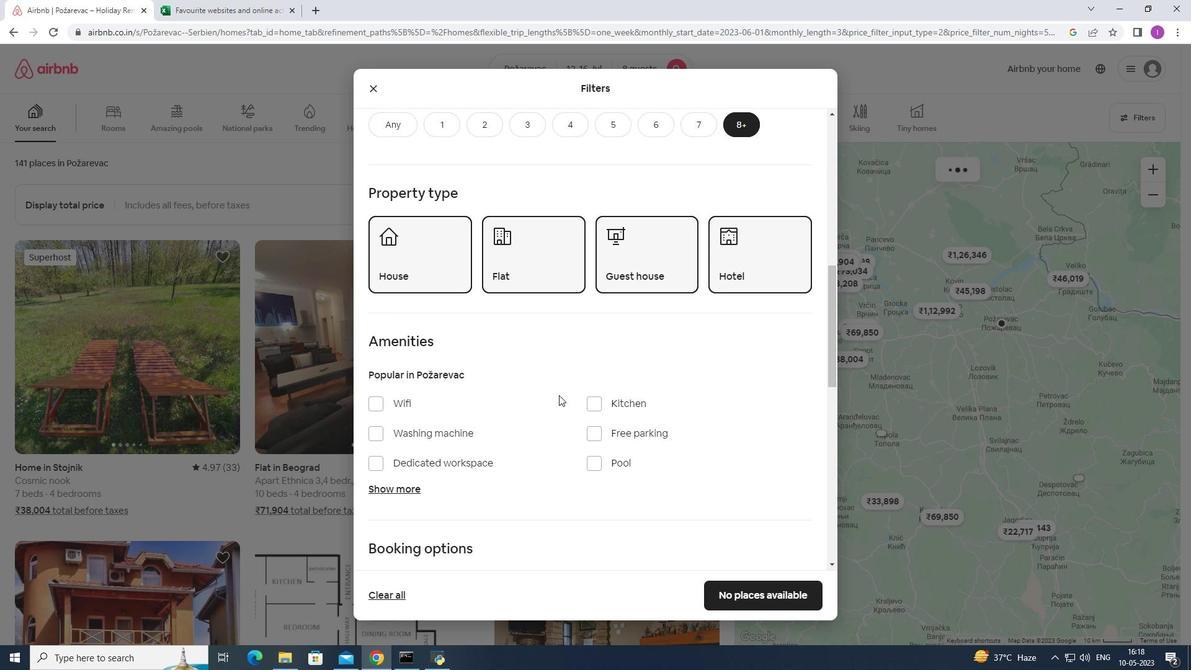 
Action: Mouse moved to (392, 284)
Screenshot: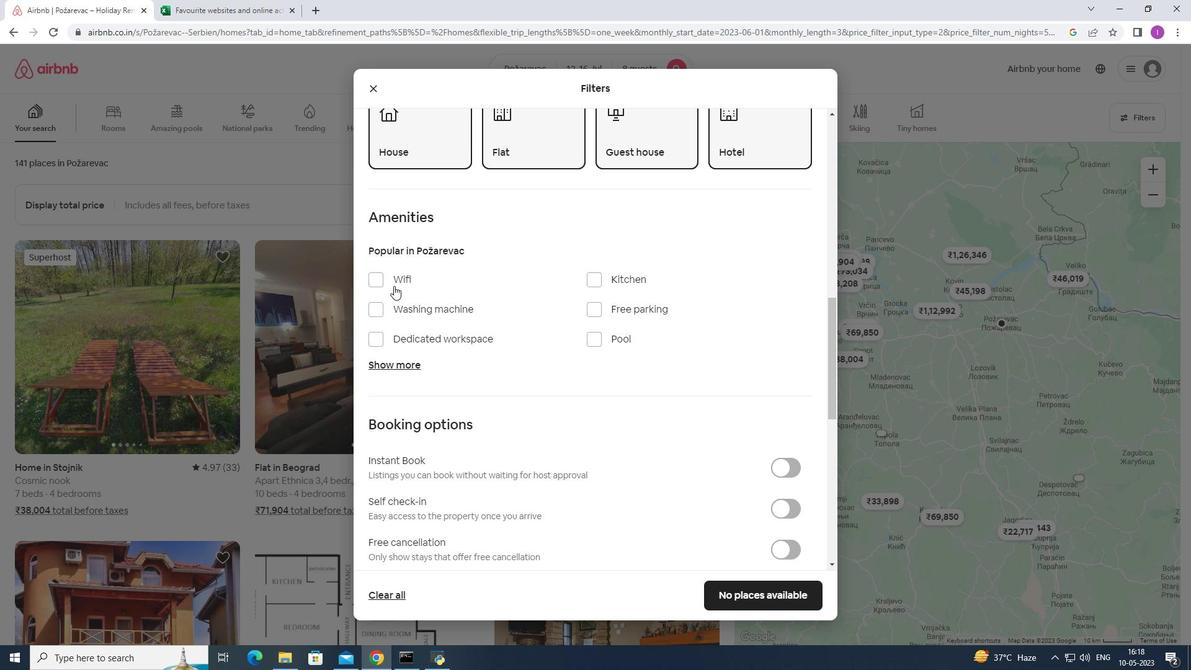 
Action: Mouse pressed left at (392, 284)
Screenshot: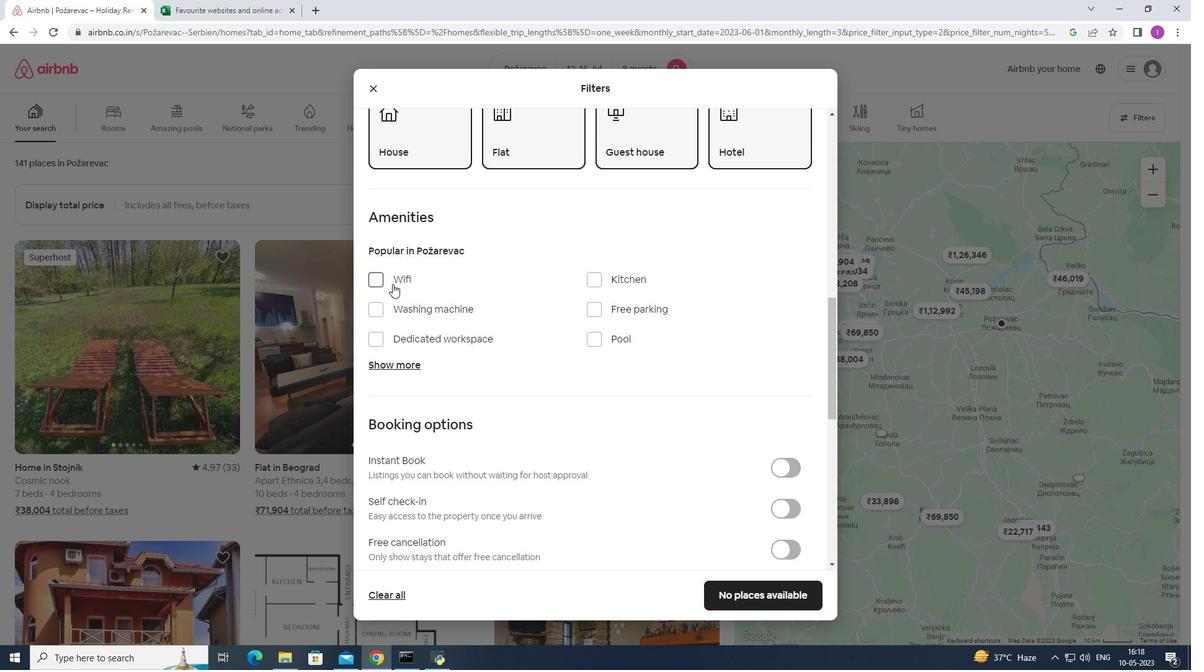 
Action: Mouse moved to (602, 310)
Screenshot: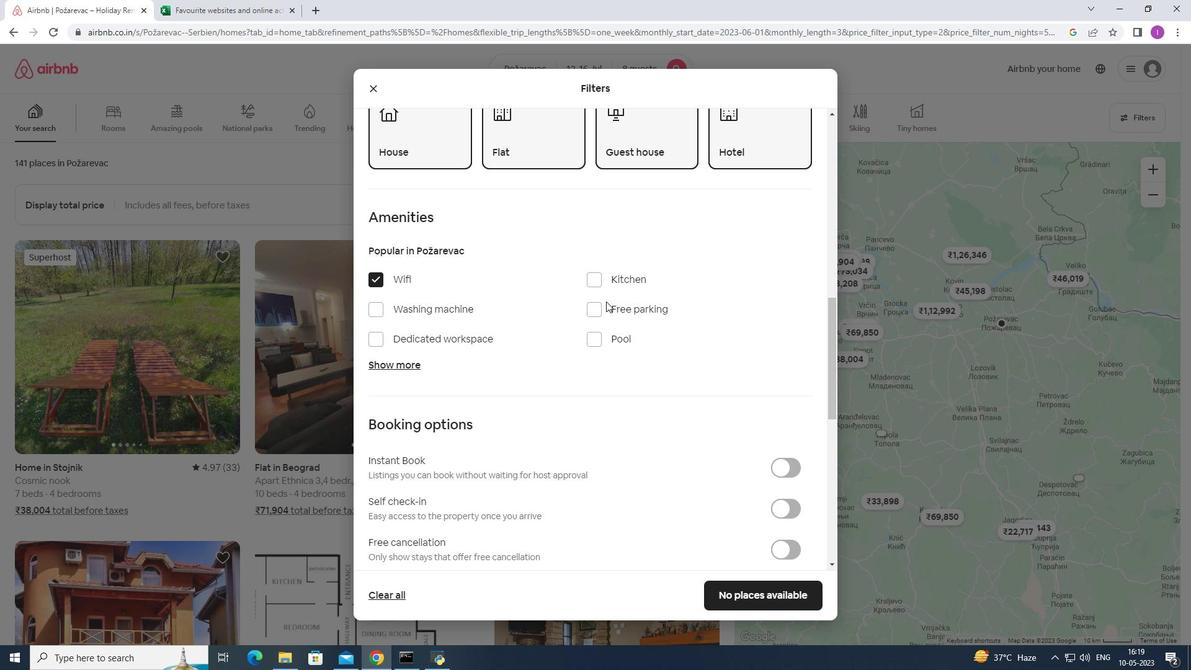 
Action: Mouse pressed left at (602, 310)
Screenshot: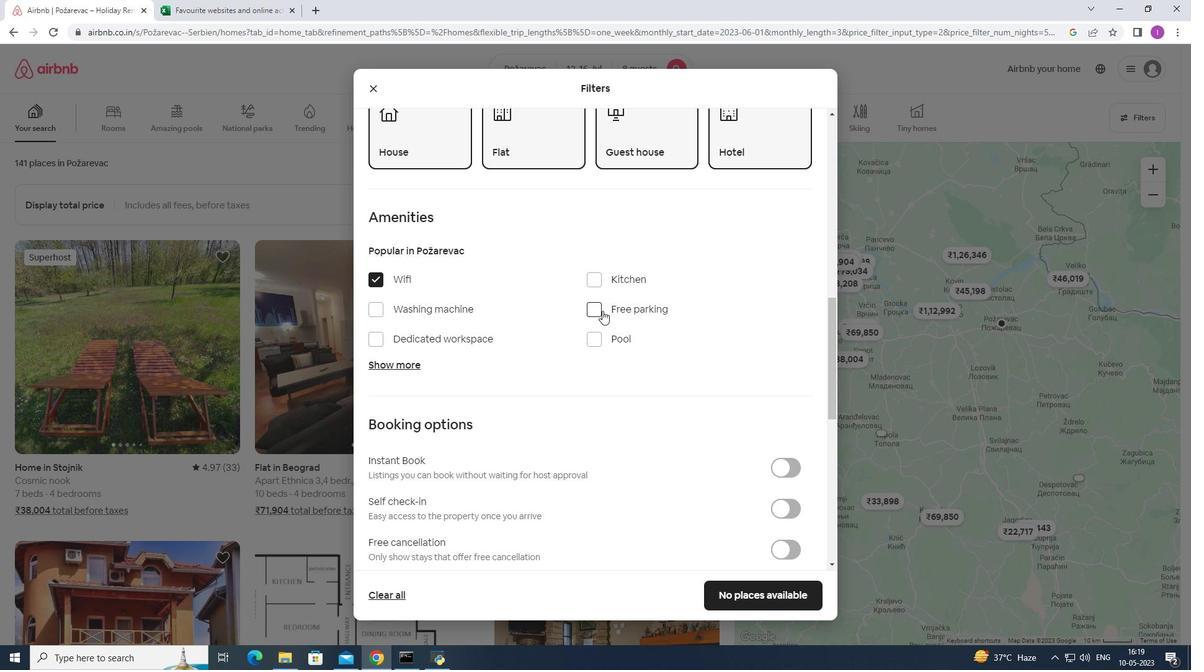 
Action: Mouse moved to (417, 369)
Screenshot: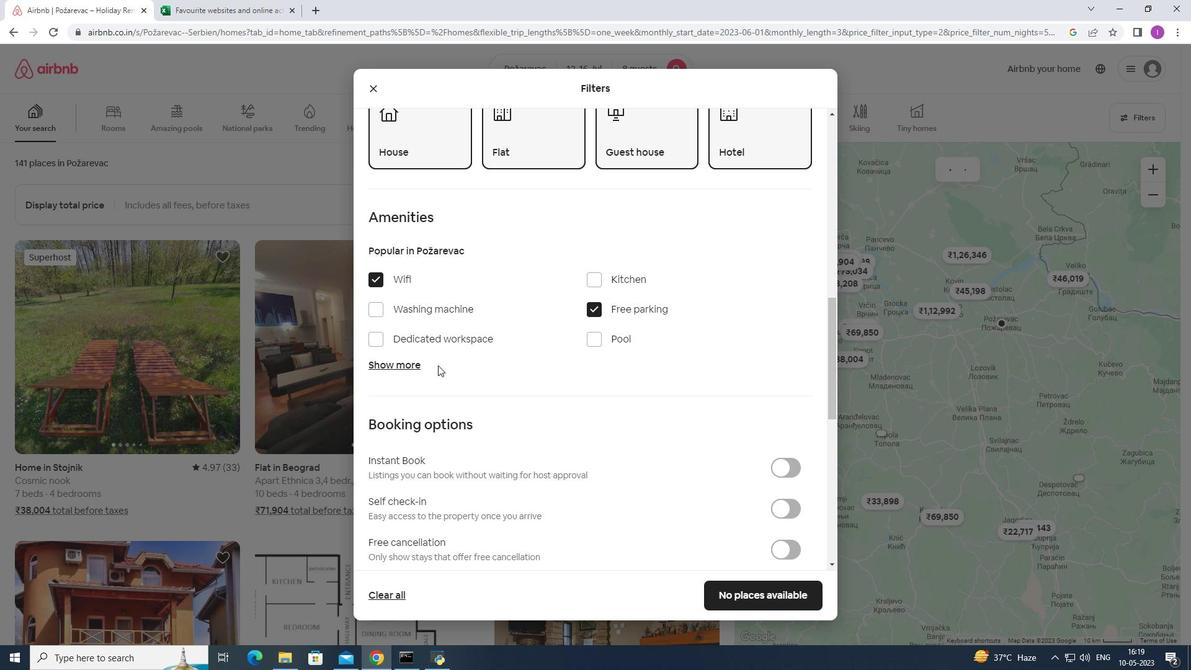 
Action: Mouse pressed left at (417, 369)
Screenshot: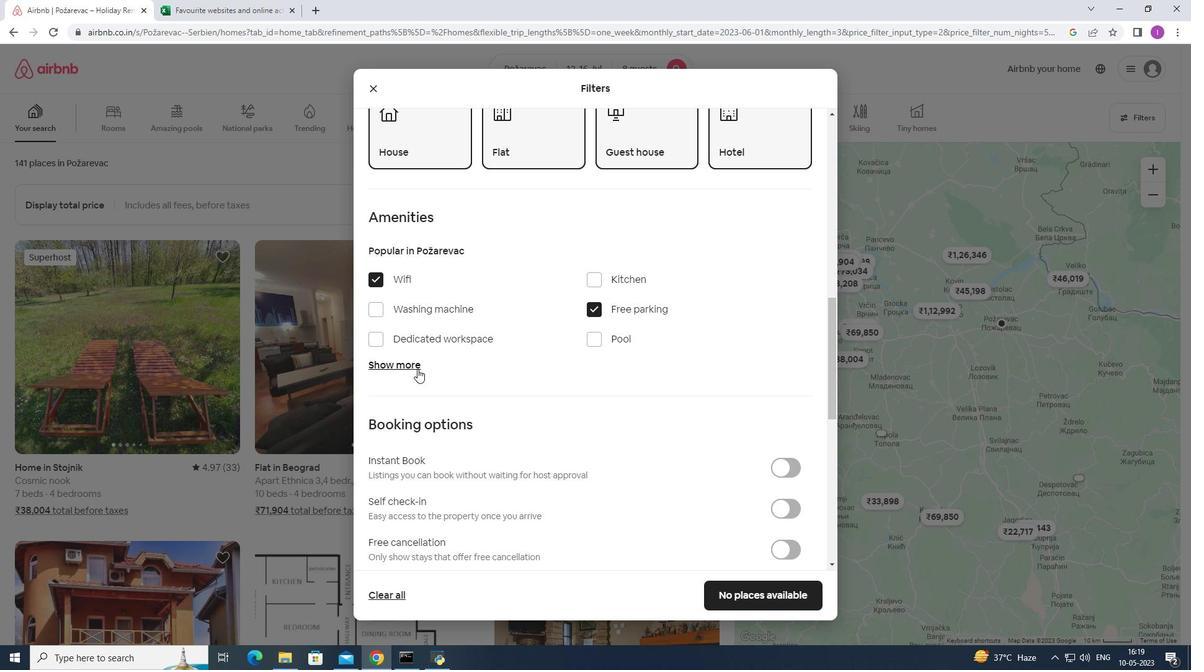 
Action: Mouse moved to (476, 400)
Screenshot: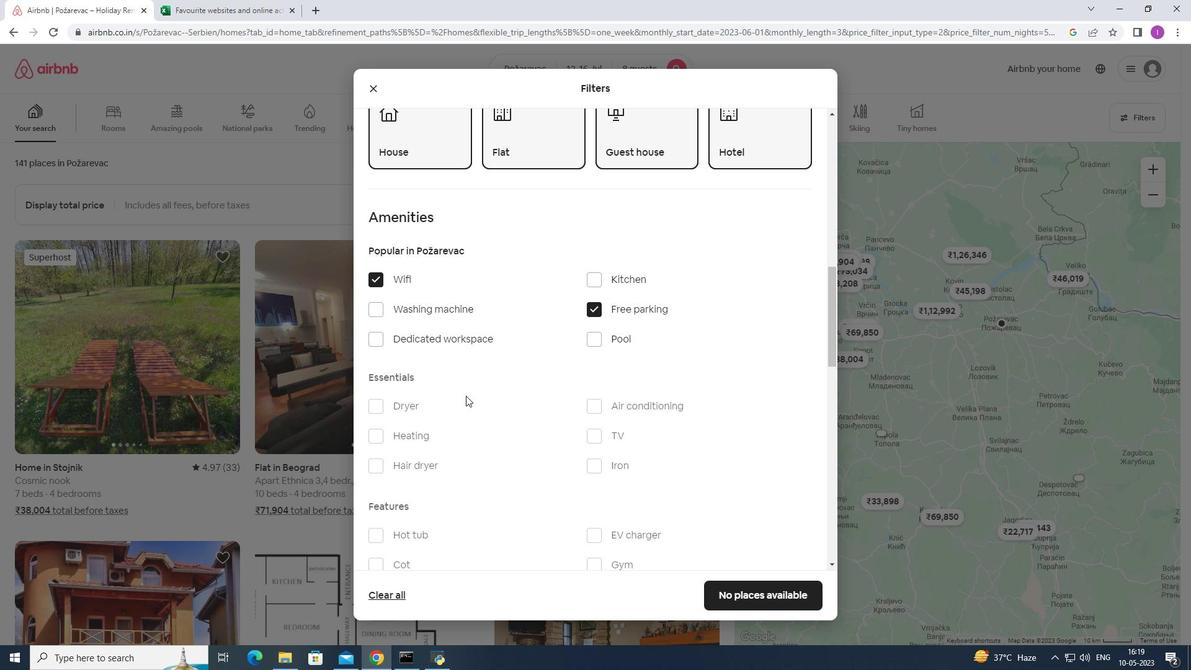
Action: Mouse scrolled (476, 399) with delta (0, 0)
Screenshot: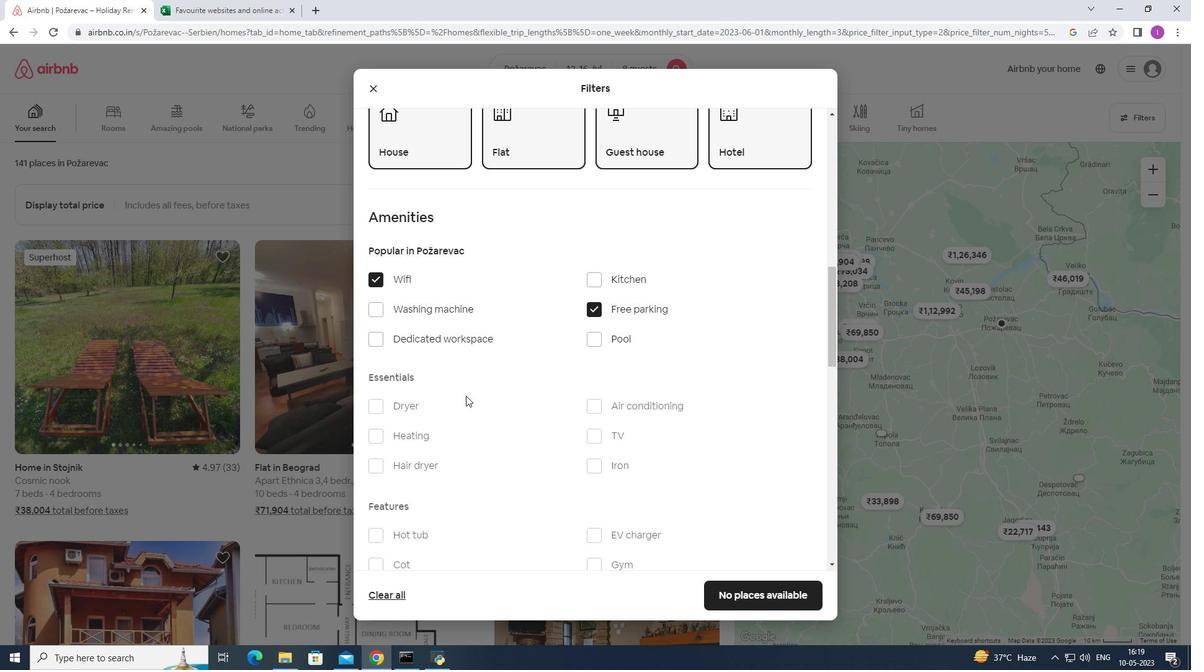 
Action: Mouse moved to (476, 400)
Screenshot: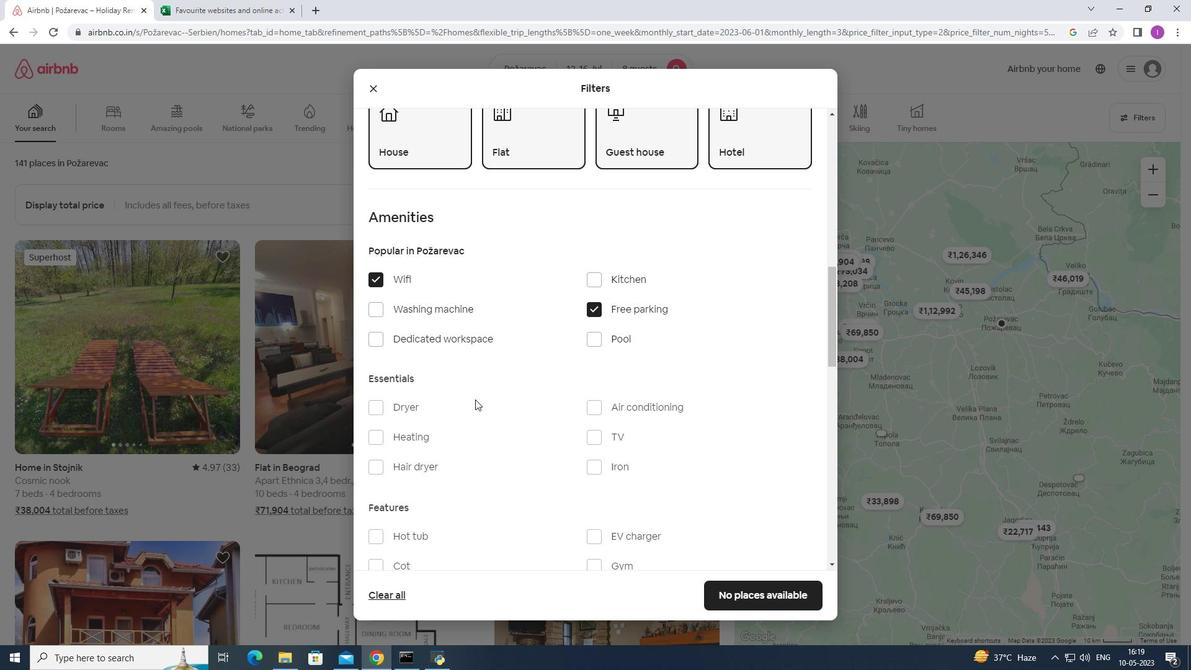 
Action: Mouse scrolled (476, 400) with delta (0, 0)
Screenshot: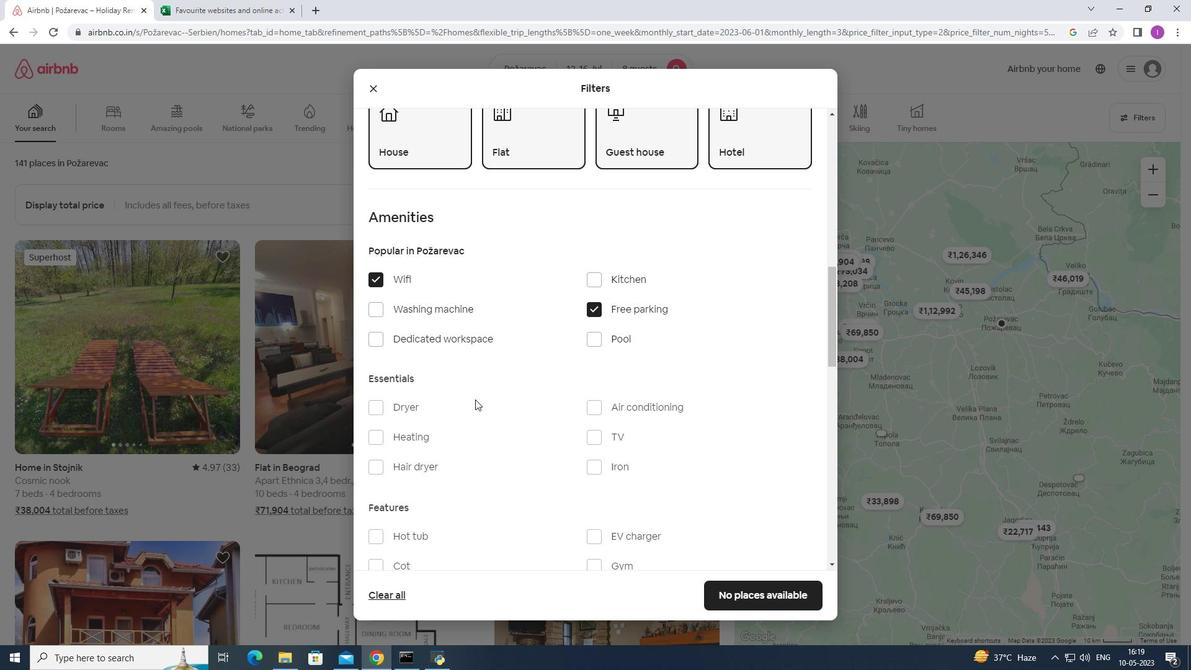 
Action: Mouse scrolled (476, 400) with delta (0, 0)
Screenshot: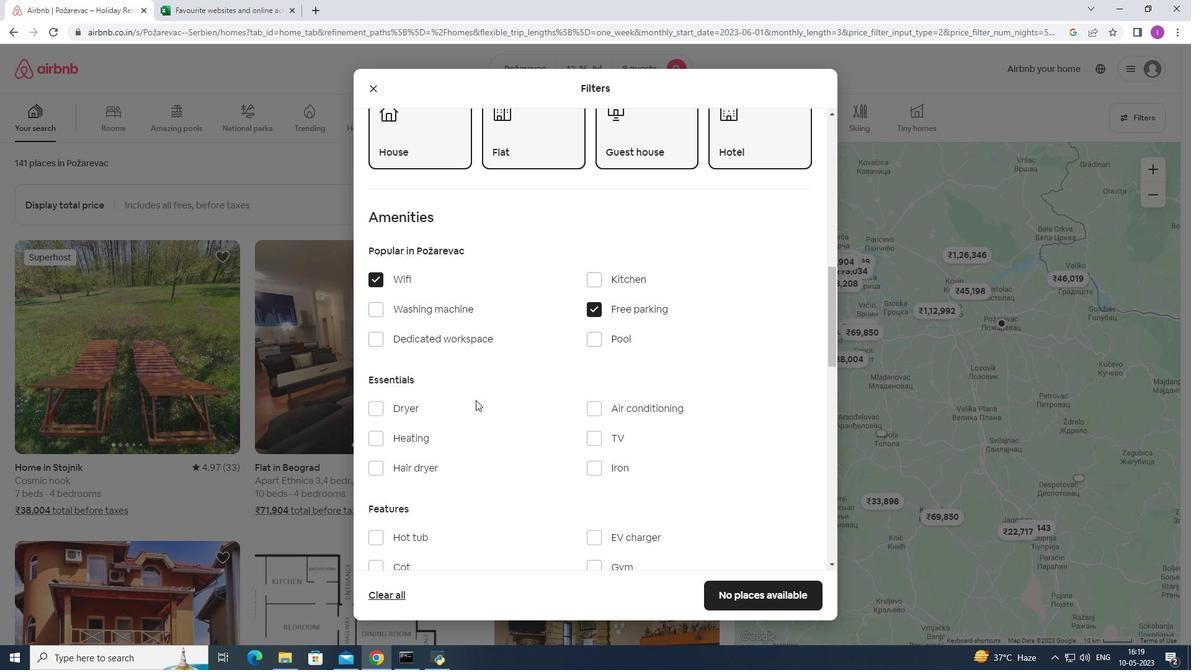 
Action: Mouse moved to (588, 255)
Screenshot: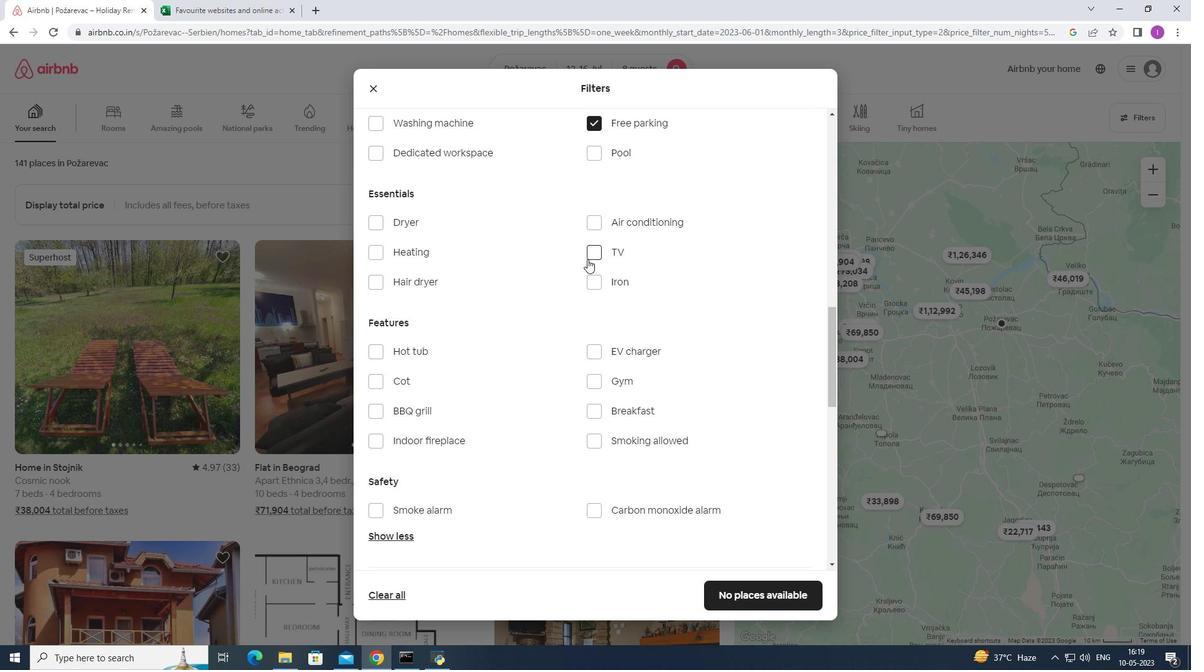
Action: Mouse pressed left at (588, 255)
Screenshot: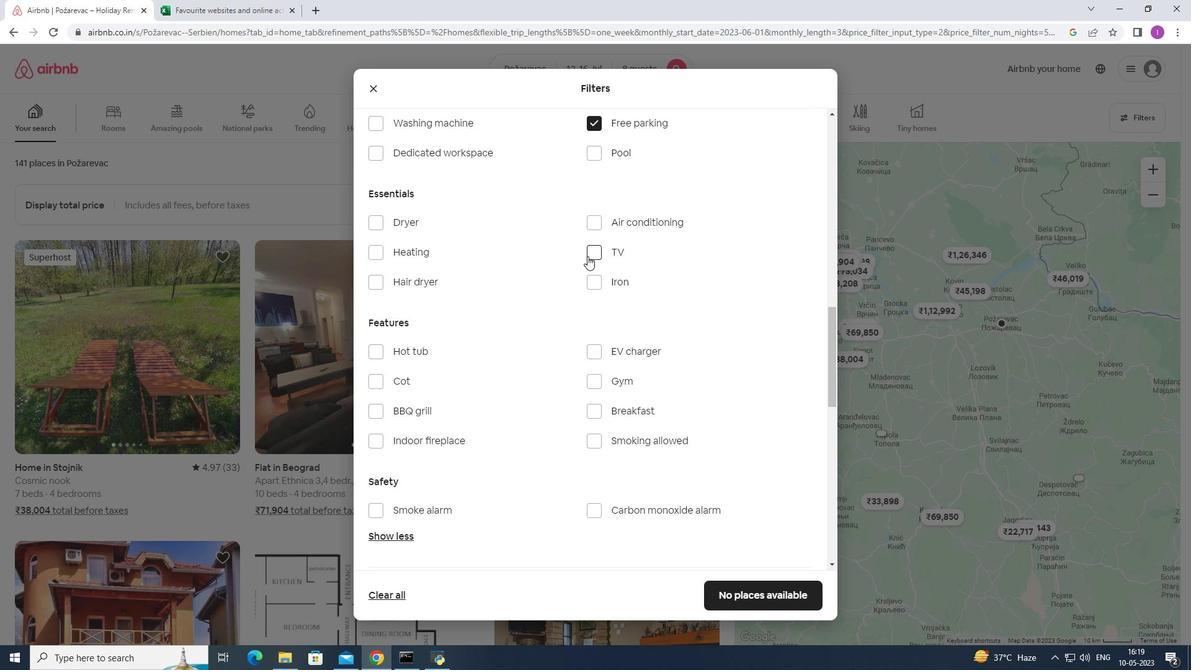 
Action: Mouse moved to (588, 386)
Screenshot: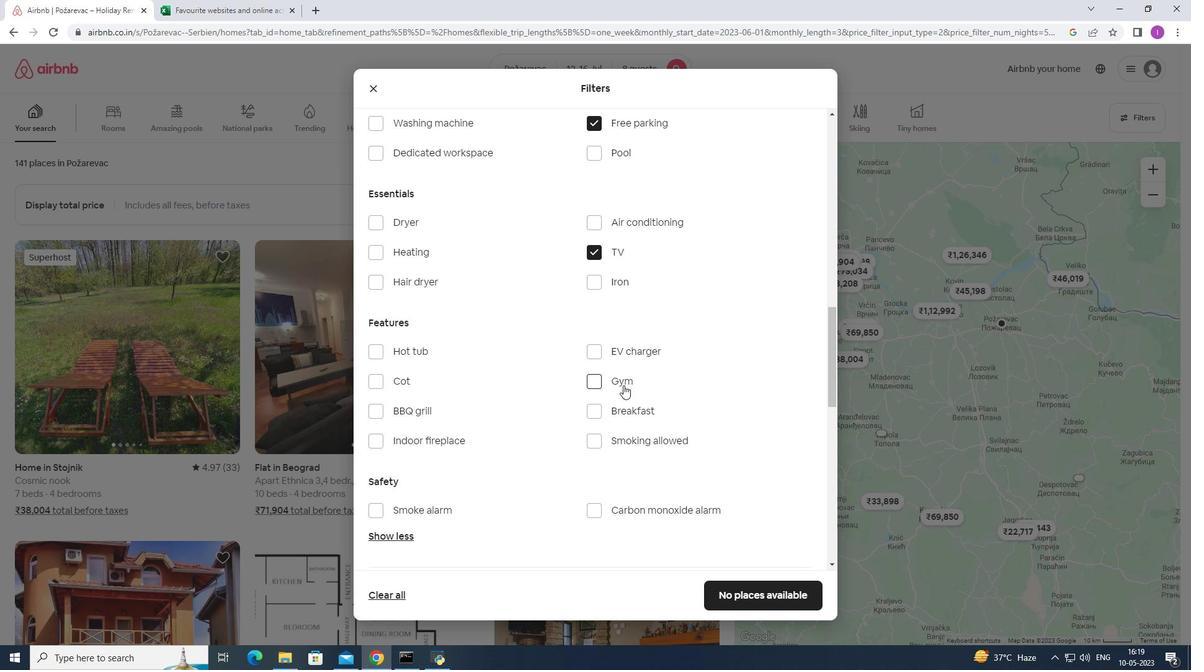 
Action: Mouse pressed left at (588, 386)
Screenshot: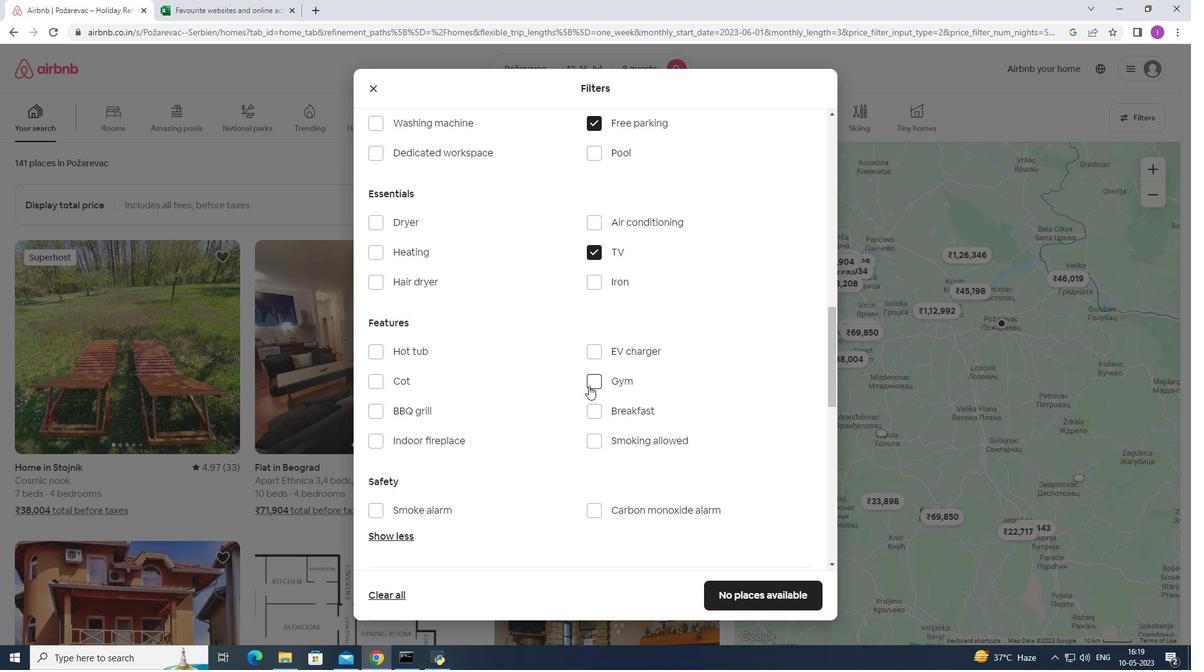 
Action: Mouse moved to (593, 412)
Screenshot: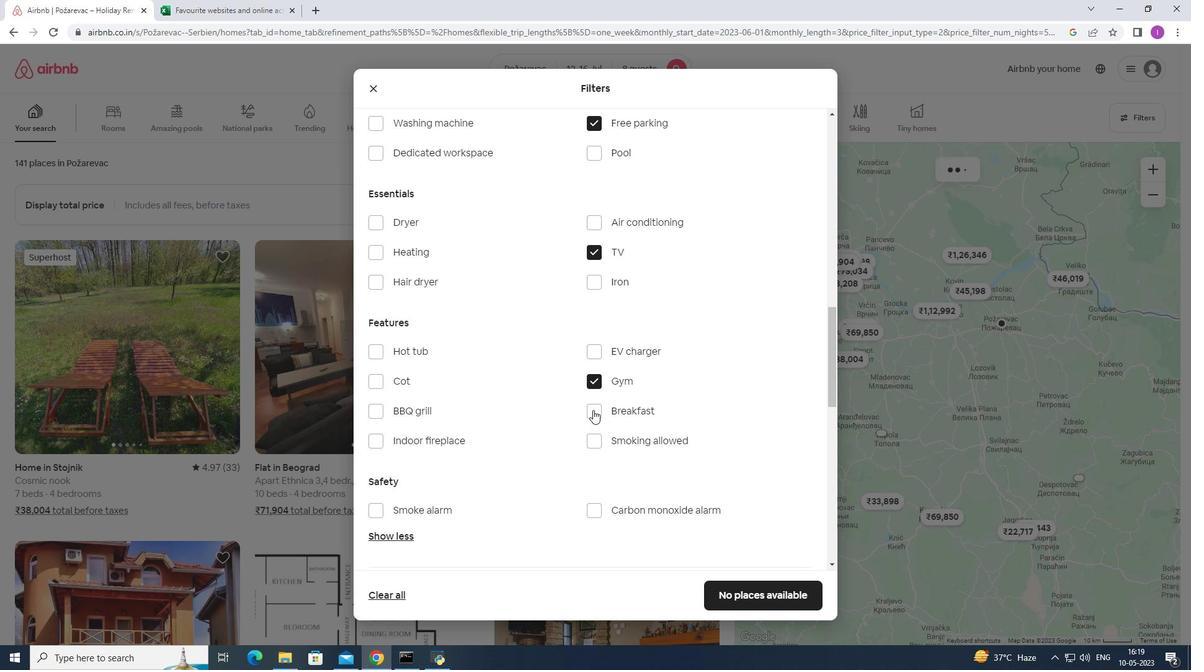 
Action: Mouse pressed left at (593, 412)
Screenshot: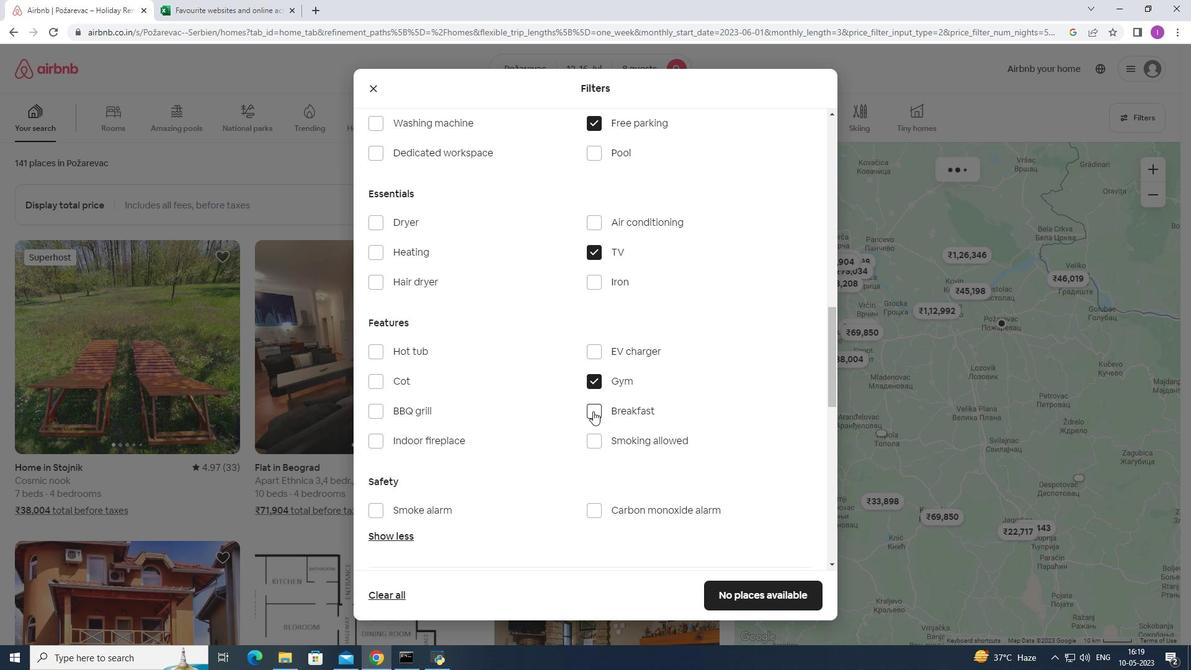
Action: Mouse moved to (495, 417)
Screenshot: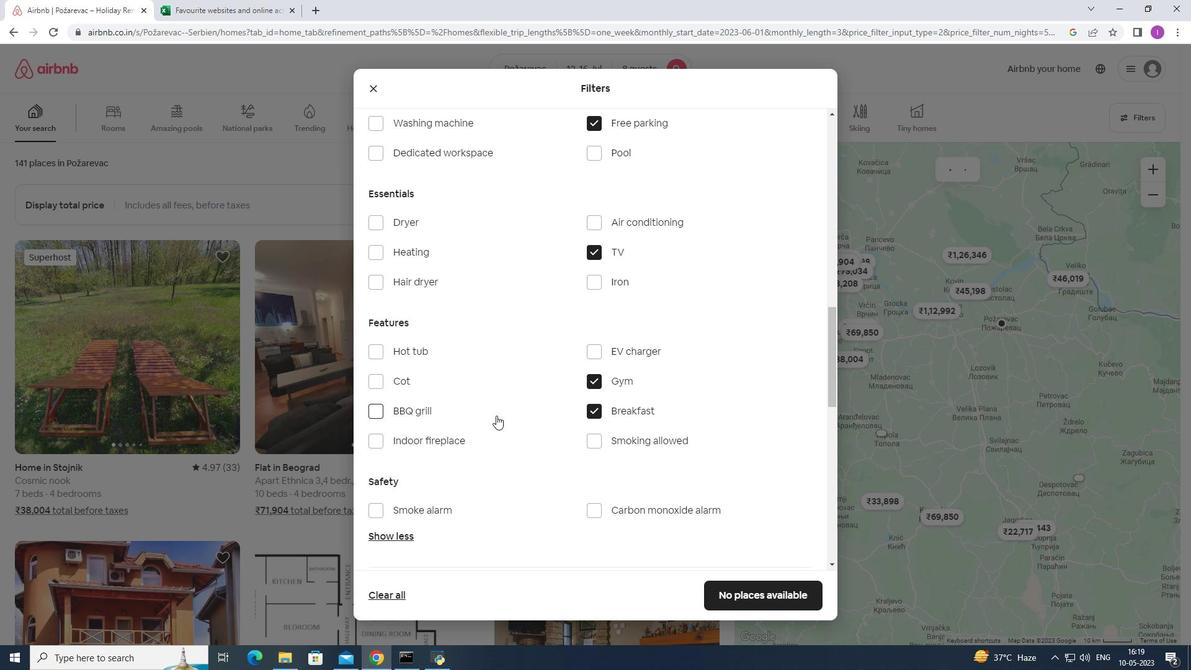 
Action: Mouse scrolled (495, 416) with delta (0, 0)
Screenshot: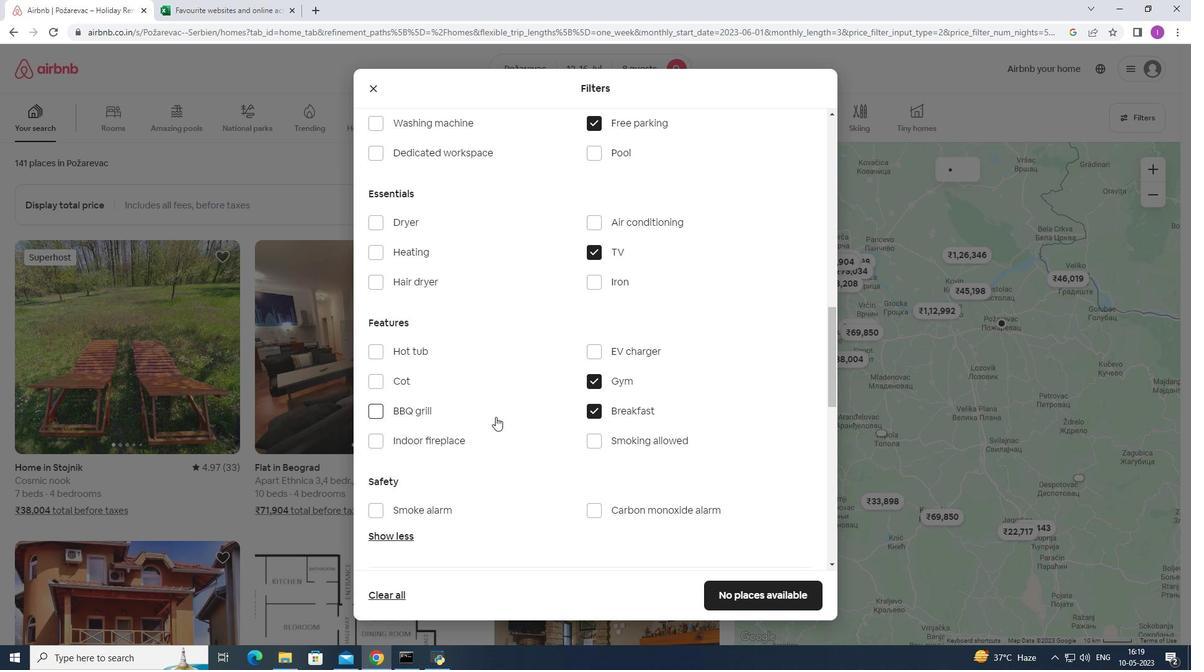 
Action: Mouse moved to (495, 417)
Screenshot: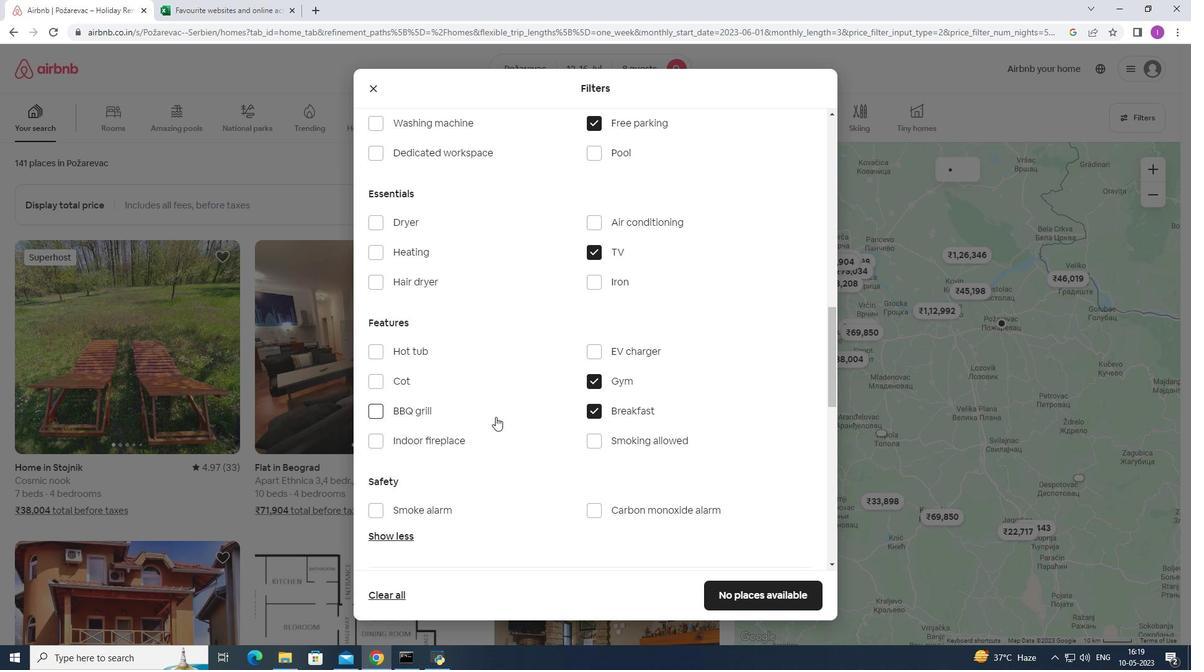 
Action: Mouse scrolled (495, 417) with delta (0, 0)
Screenshot: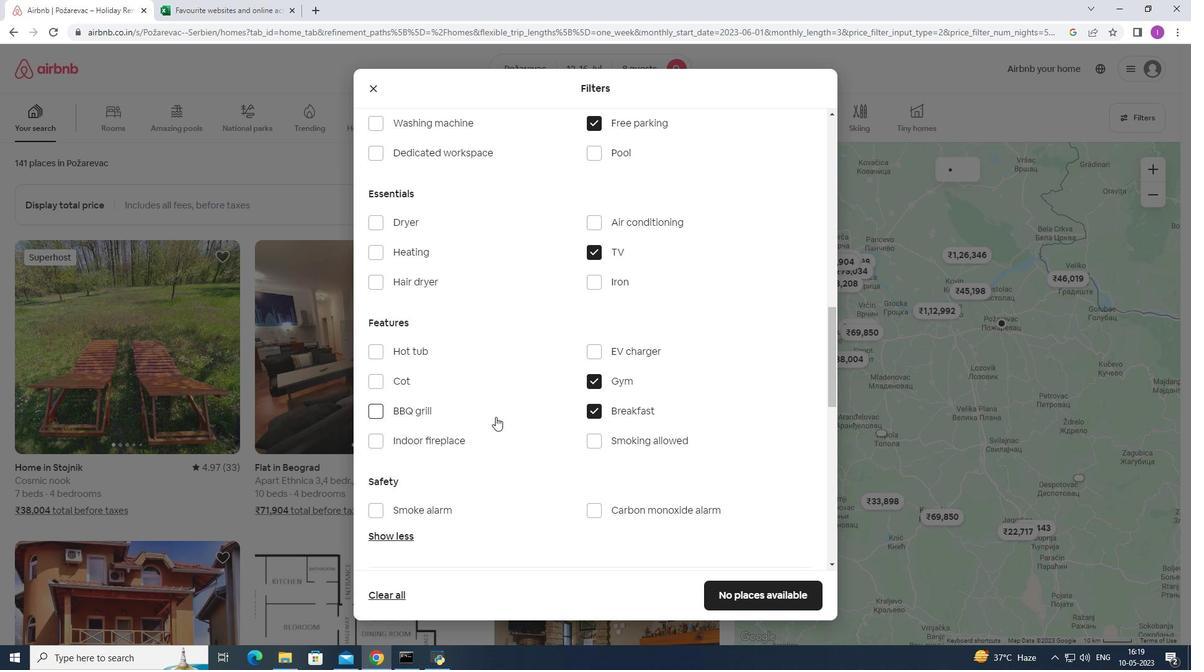 
Action: Mouse moved to (495, 418)
Screenshot: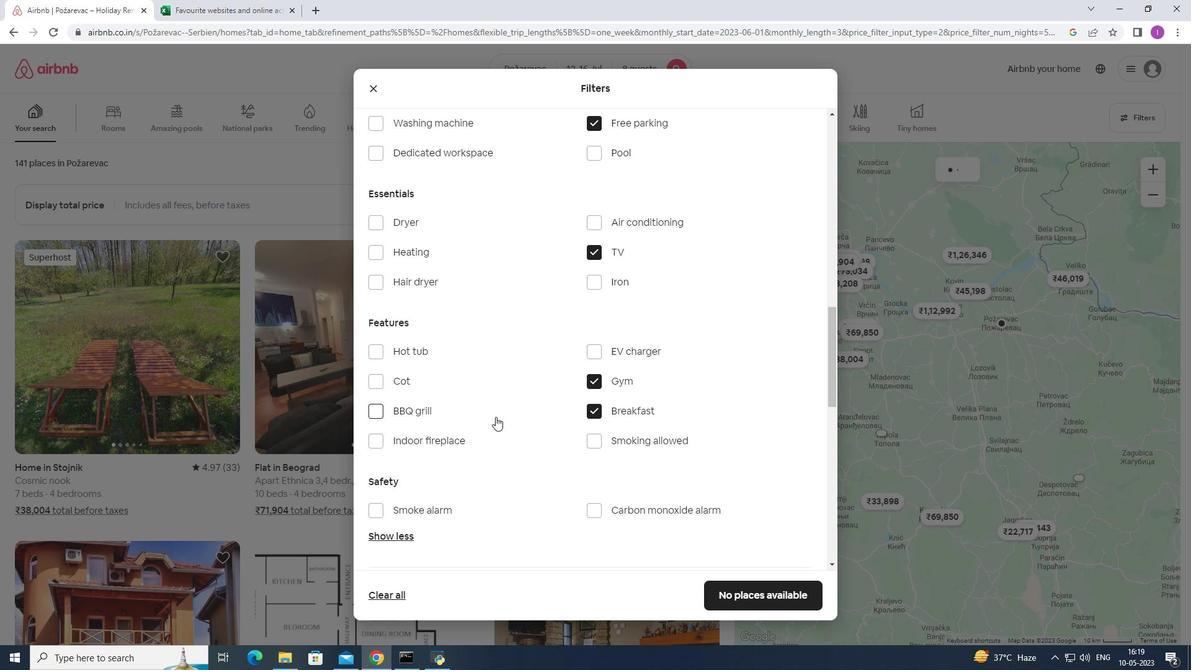 
Action: Mouse scrolled (495, 418) with delta (0, 0)
Screenshot: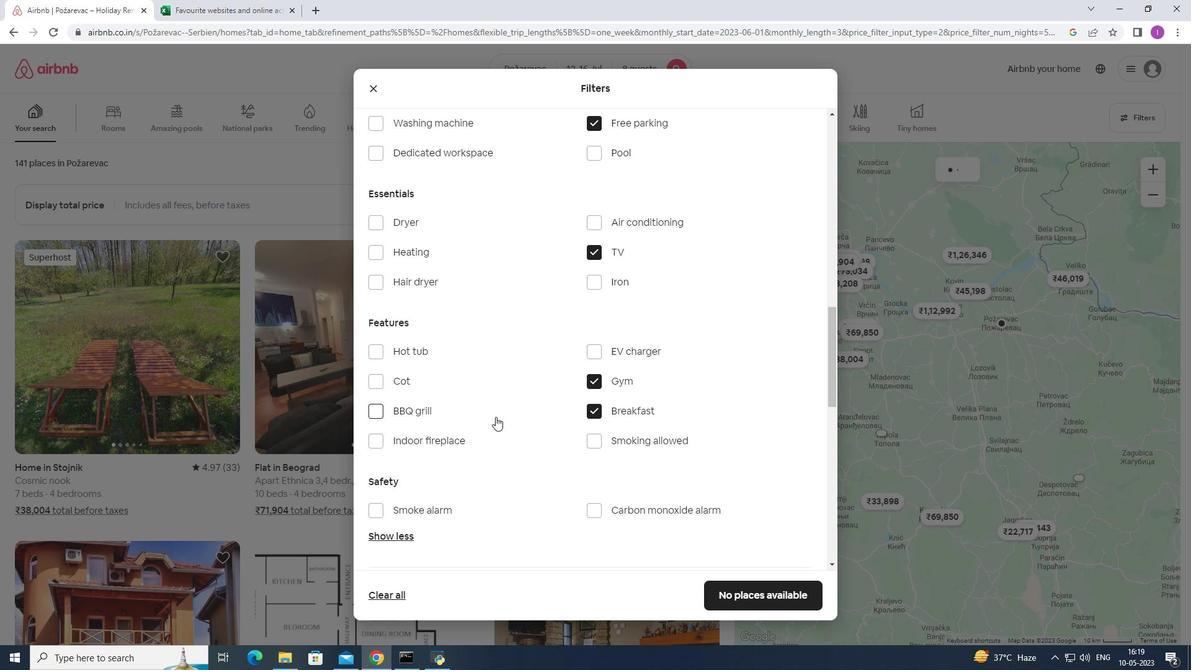 
Action: Mouse scrolled (495, 418) with delta (0, 0)
Screenshot: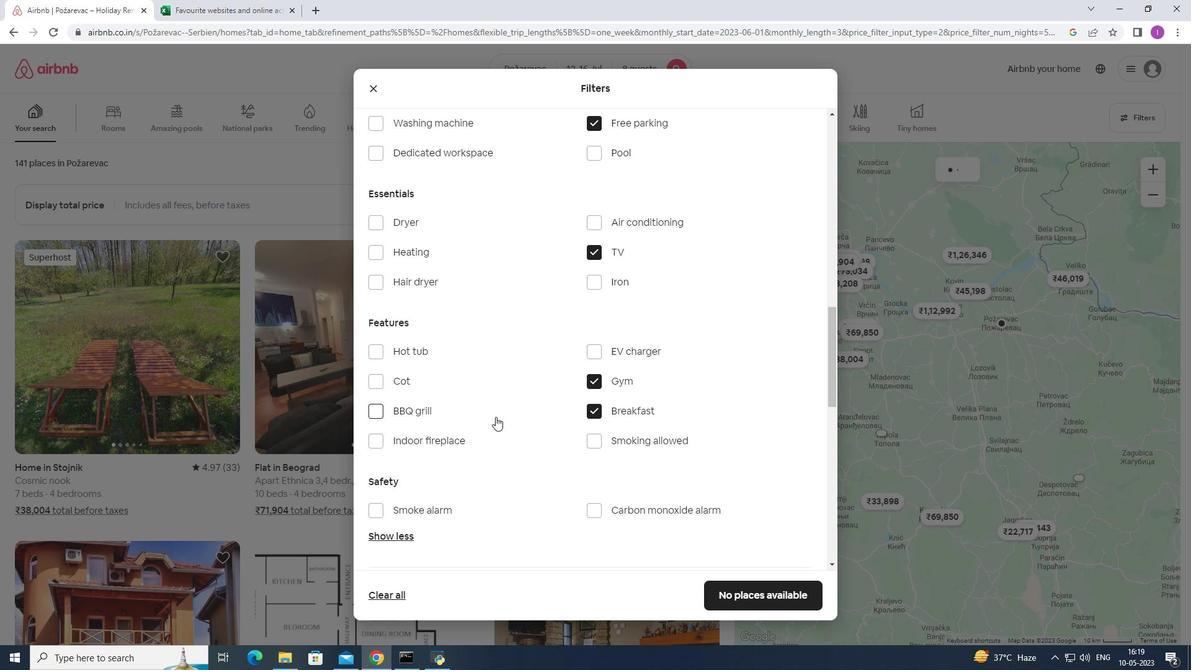 
Action: Mouse moved to (793, 424)
Screenshot: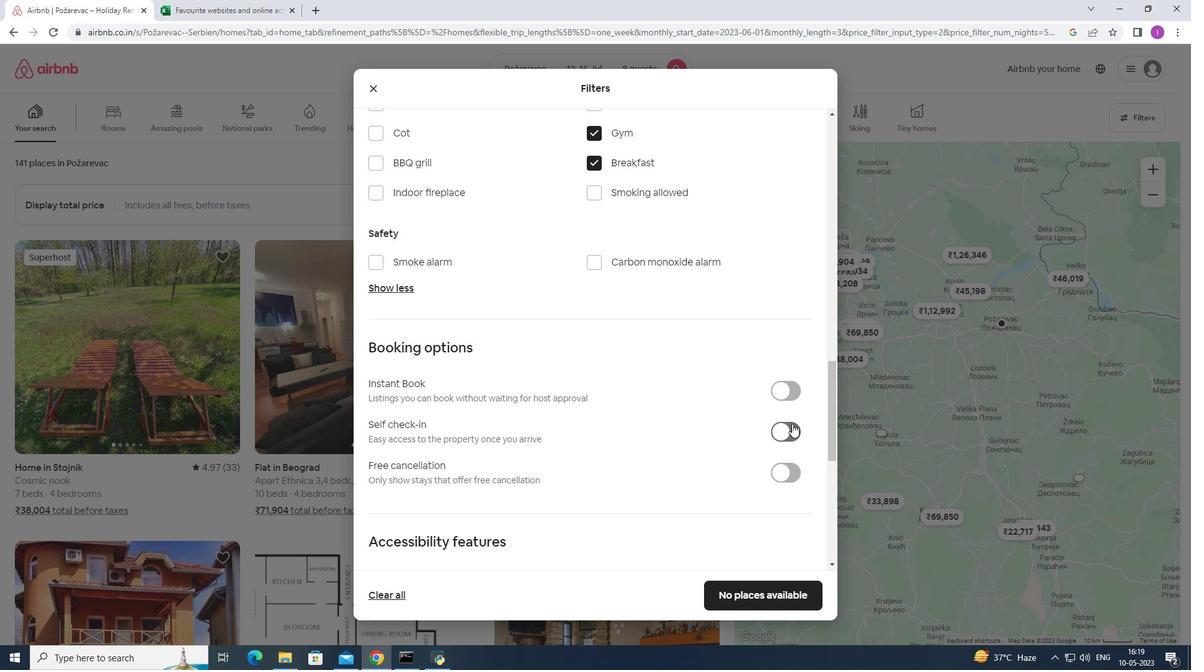 
Action: Mouse pressed left at (793, 424)
Screenshot: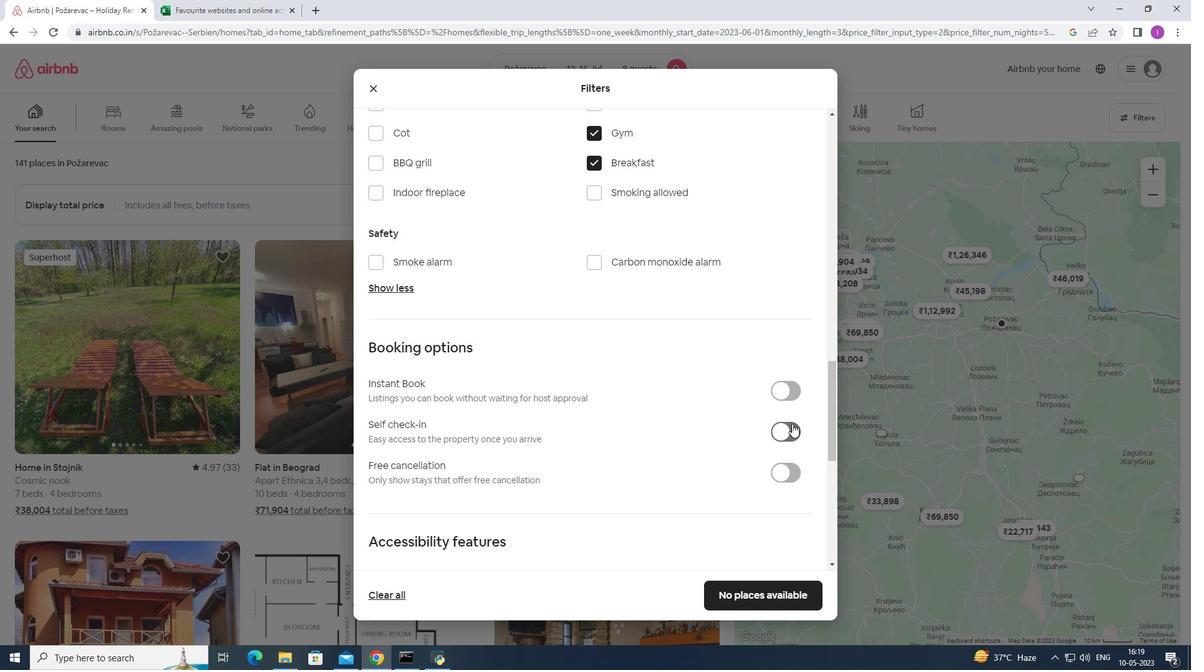 
Action: Mouse moved to (639, 428)
Screenshot: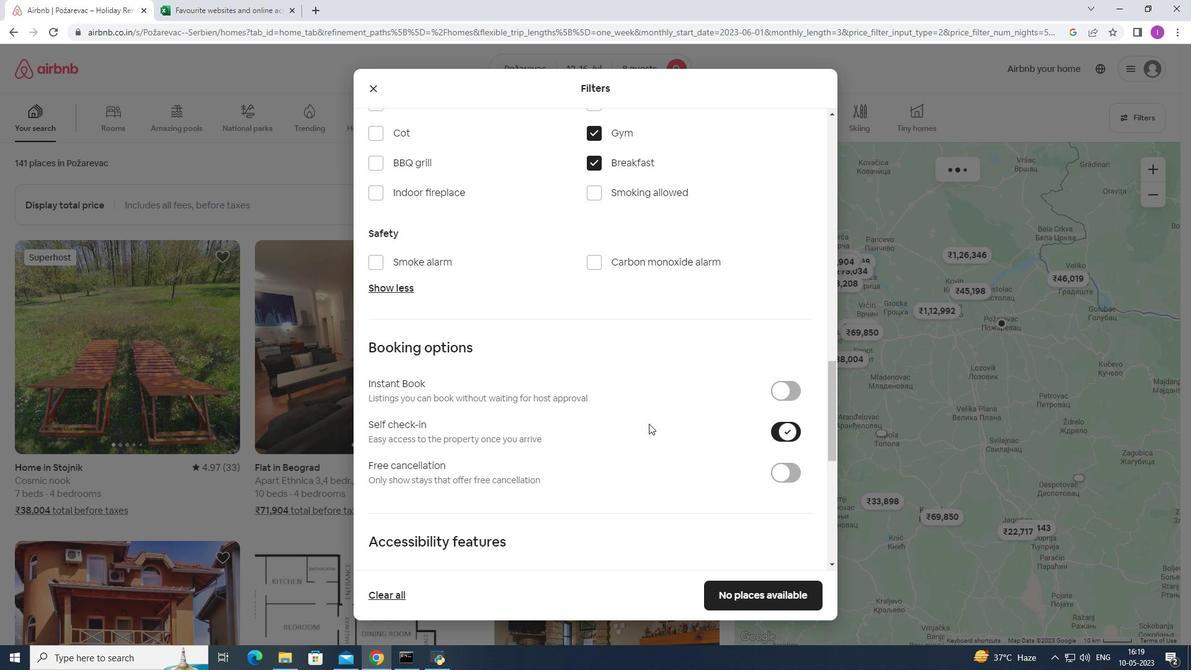 
Action: Mouse scrolled (639, 427) with delta (0, 0)
Screenshot: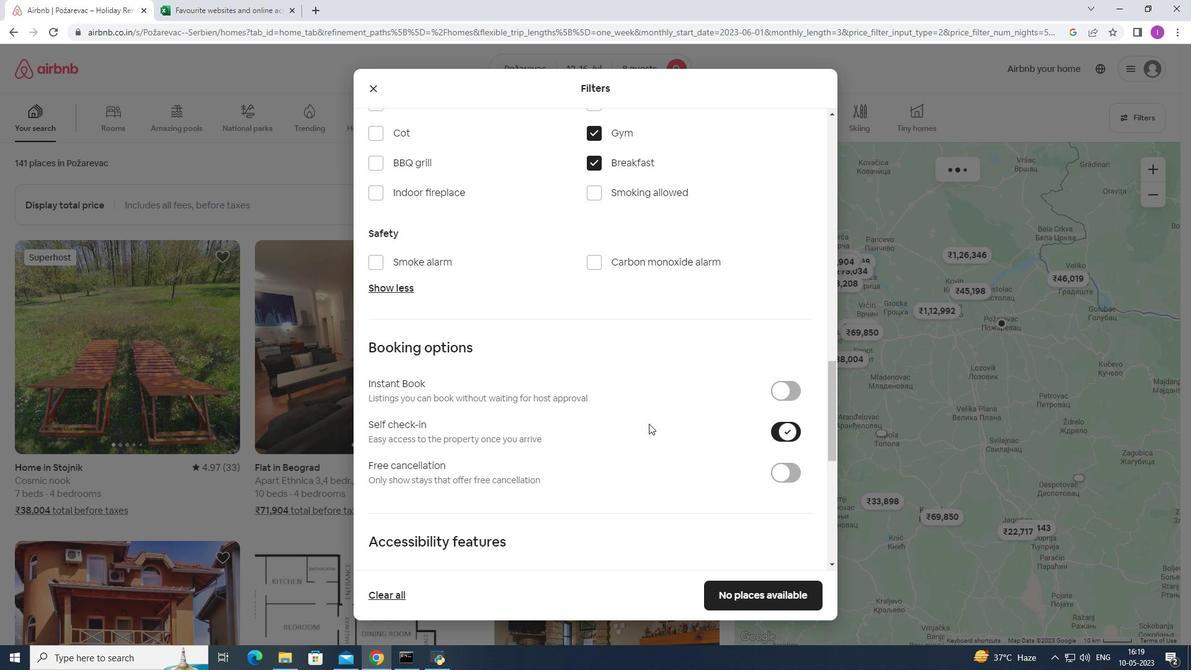 
Action: Mouse moved to (636, 432)
Screenshot: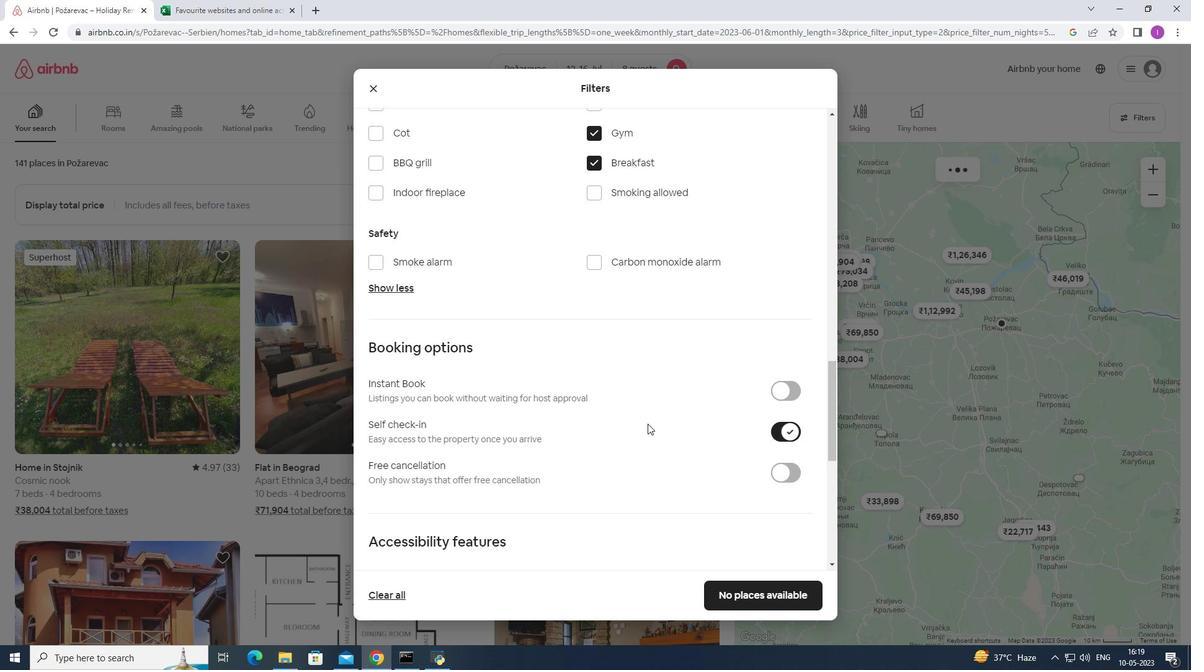 
Action: Mouse scrolled (636, 431) with delta (0, 0)
Screenshot: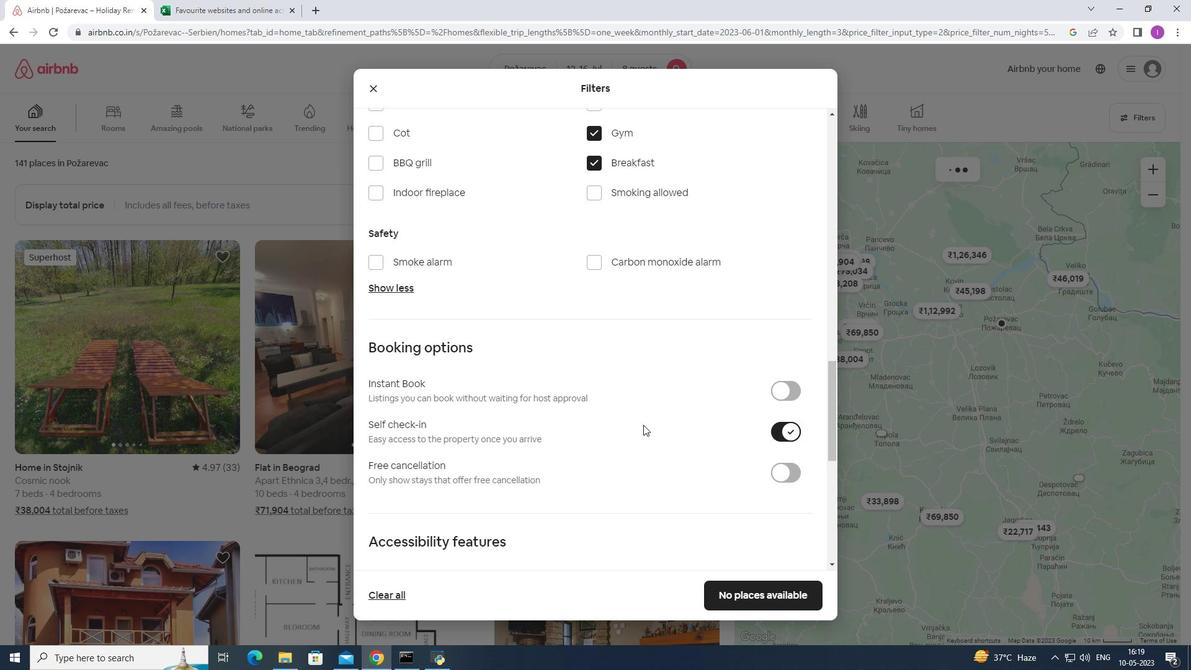 
Action: Mouse moved to (636, 433)
Screenshot: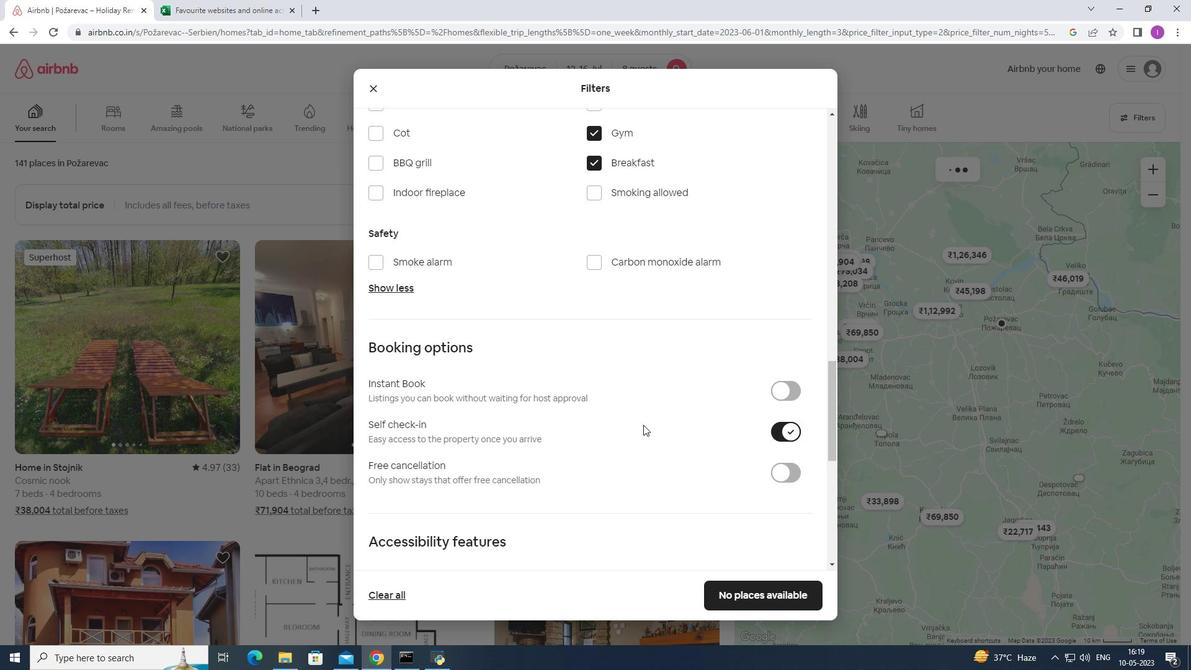
Action: Mouse scrolled (636, 432) with delta (0, 0)
Screenshot: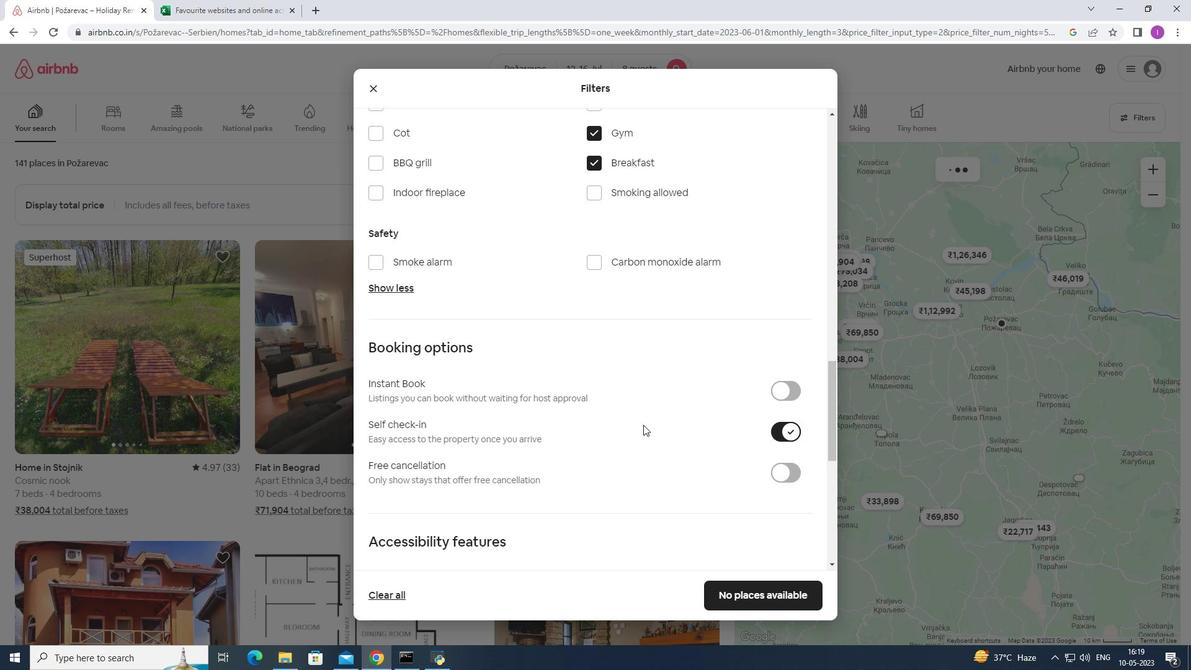 
Action: Mouse scrolled (636, 432) with delta (0, 0)
Screenshot: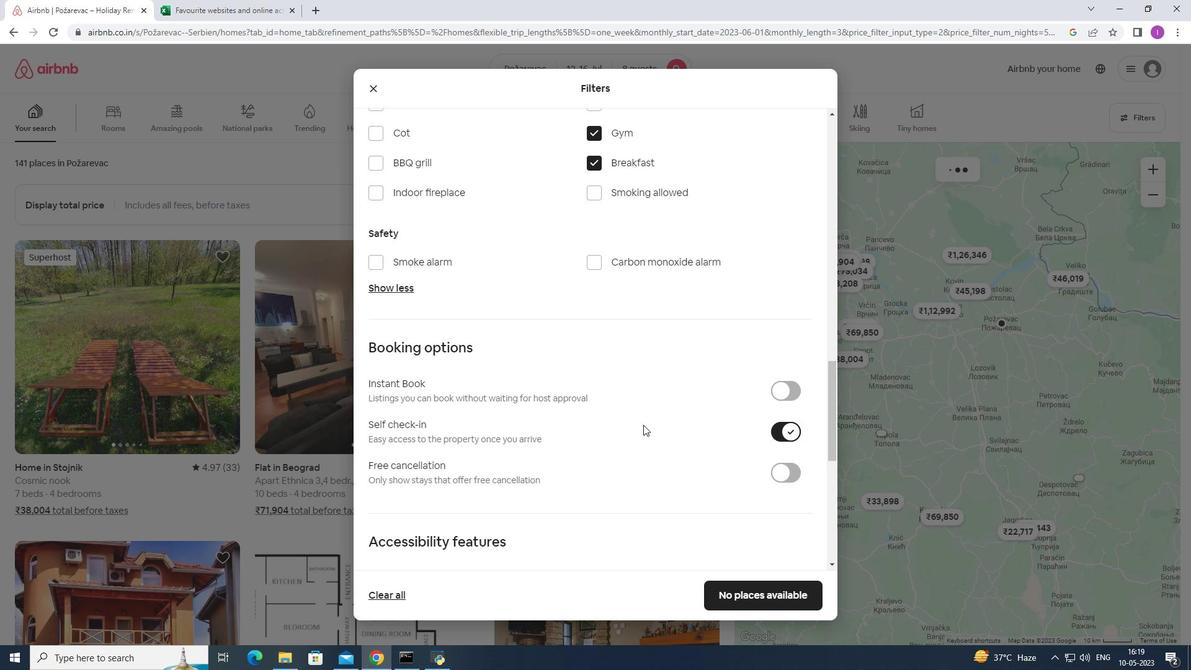 
Action: Mouse scrolled (636, 432) with delta (0, 0)
Screenshot: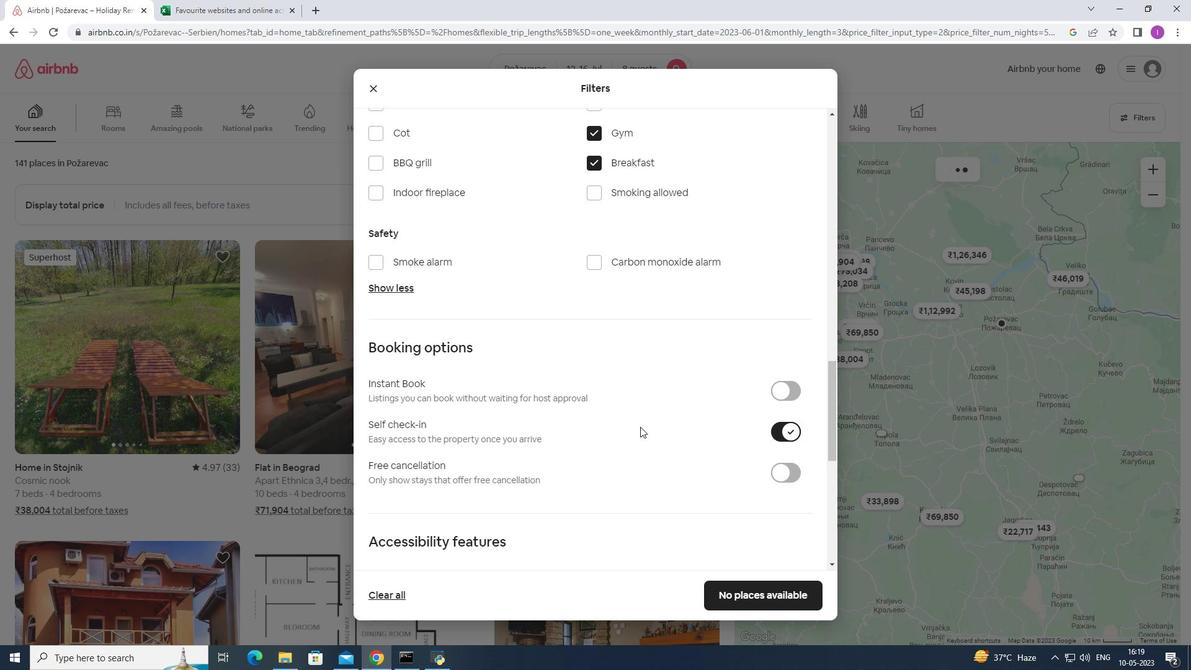 
Action: Mouse moved to (634, 412)
Screenshot: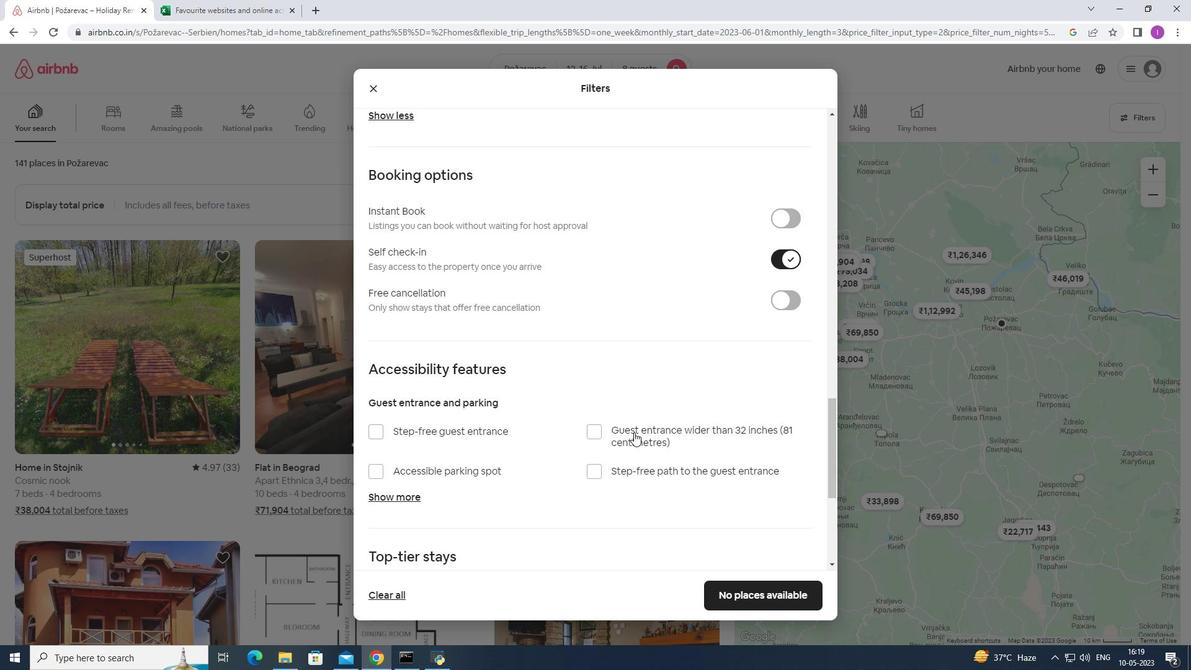 
Action: Mouse scrolled (634, 412) with delta (0, 0)
Screenshot: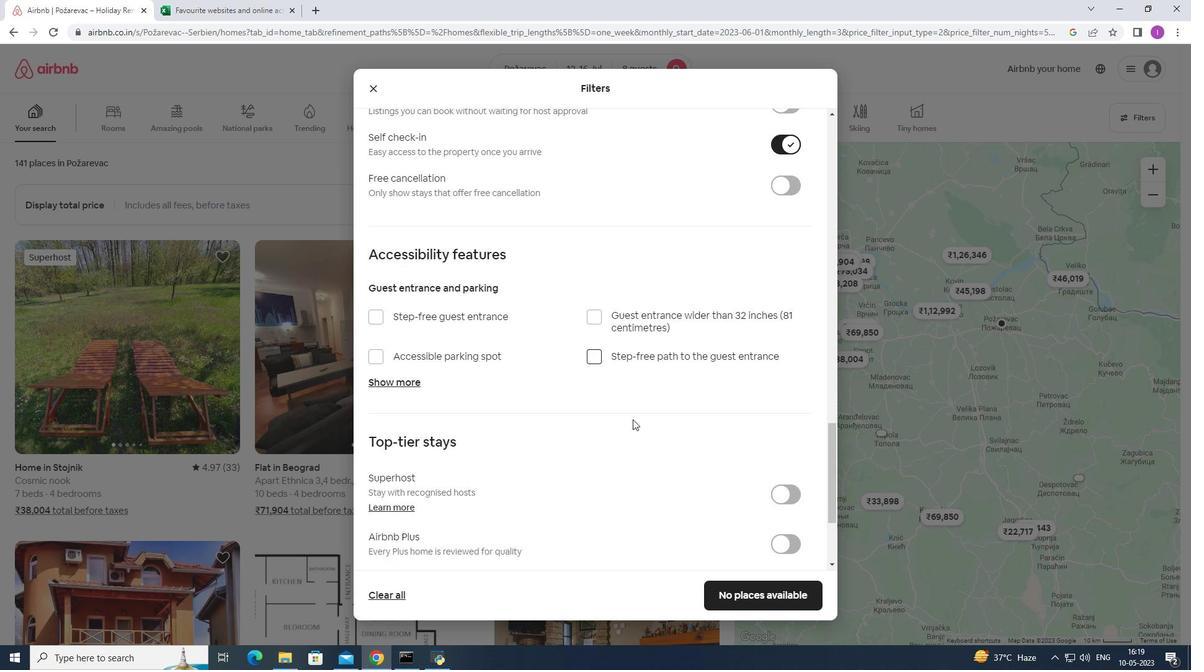
Action: Mouse scrolled (634, 412) with delta (0, 0)
Screenshot: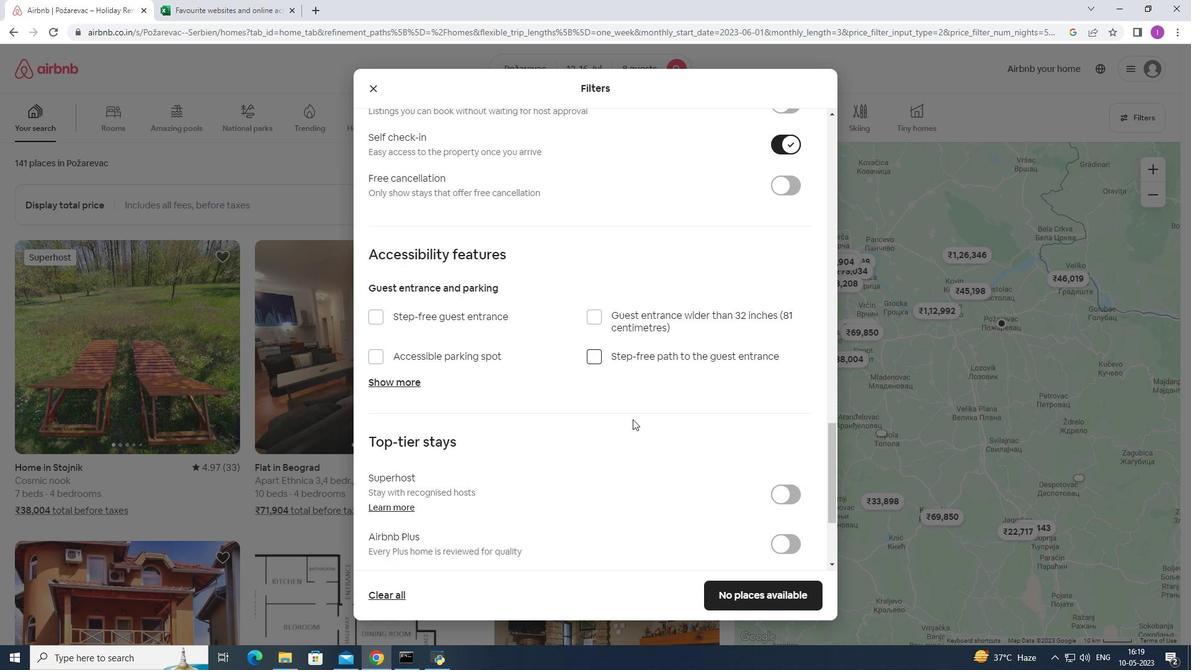 
Action: Mouse scrolled (634, 412) with delta (0, 0)
Screenshot: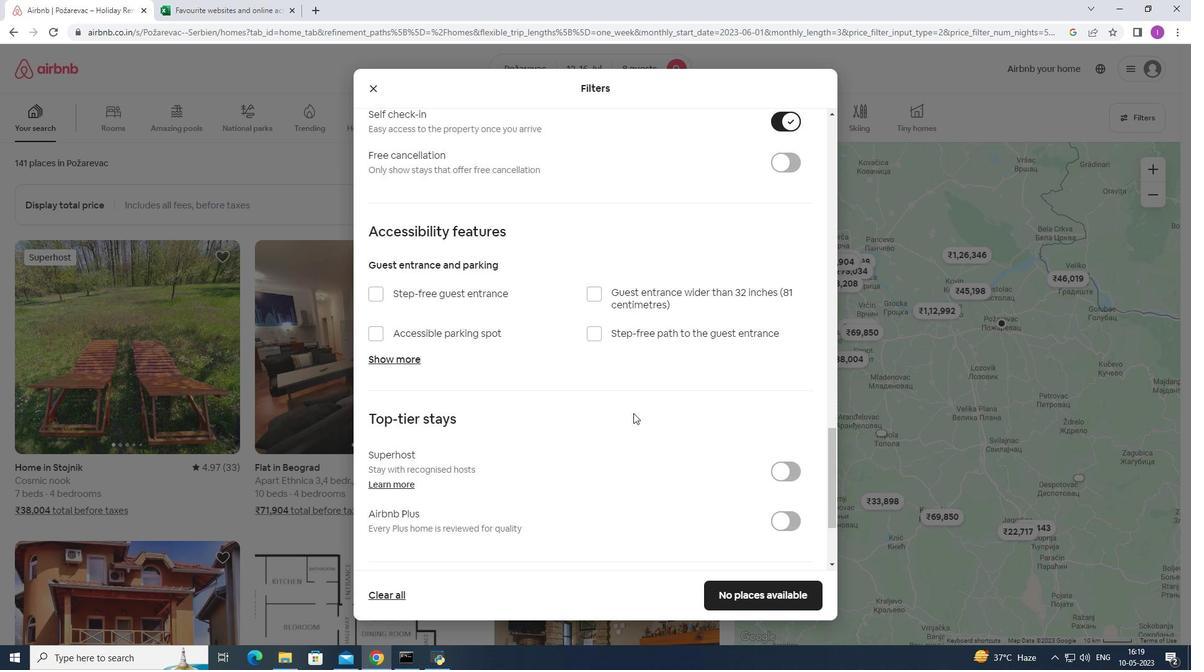 
Action: Mouse scrolled (634, 412) with delta (0, 0)
Screenshot: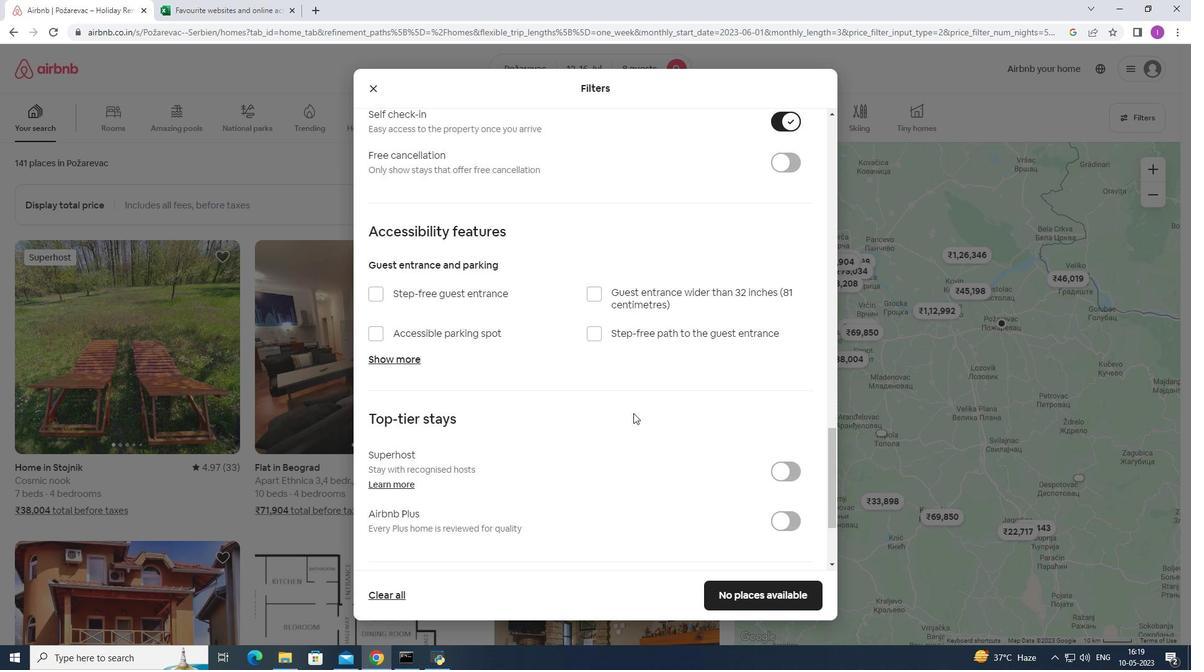 
Action: Mouse moved to (634, 412)
Screenshot: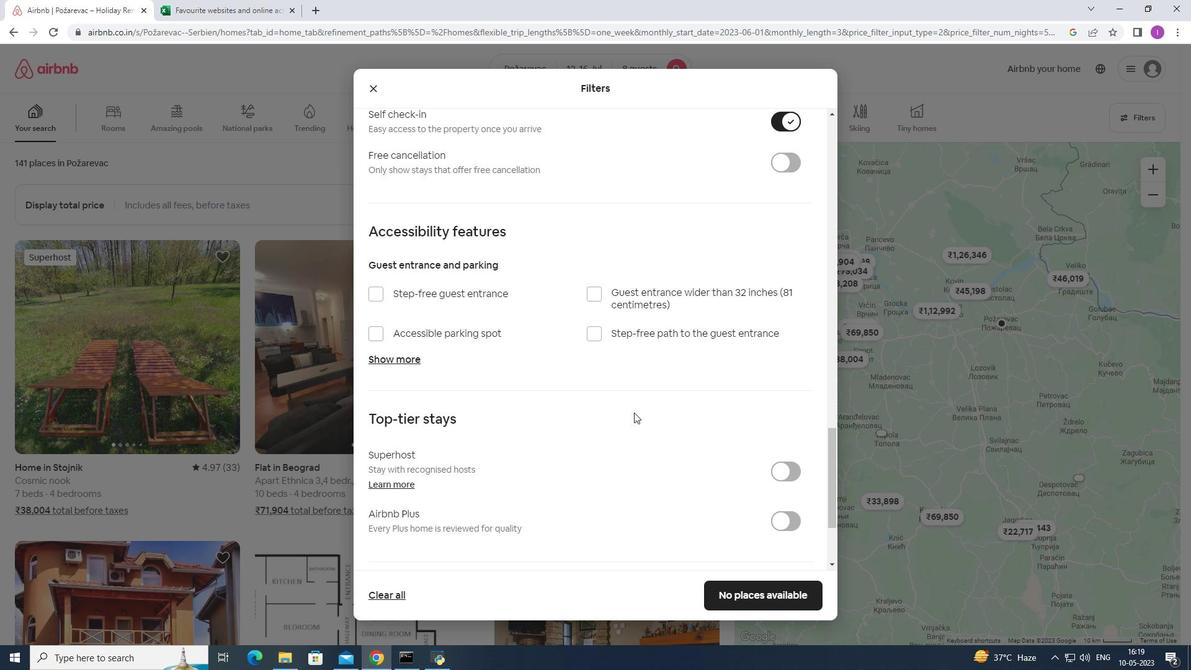 
Action: Mouse scrolled (634, 412) with delta (0, 0)
Screenshot: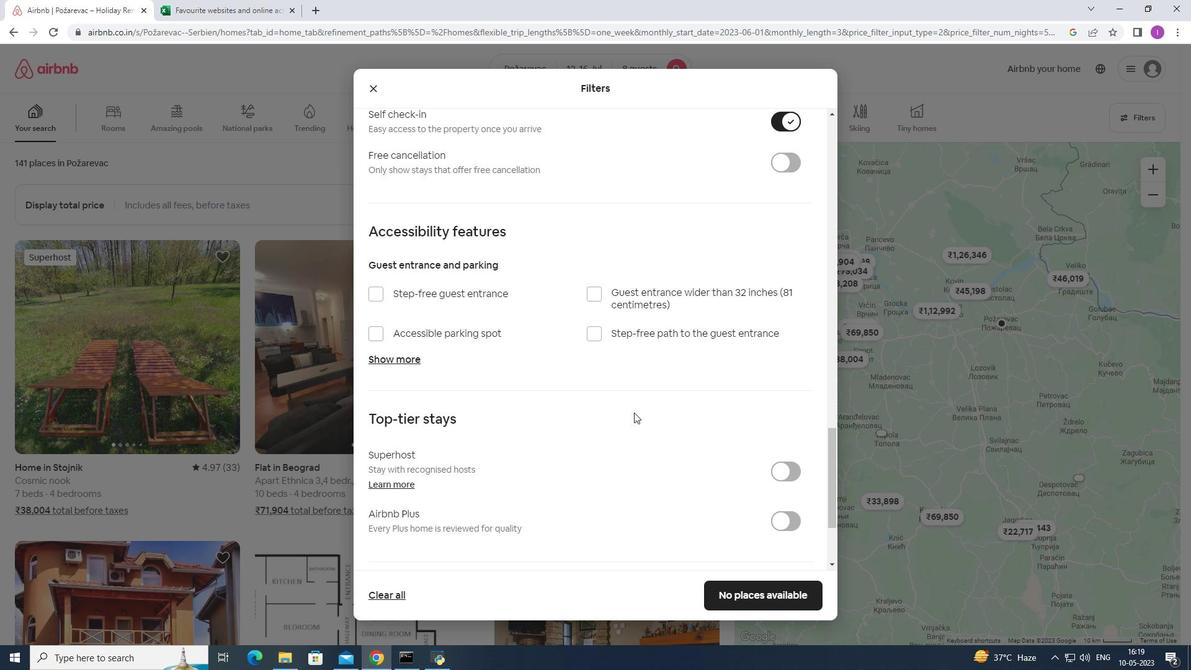 
Action: Mouse moved to (635, 412)
Screenshot: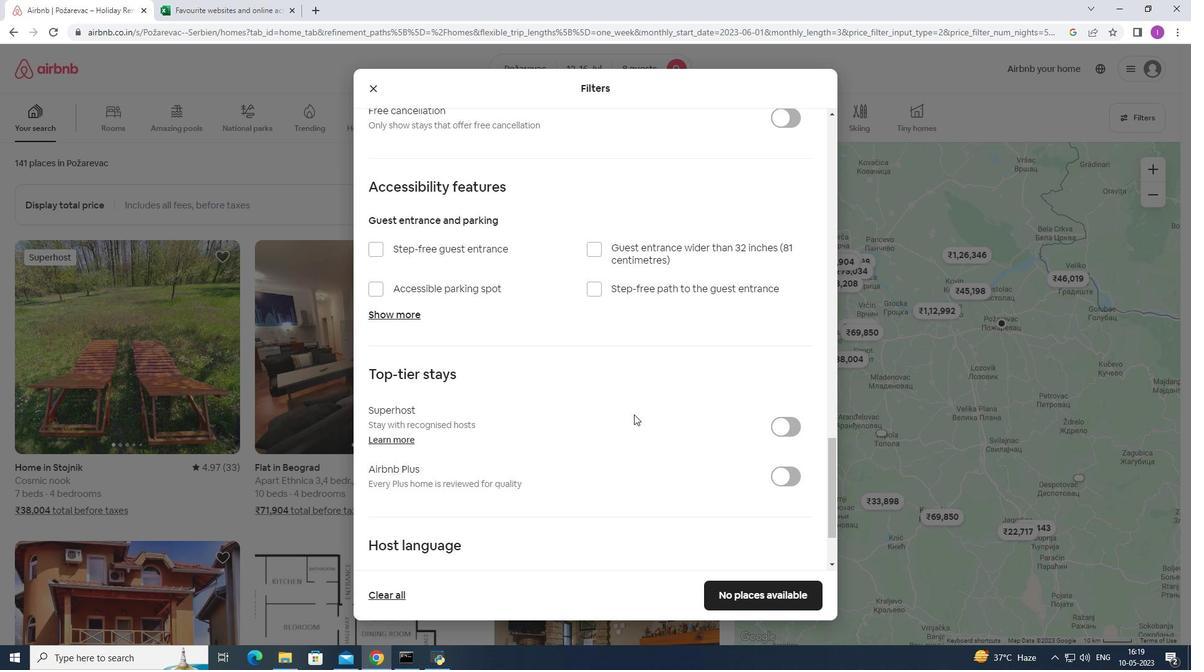 
Action: Mouse scrolled (635, 412) with delta (0, 0)
Screenshot: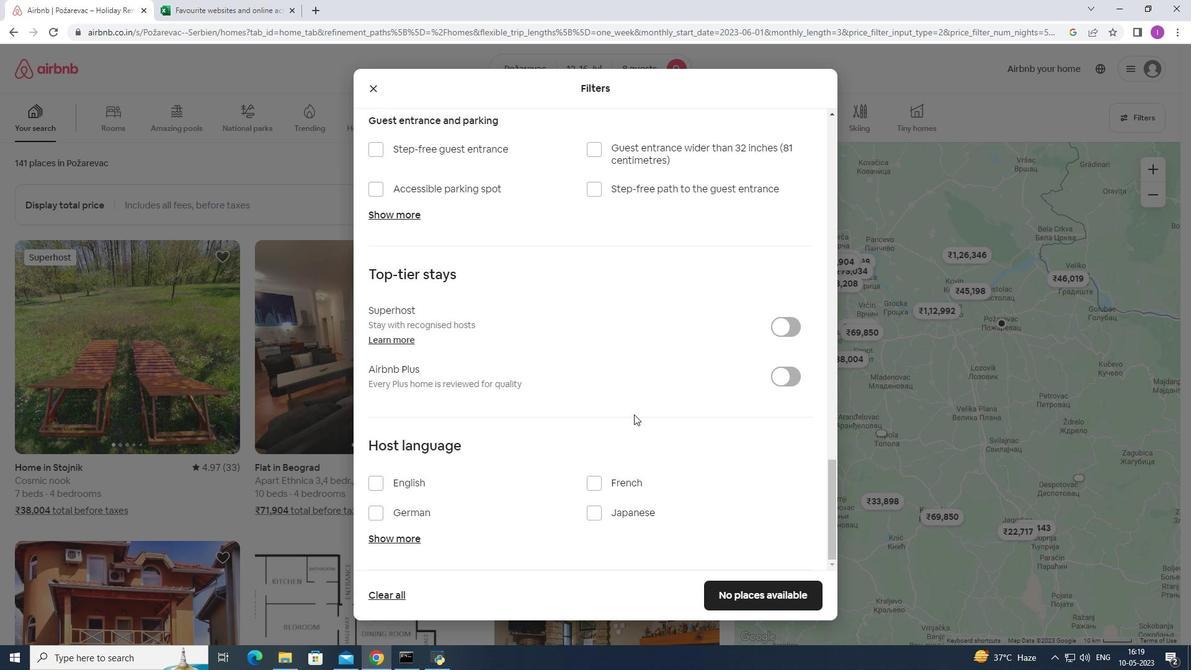 
Action: Mouse scrolled (635, 412) with delta (0, 0)
Screenshot: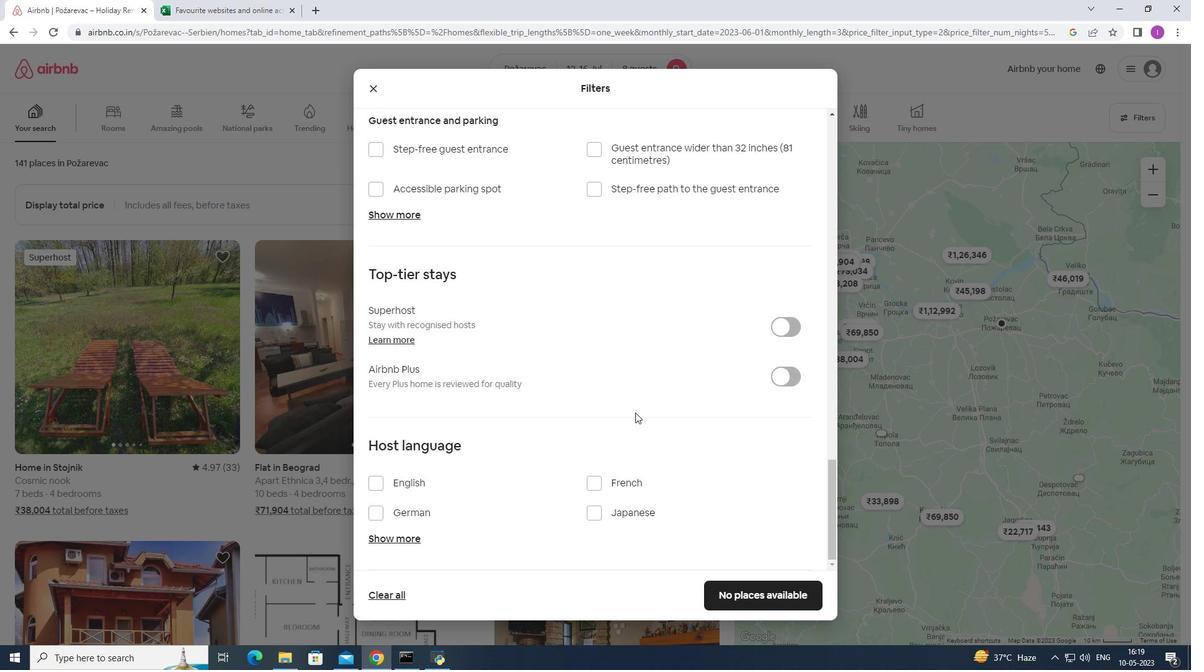
Action: Mouse moved to (635, 412)
Screenshot: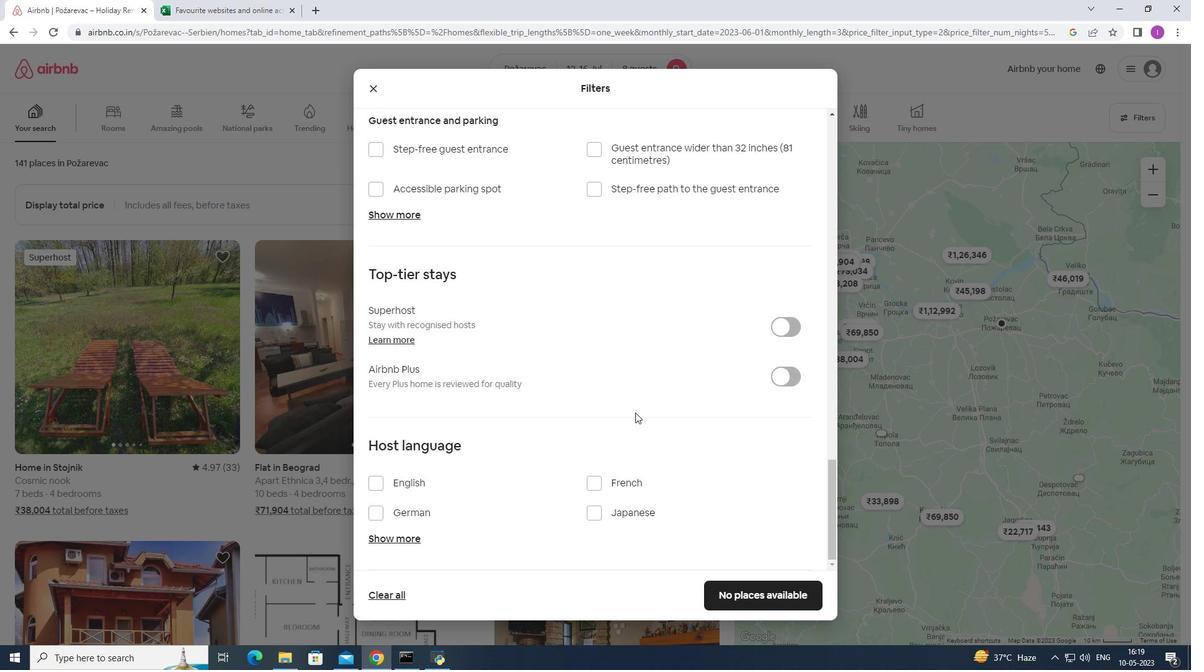 
Action: Mouse scrolled (635, 412) with delta (0, 0)
Screenshot: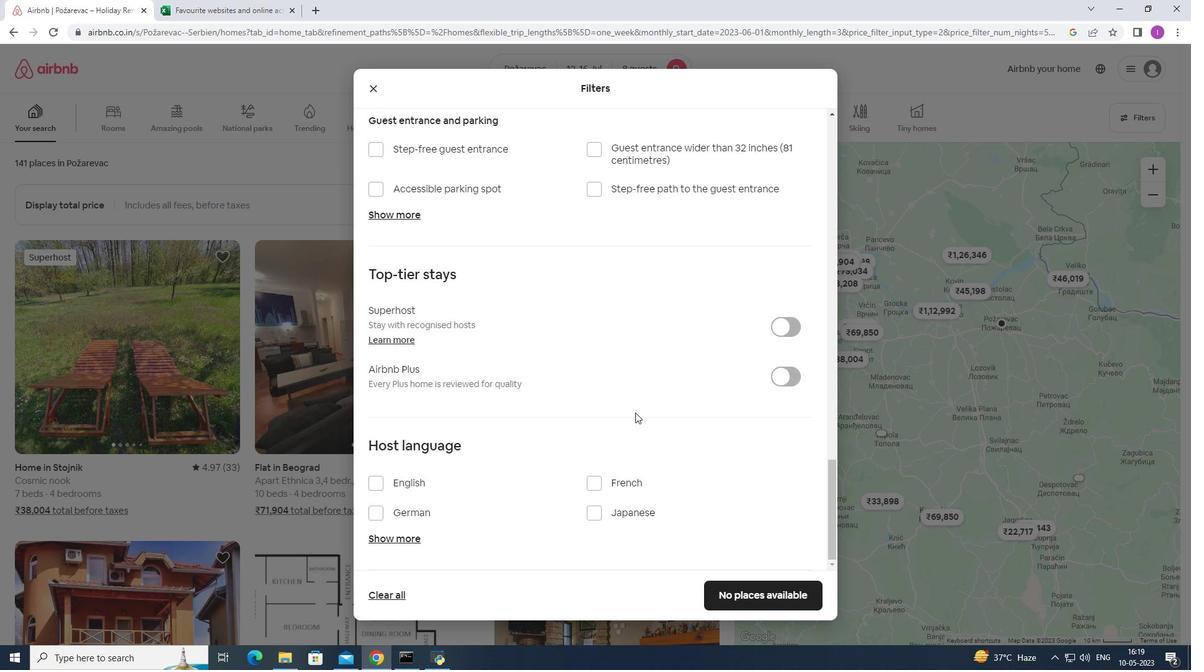 
Action: Mouse scrolled (635, 412) with delta (0, 0)
Screenshot: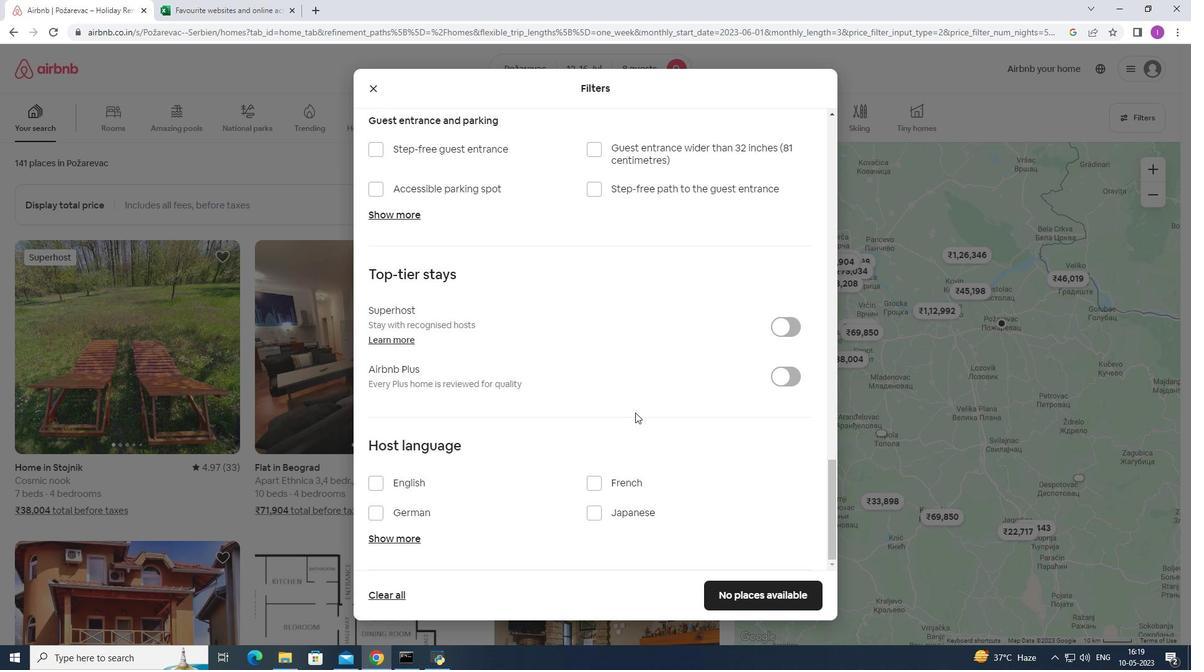
Action: Mouse moved to (379, 482)
Screenshot: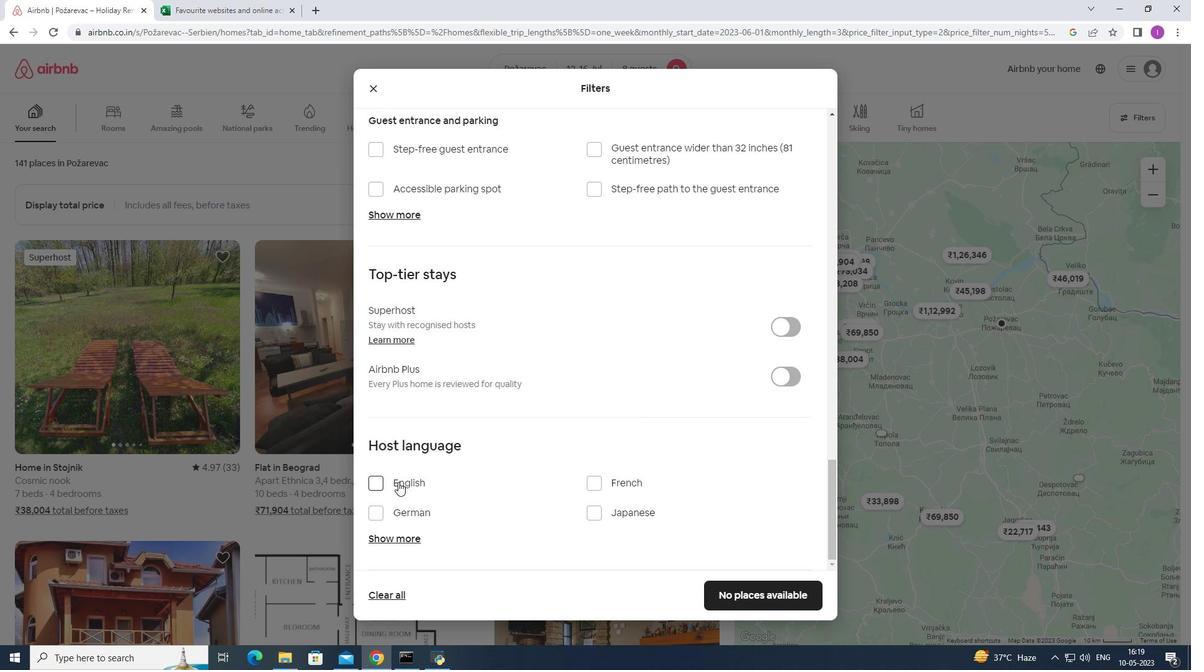 
Action: Mouse pressed left at (379, 482)
Screenshot: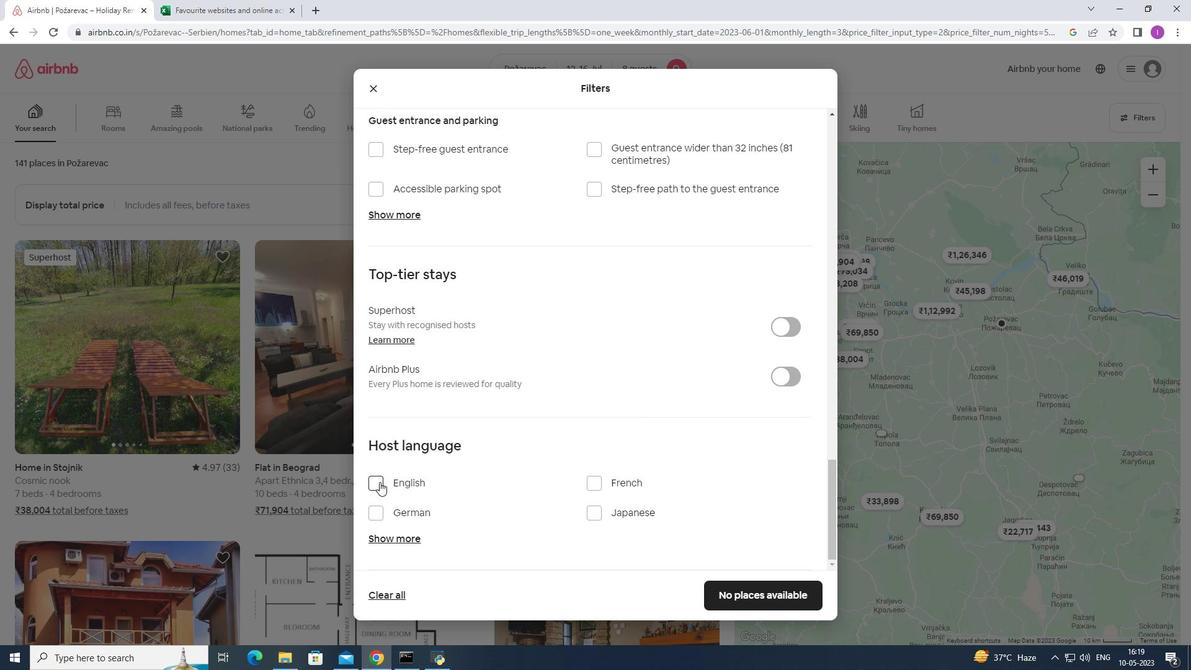 
Action: Mouse moved to (809, 585)
Screenshot: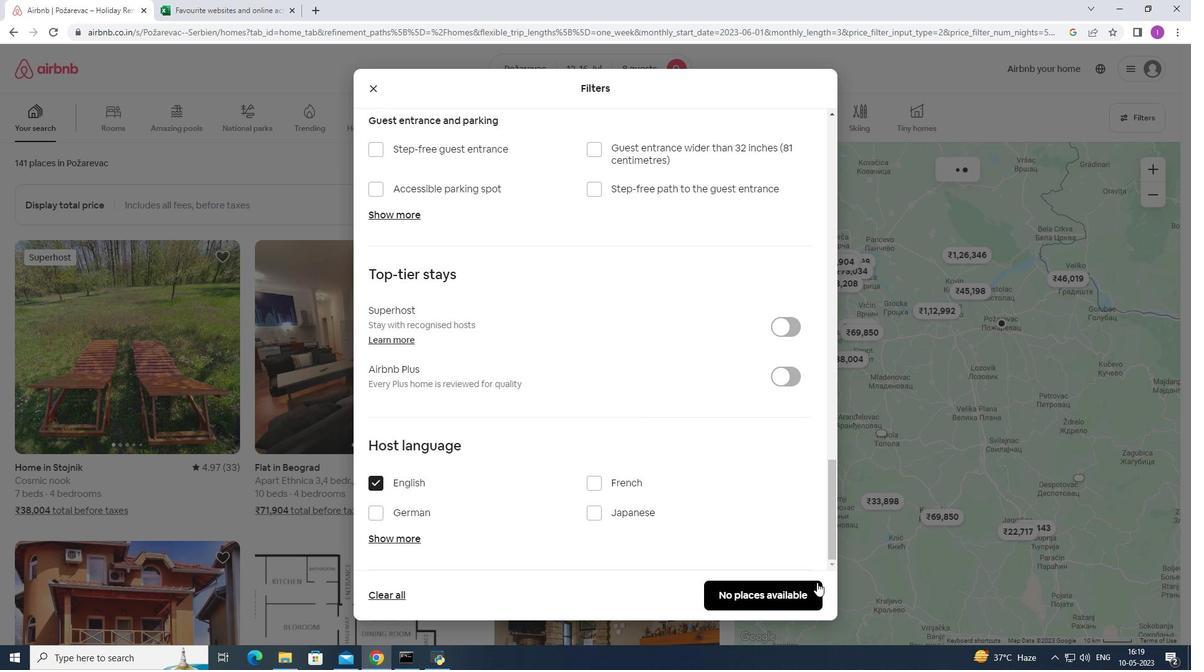 
Action: Mouse pressed left at (809, 585)
Screenshot: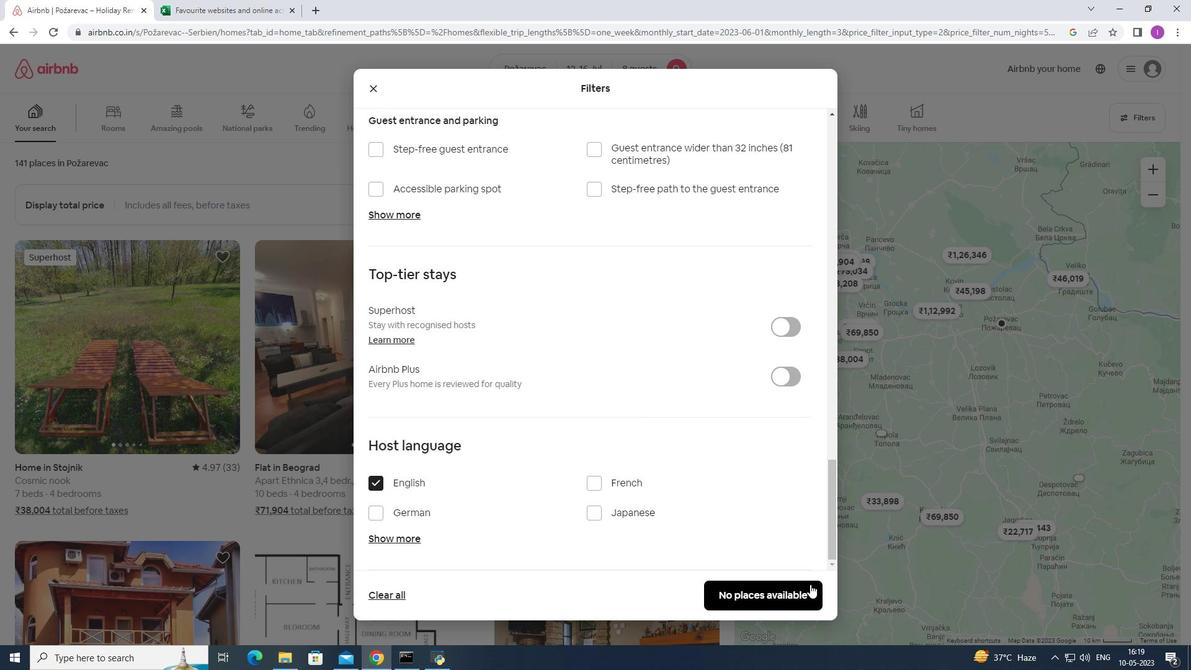 
Action: Mouse moved to (813, 545)
Screenshot: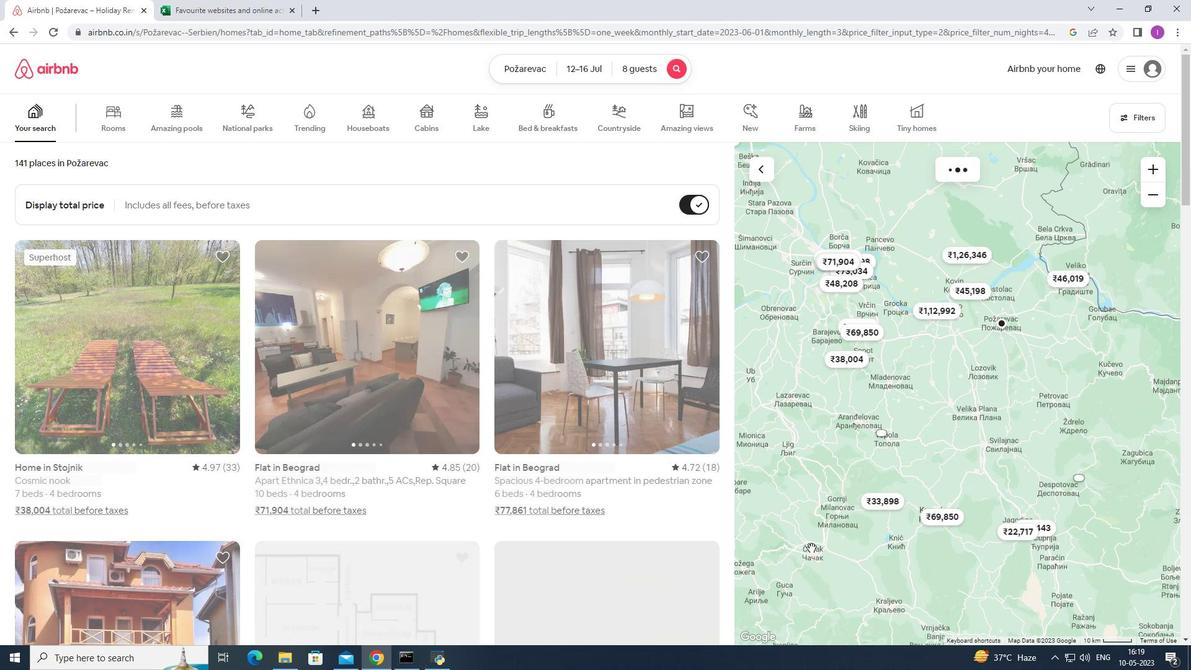 
